 Task: Find connections with filter location Jiangguanchi with filter topic #Crowdfundingwith filter profile language Potuguese with filter current company Allcargo Logistics Ltd with filter school Dev Bhoomi Group of Institutions, Dehradun with filter industry Securities and Commodity Exchanges with filter service category Home Networking with filter keywords title Animal Shelter Volunteer
Action: Mouse moved to (626, 82)
Screenshot: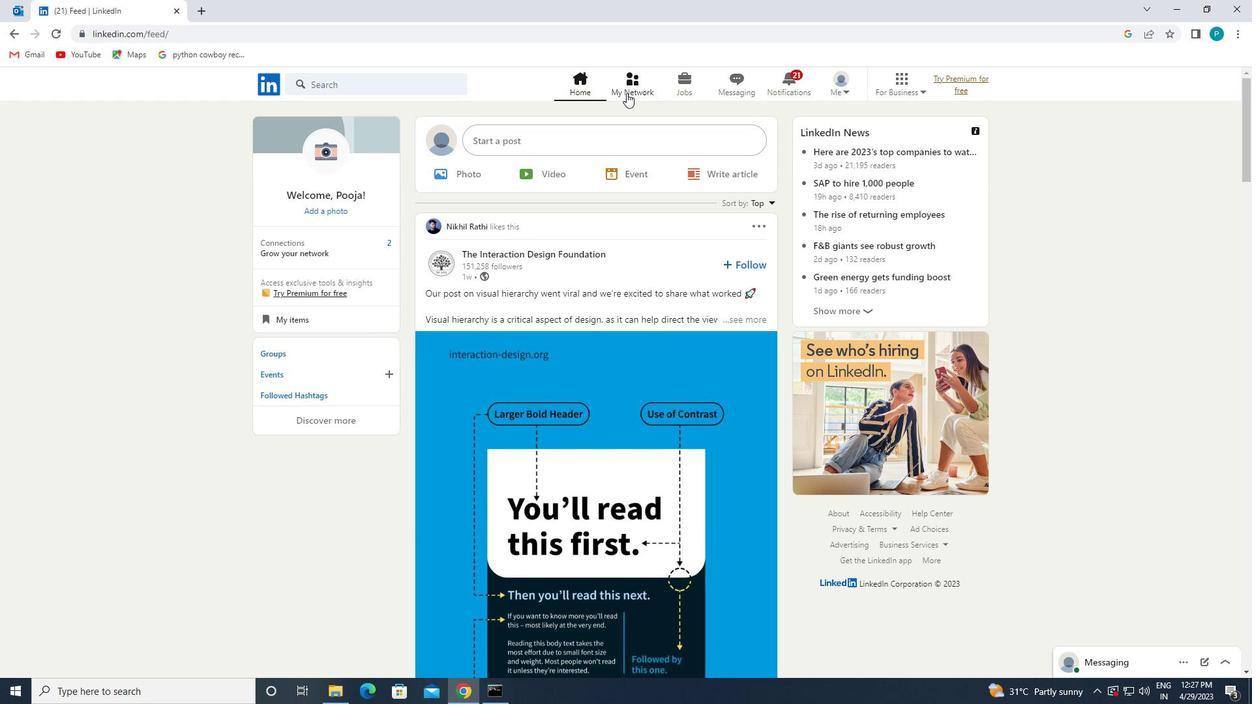 
Action: Mouse pressed left at (626, 82)
Screenshot: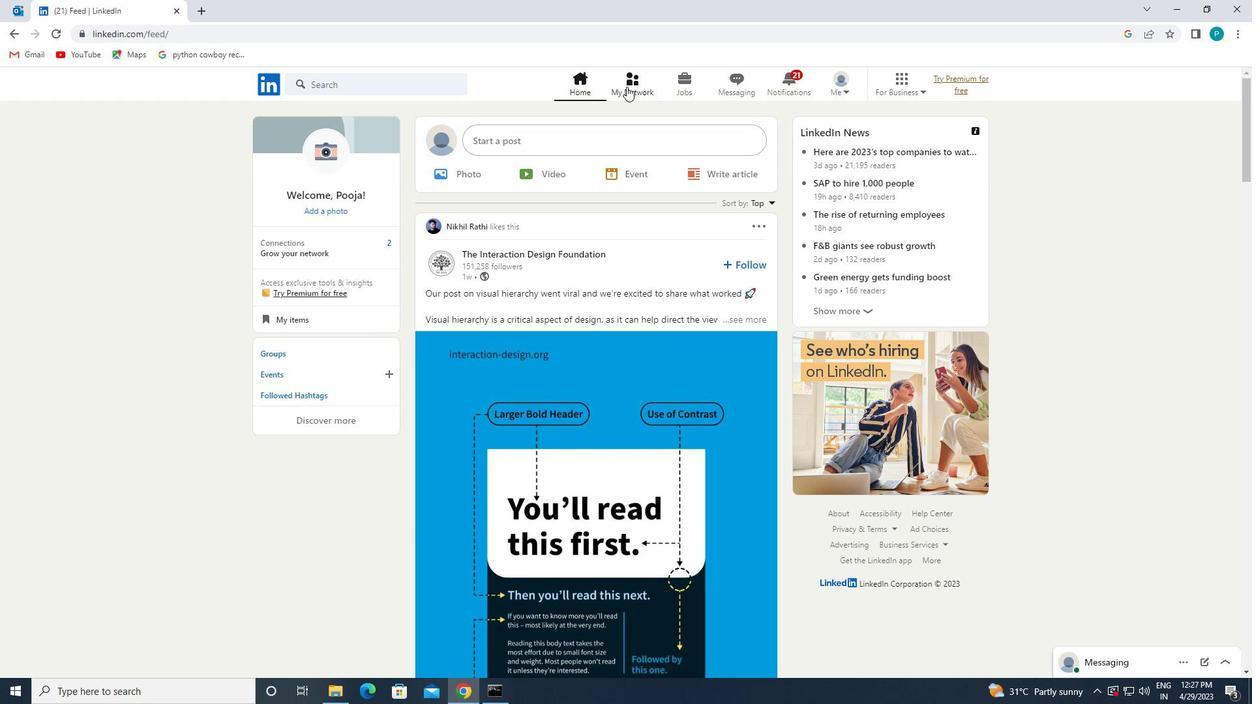 
Action: Mouse moved to (369, 144)
Screenshot: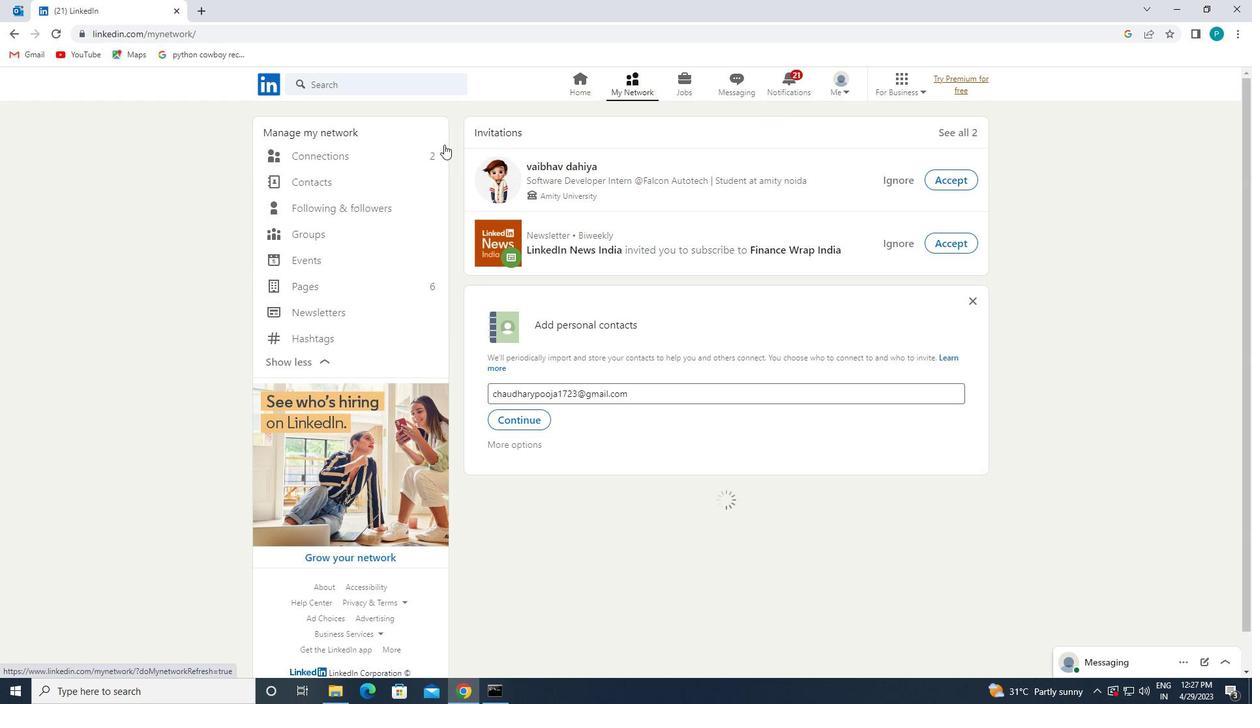 
Action: Mouse pressed left at (369, 144)
Screenshot: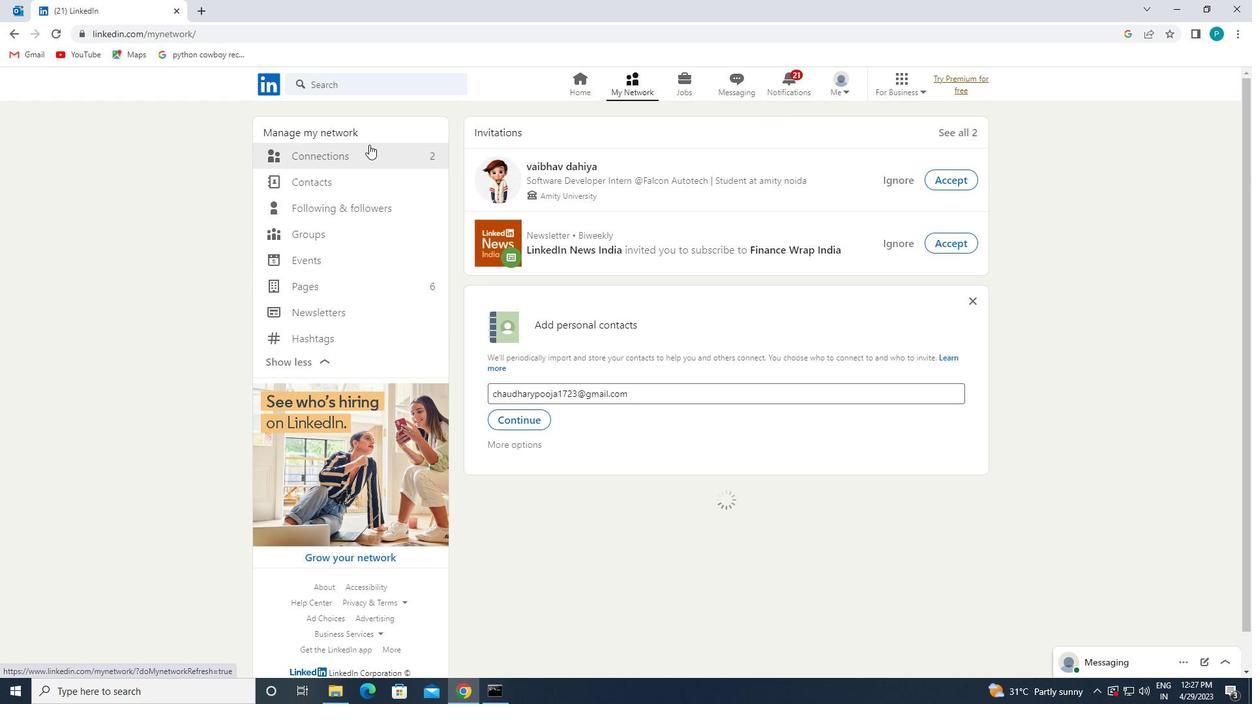 
Action: Mouse moved to (378, 152)
Screenshot: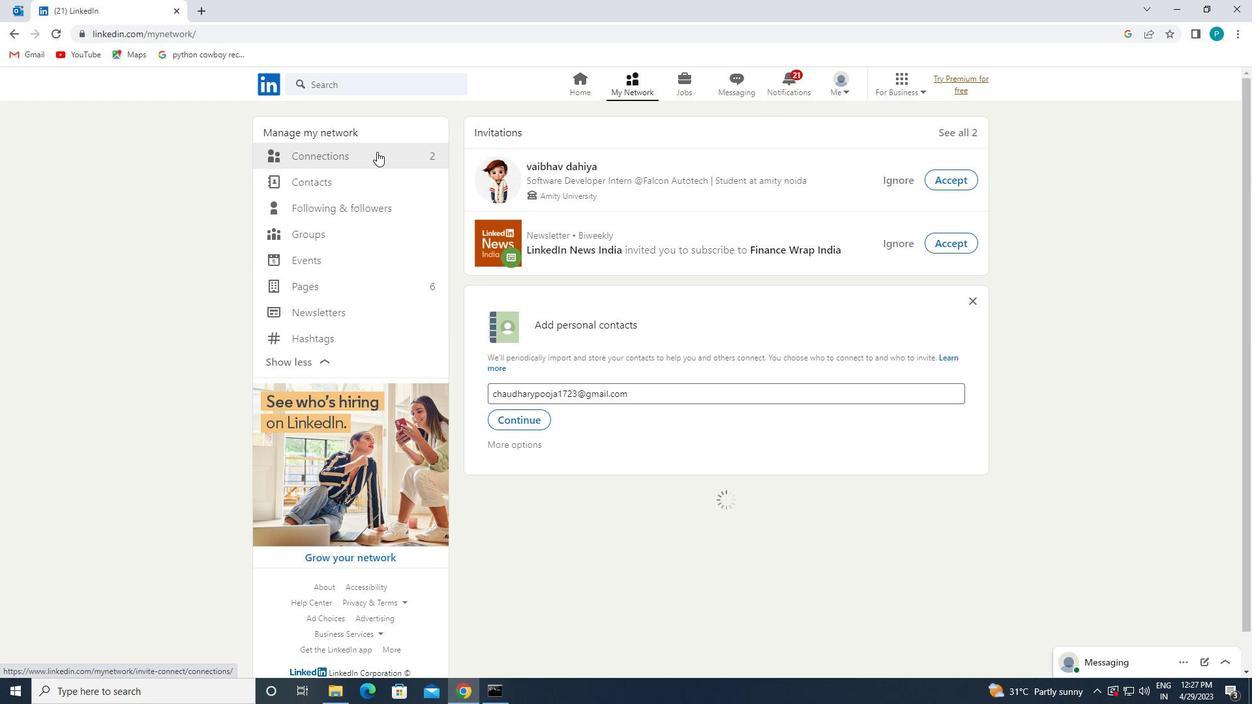 
Action: Mouse pressed left at (378, 152)
Screenshot: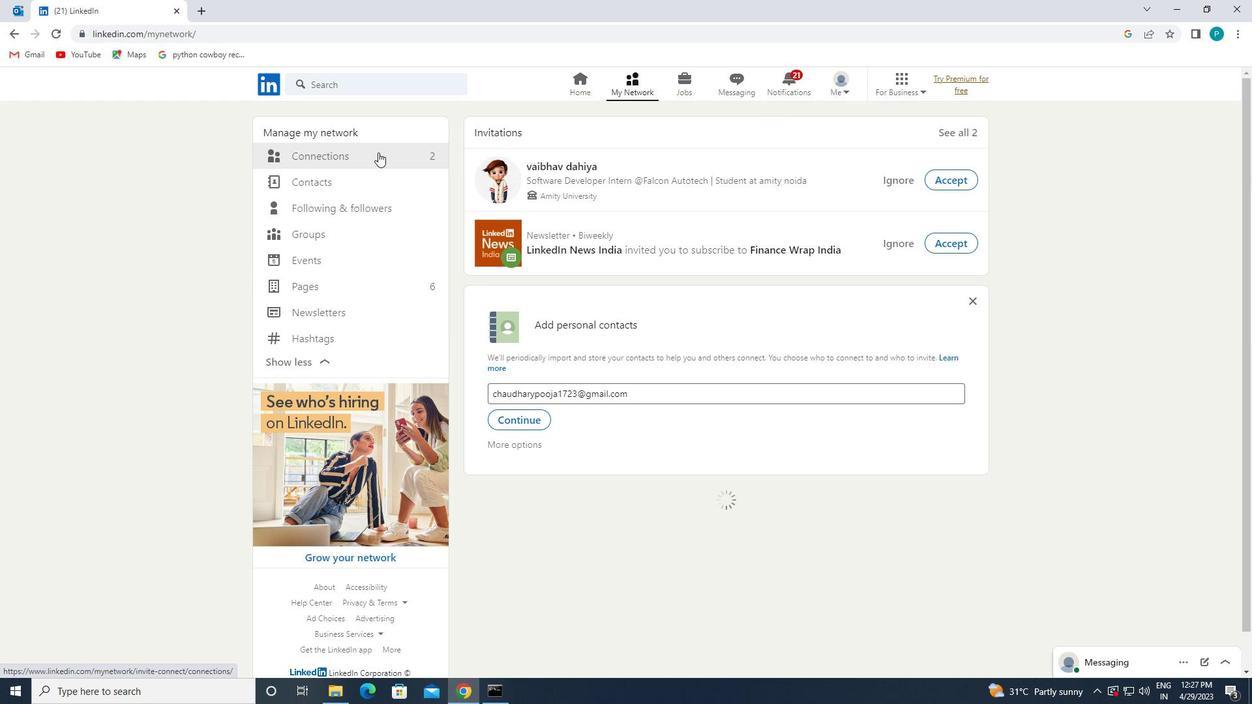 
Action: Mouse moved to (378, 156)
Screenshot: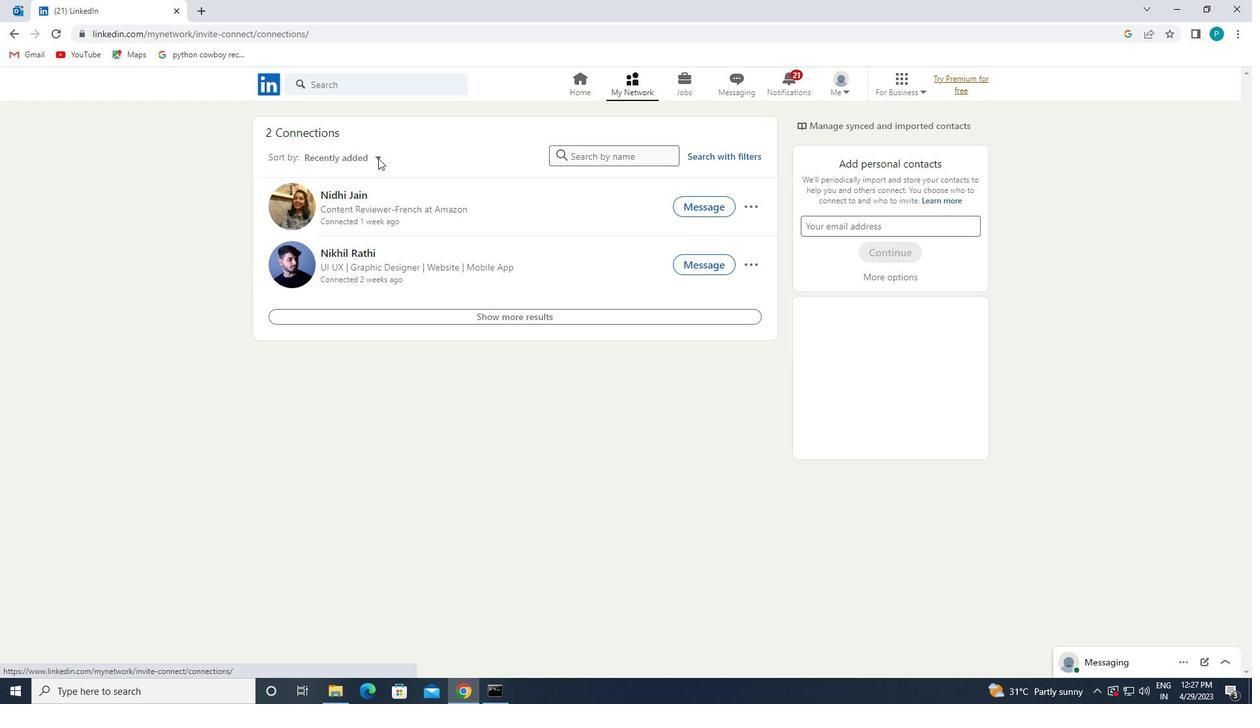
Action: Mouse pressed left at (378, 156)
Screenshot: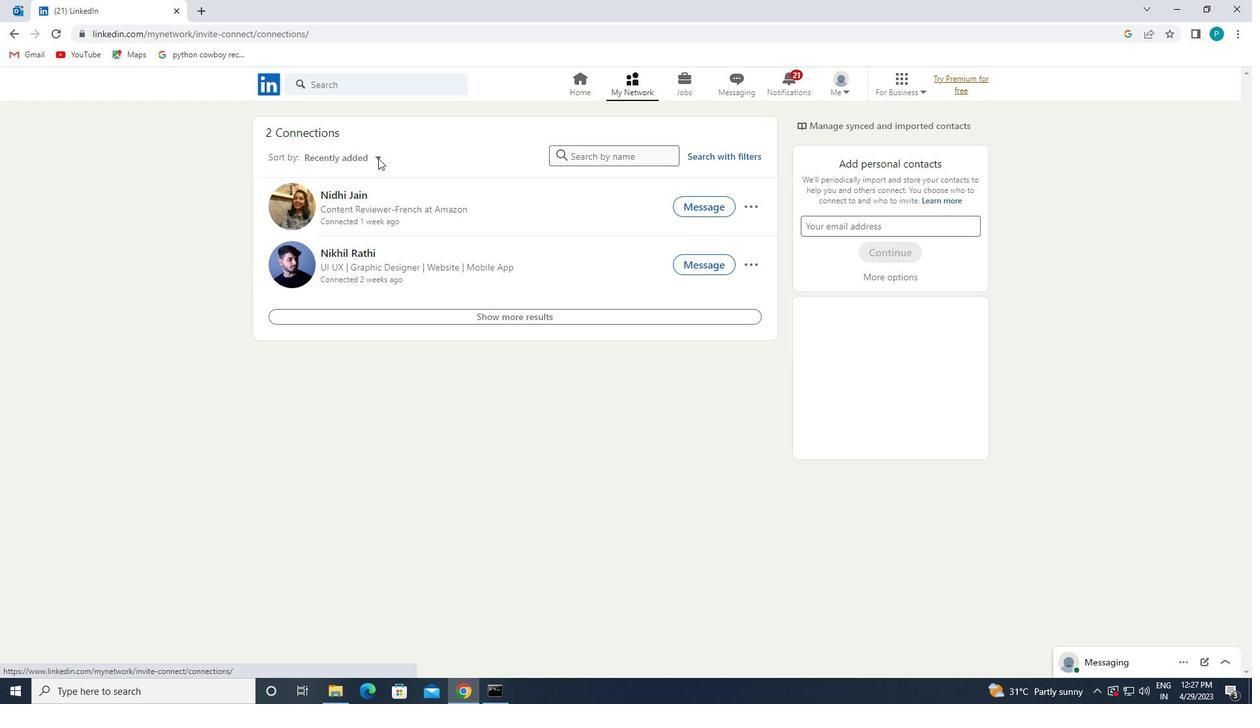 
Action: Mouse moved to (708, 157)
Screenshot: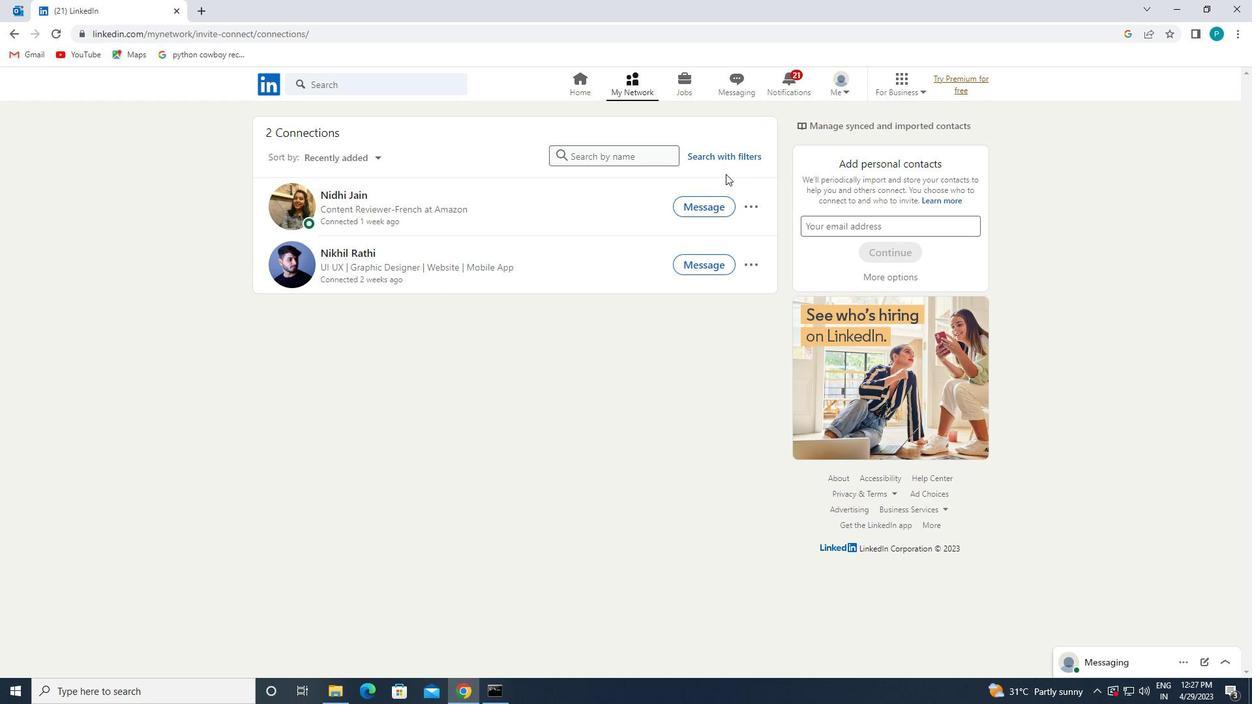 
Action: Mouse pressed left at (708, 157)
Screenshot: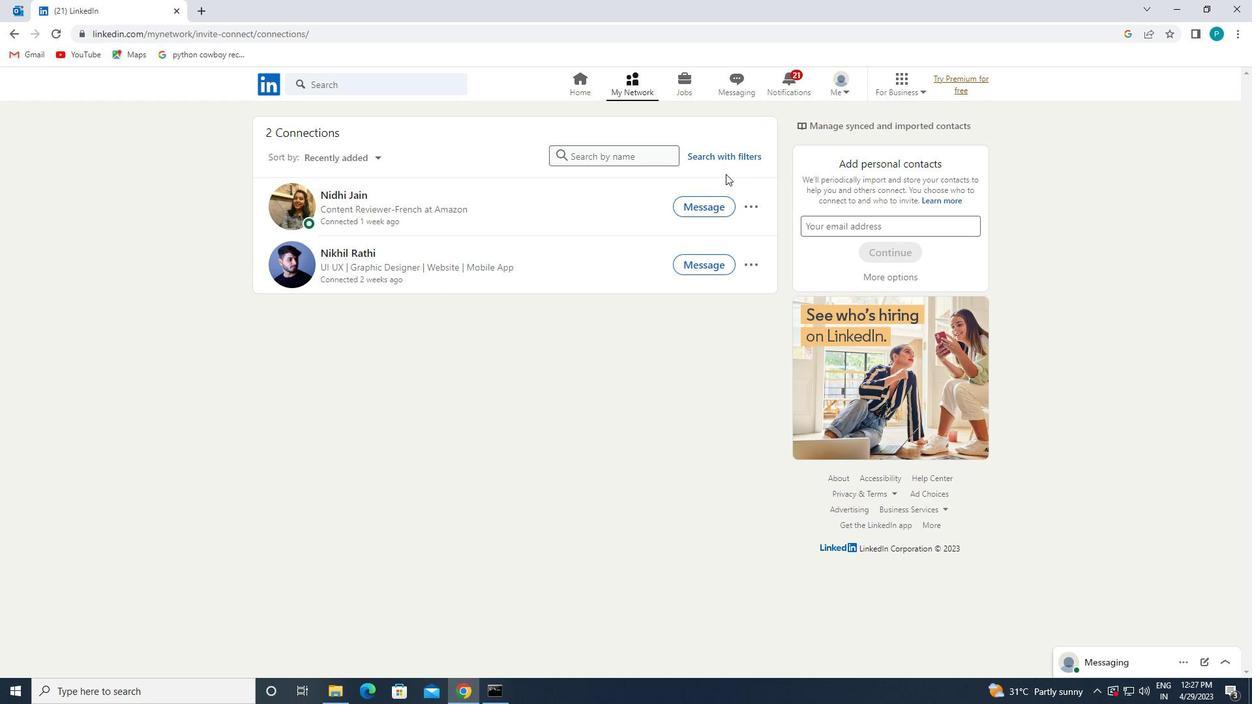 
Action: Mouse moved to (713, 153)
Screenshot: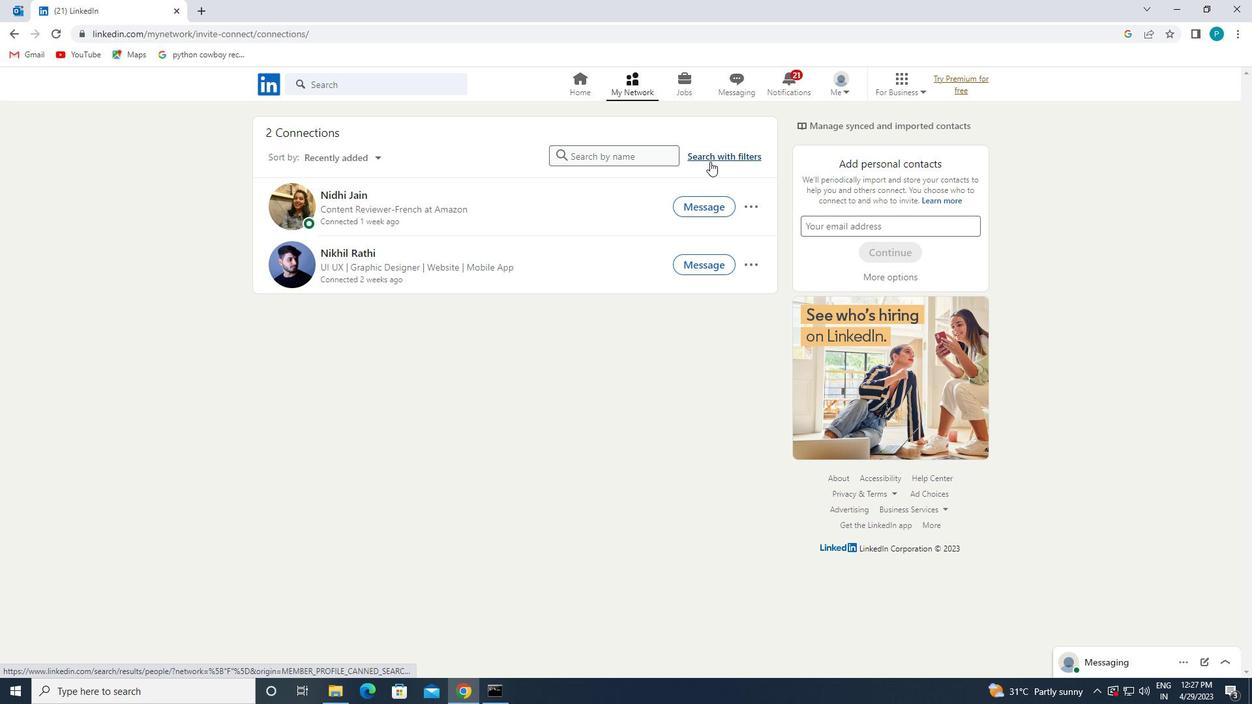 
Action: Mouse pressed left at (713, 153)
Screenshot: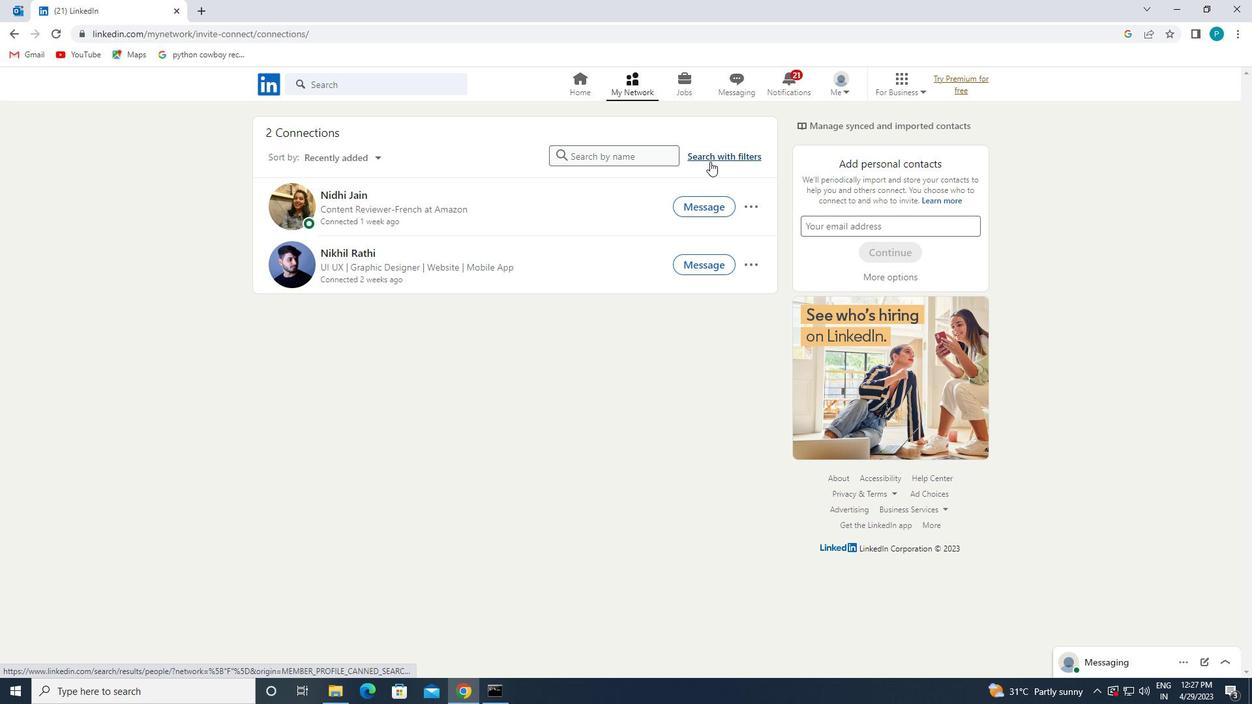 
Action: Mouse moved to (721, 151)
Screenshot: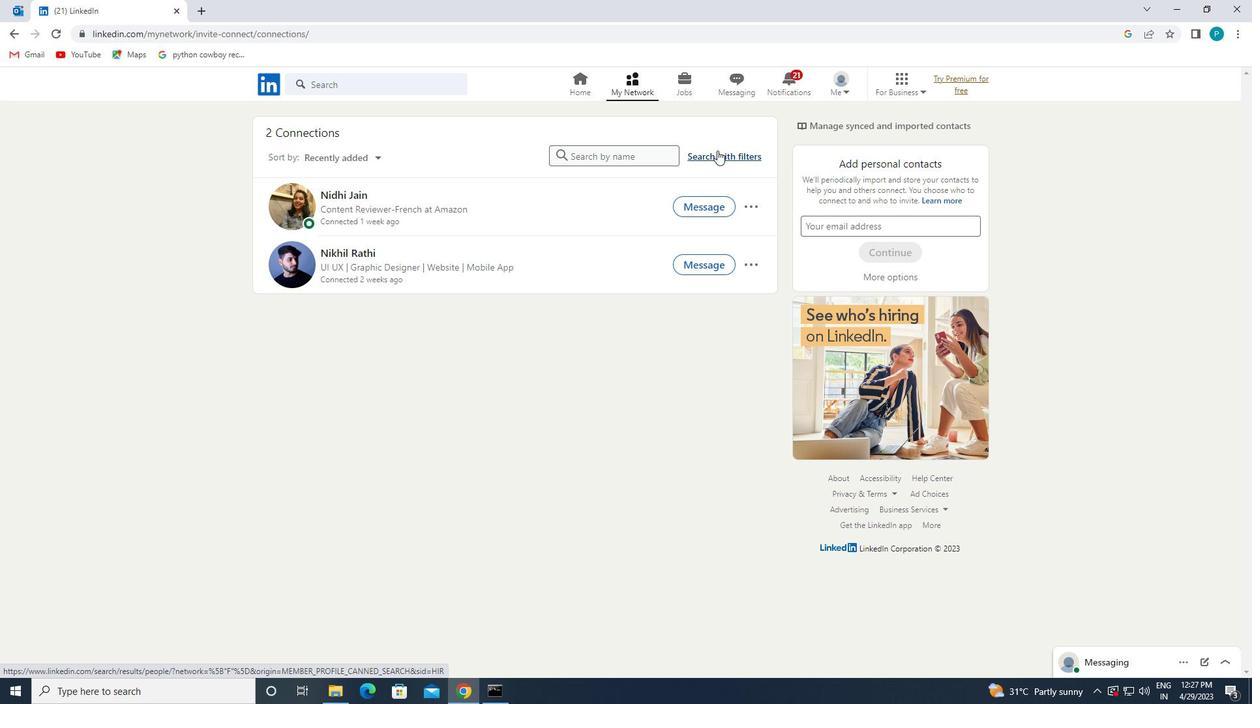 
Action: Mouse pressed left at (721, 151)
Screenshot: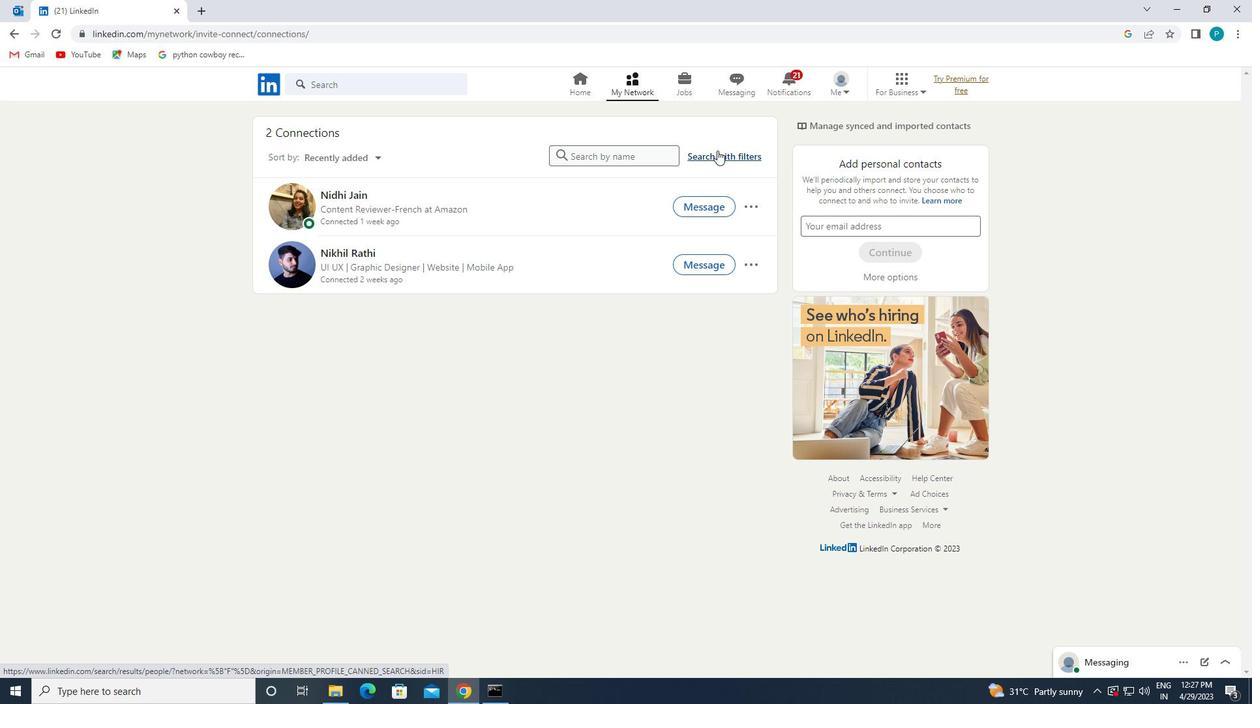 
Action: Mouse moved to (663, 116)
Screenshot: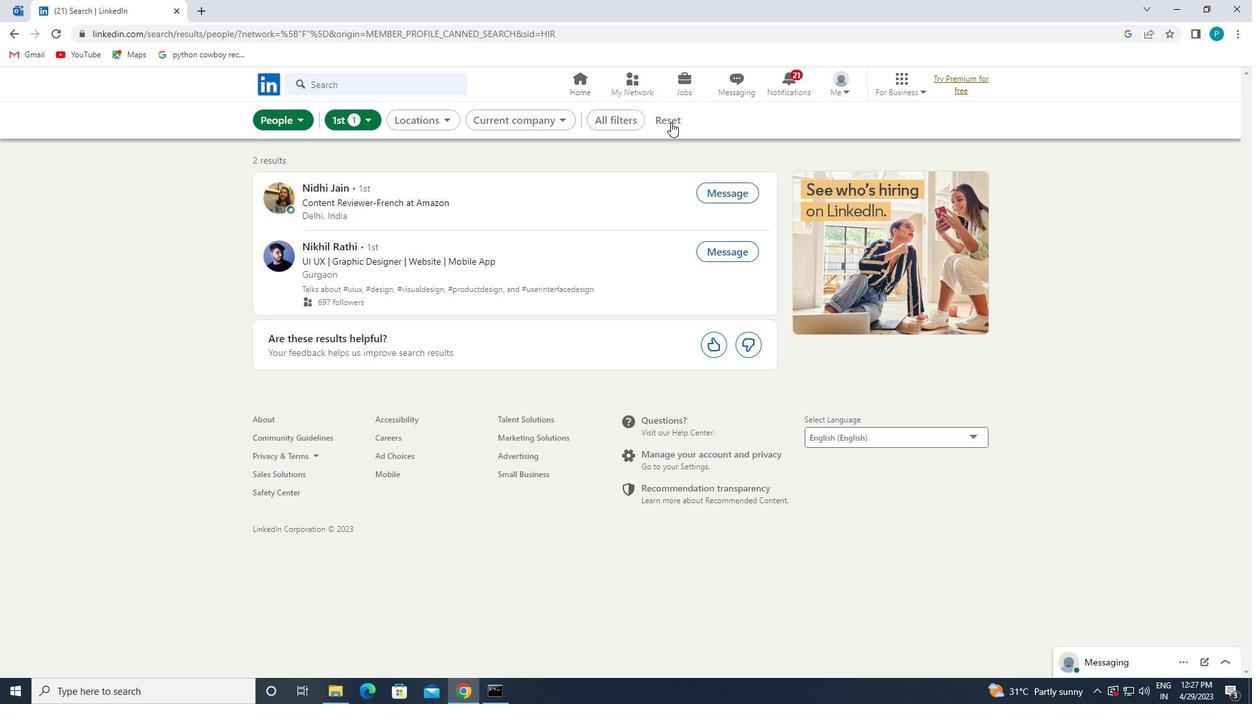 
Action: Mouse pressed left at (663, 116)
Screenshot: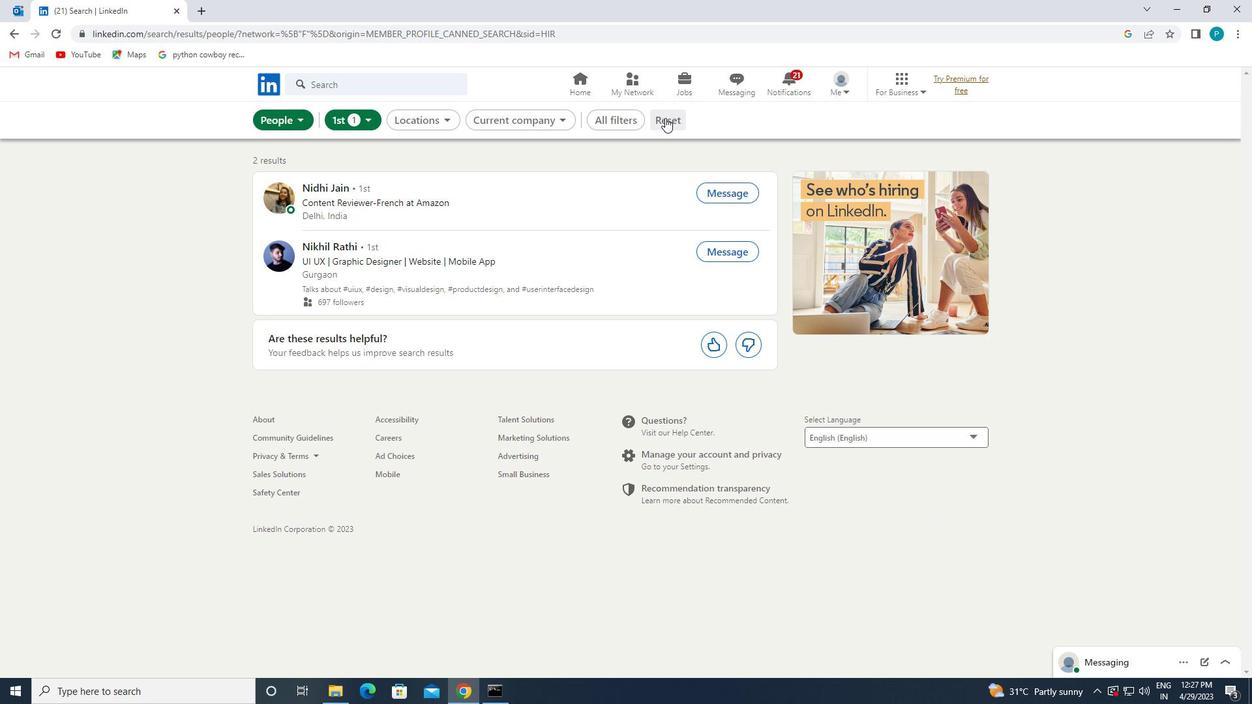 
Action: Mouse moved to (633, 119)
Screenshot: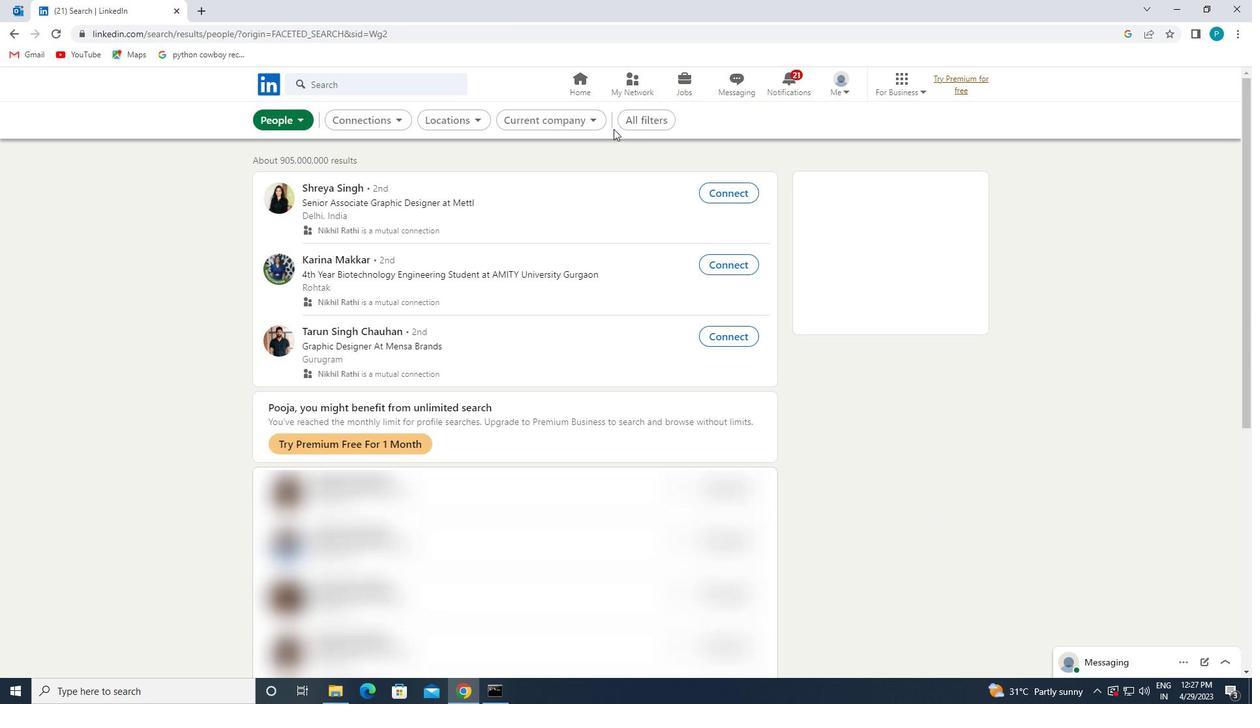 
Action: Mouse pressed left at (633, 119)
Screenshot: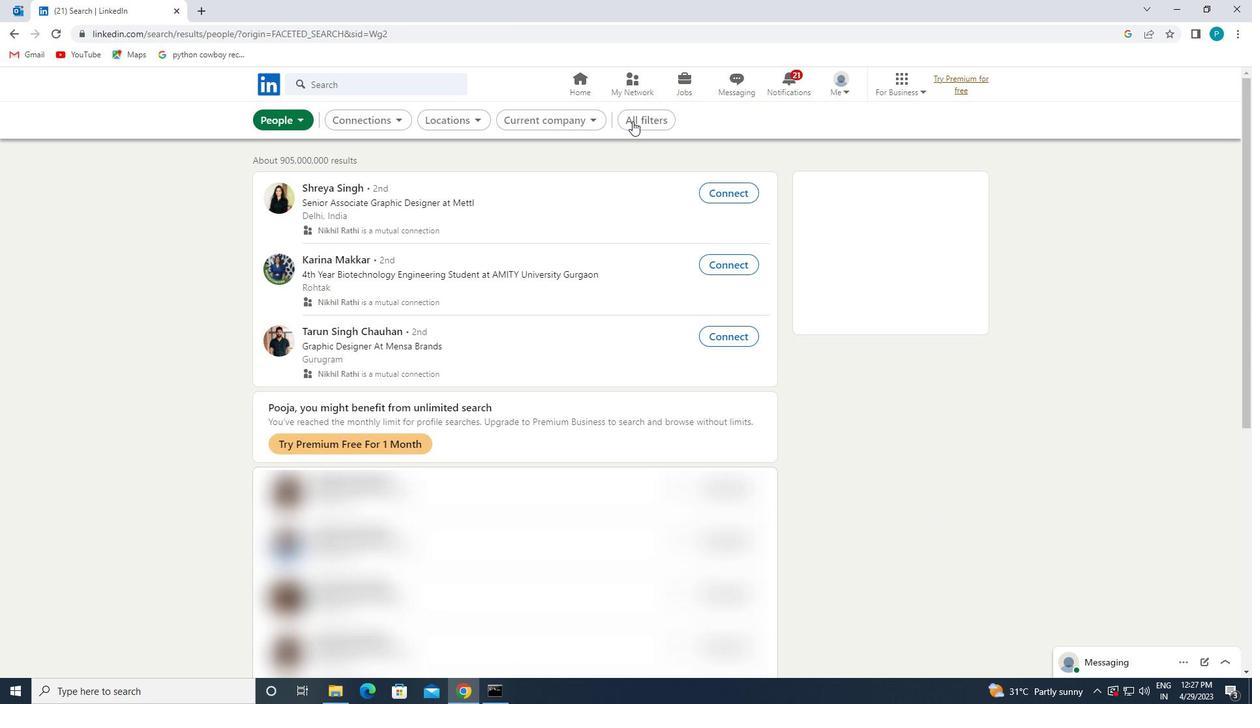 
Action: Mouse moved to (1178, 468)
Screenshot: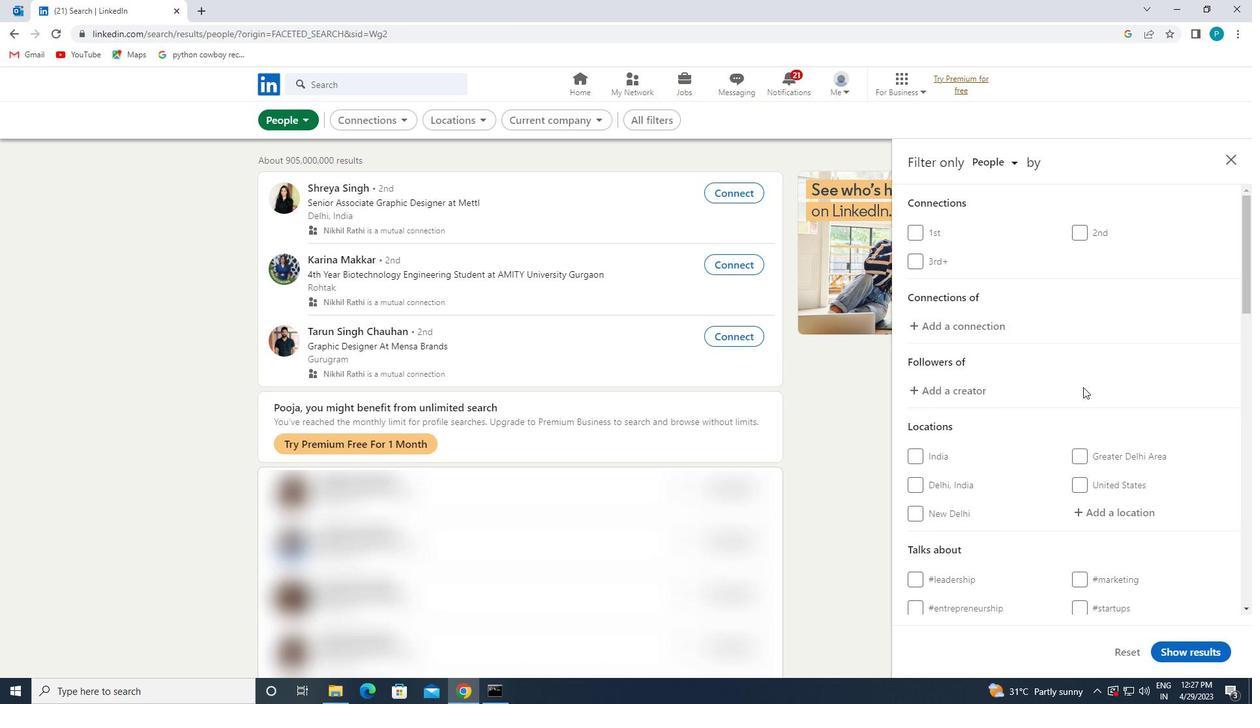 
Action: Mouse scrolled (1178, 468) with delta (0, 0)
Screenshot: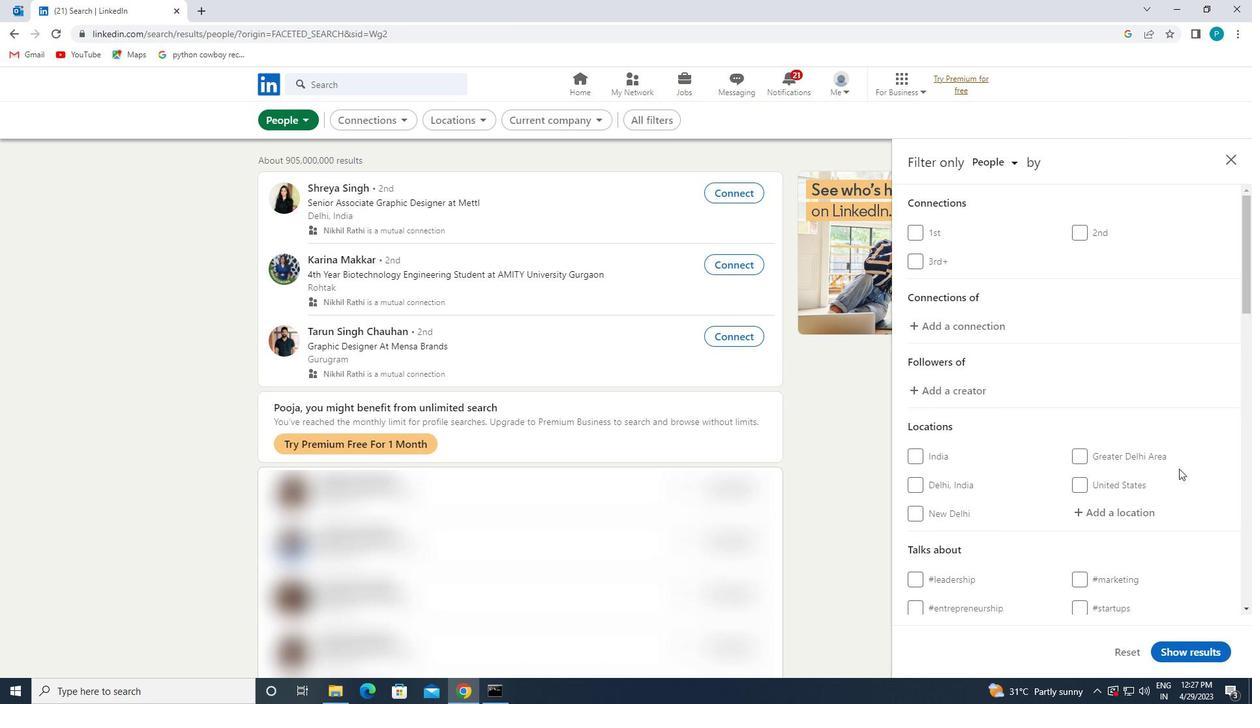 
Action: Mouse scrolled (1178, 468) with delta (0, 0)
Screenshot: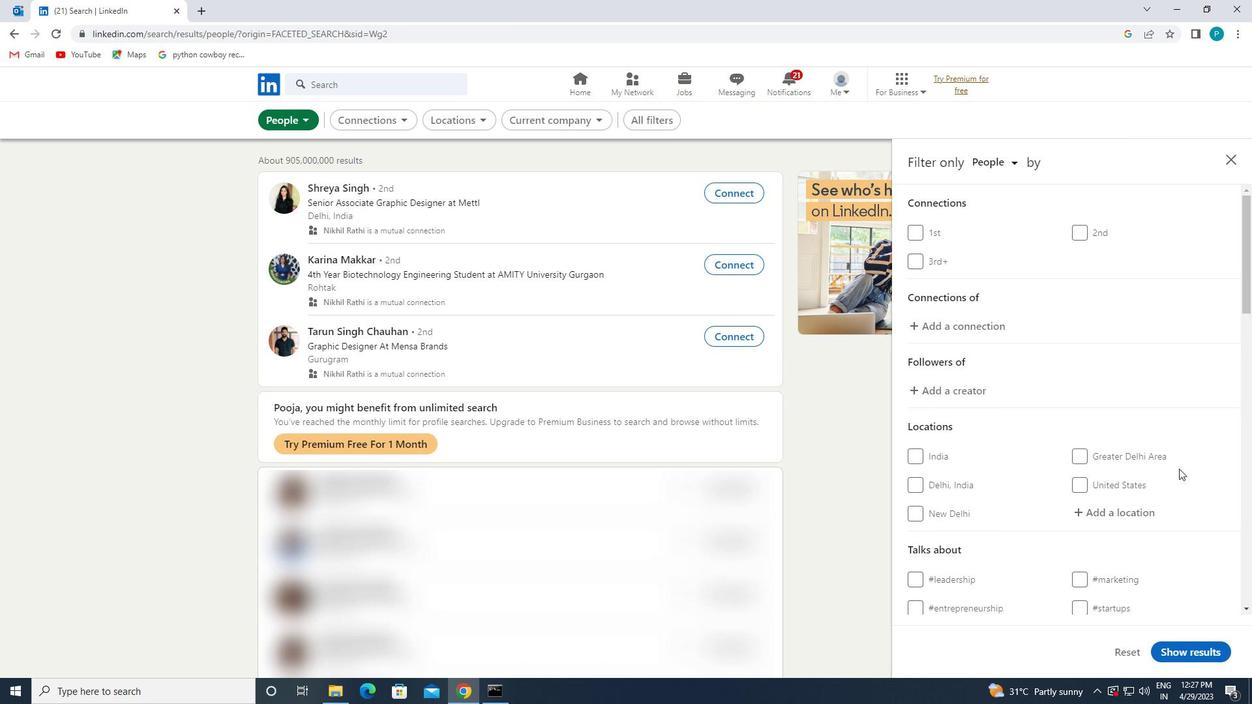 
Action: Mouse moved to (1105, 382)
Screenshot: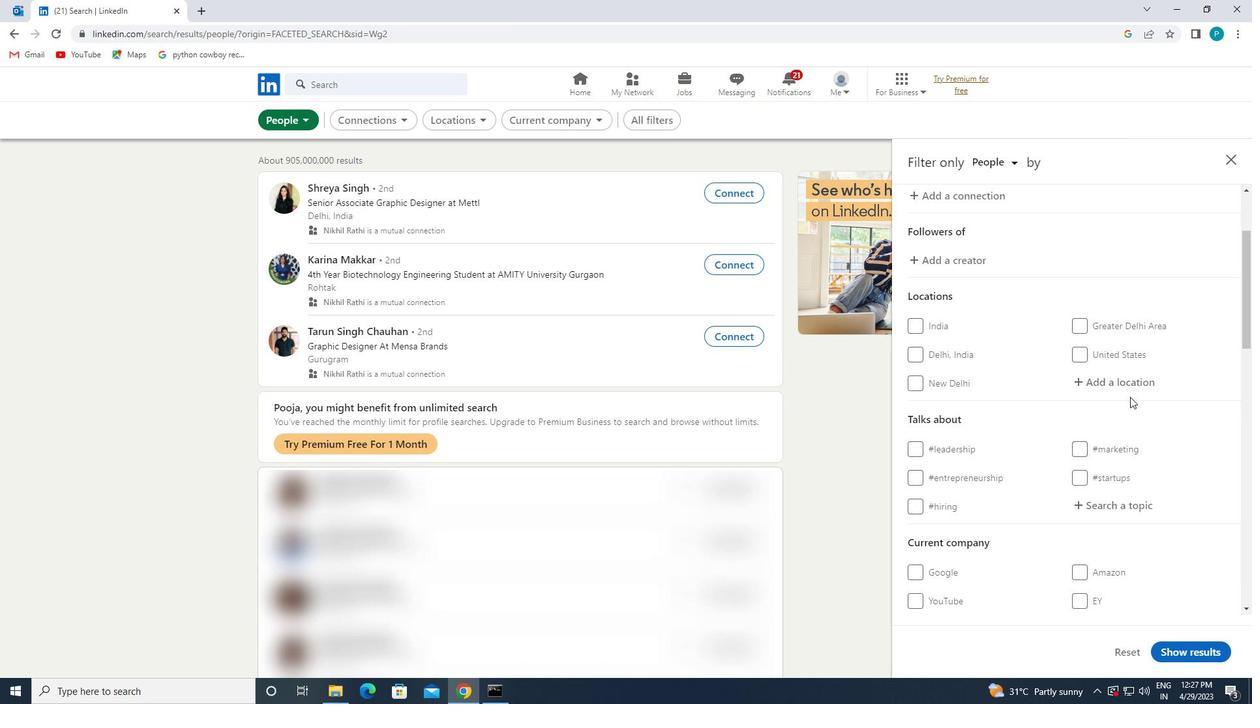 
Action: Mouse pressed left at (1105, 382)
Screenshot: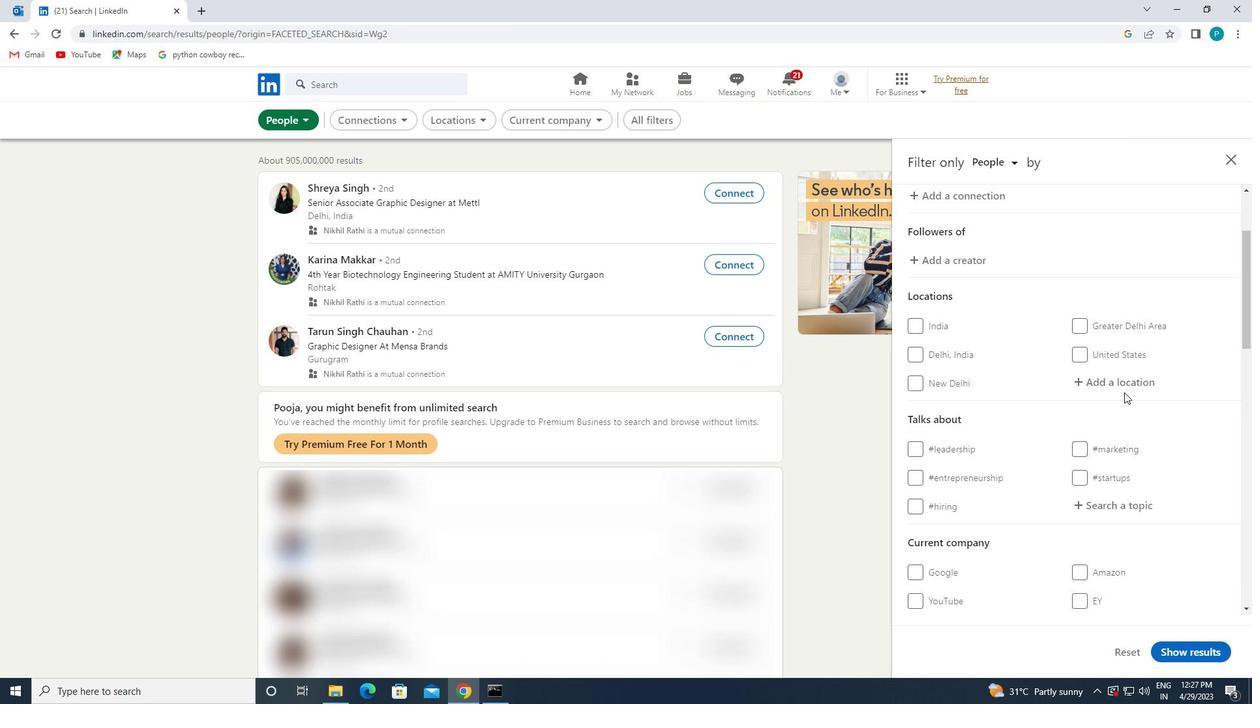 
Action: Mouse moved to (1088, 378)
Screenshot: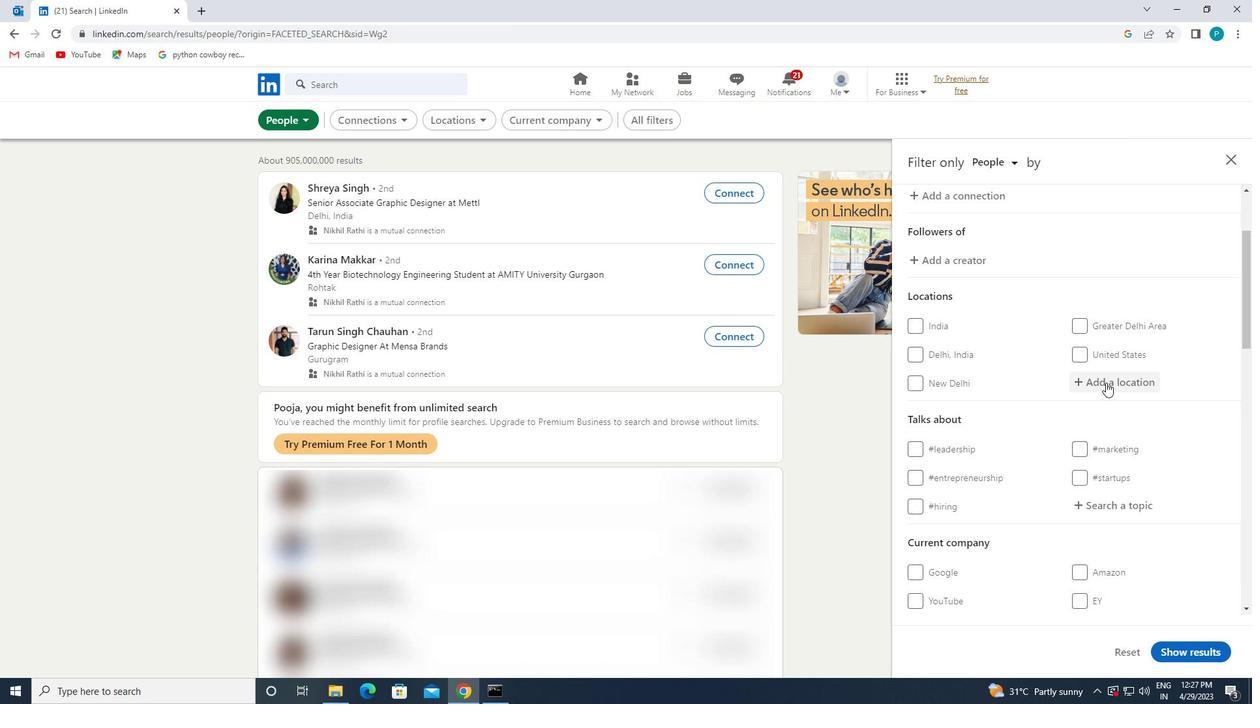 
Action: Key pressed <Key.caps_lock>j<Key.caps_lock>iangguanchi
Screenshot: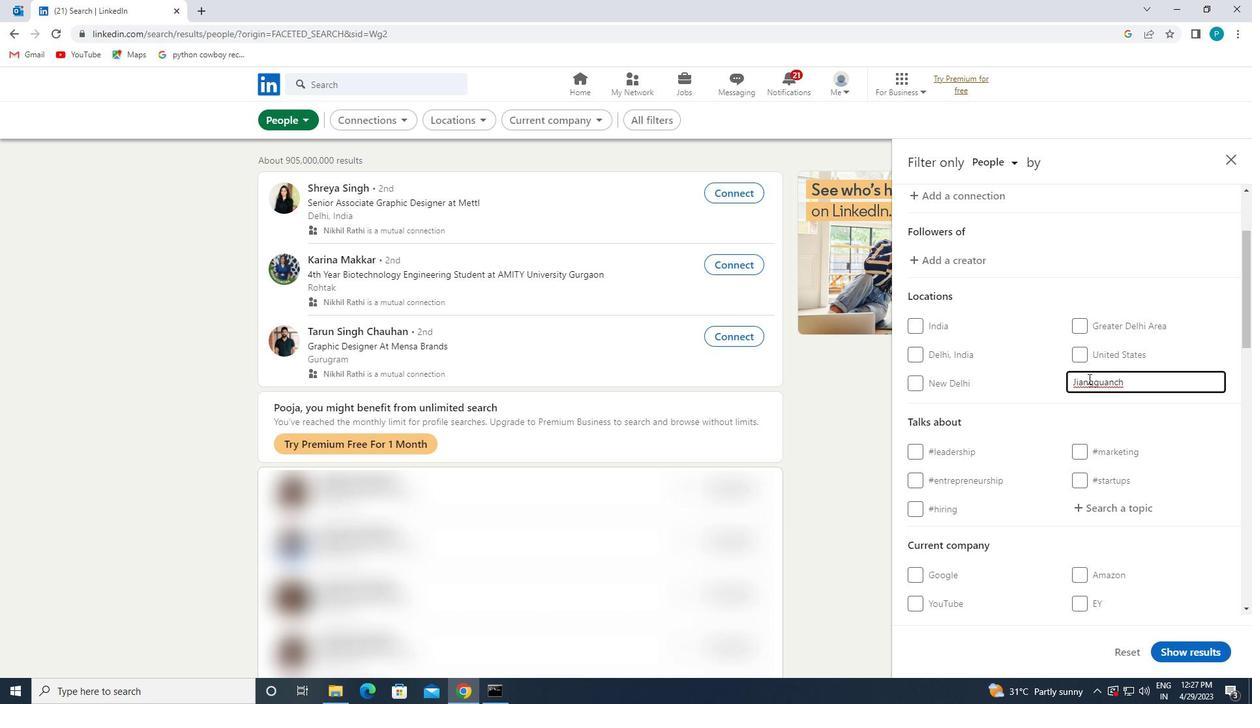 
Action: Mouse moved to (1092, 427)
Screenshot: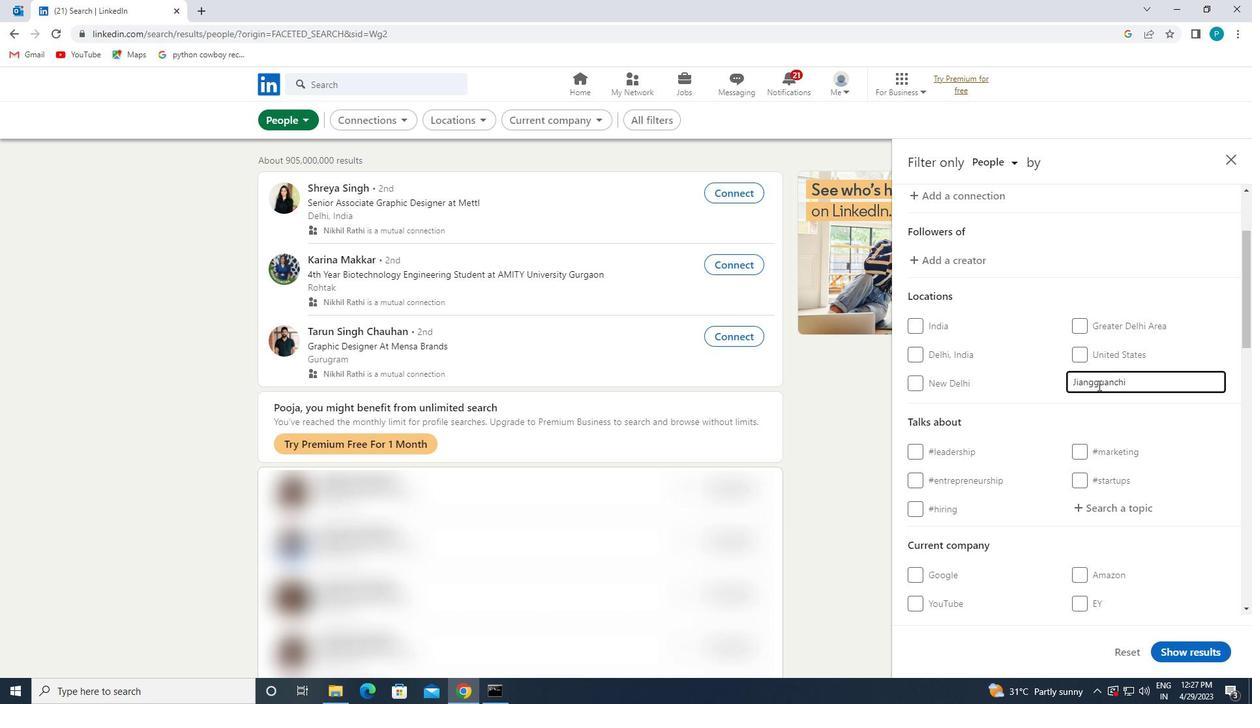 
Action: Mouse scrolled (1092, 427) with delta (0, 0)
Screenshot: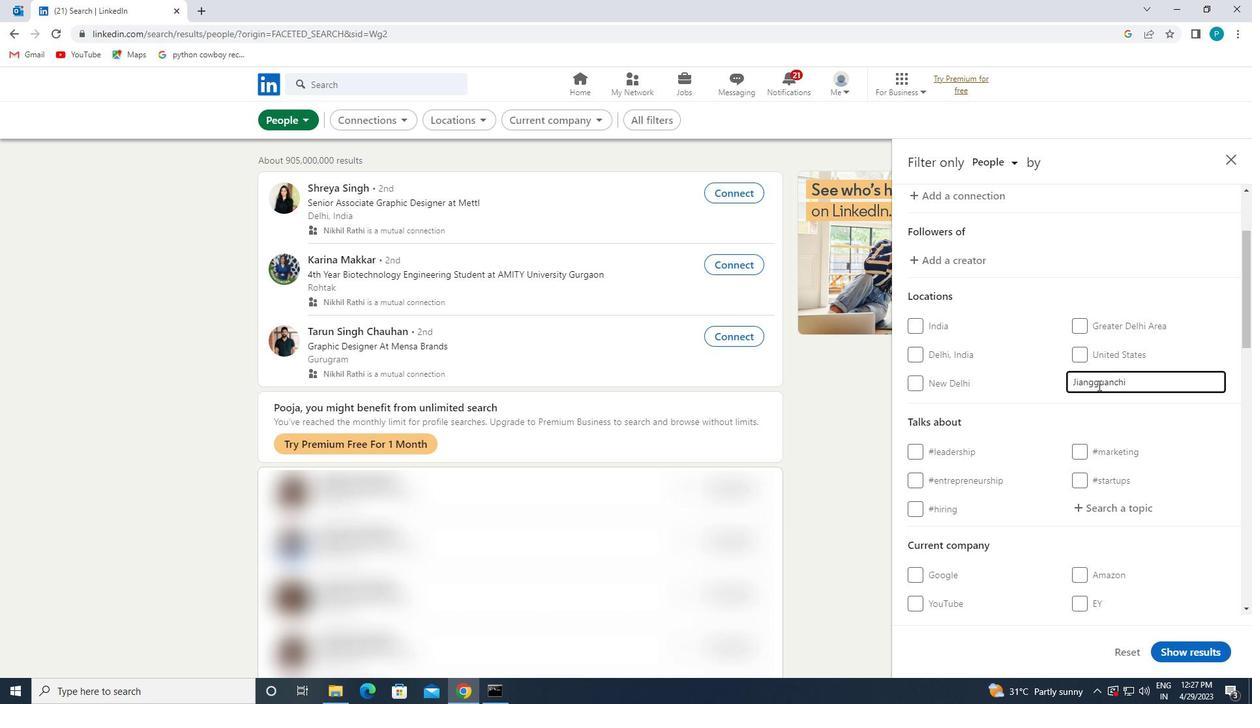 
Action: Mouse moved to (1095, 438)
Screenshot: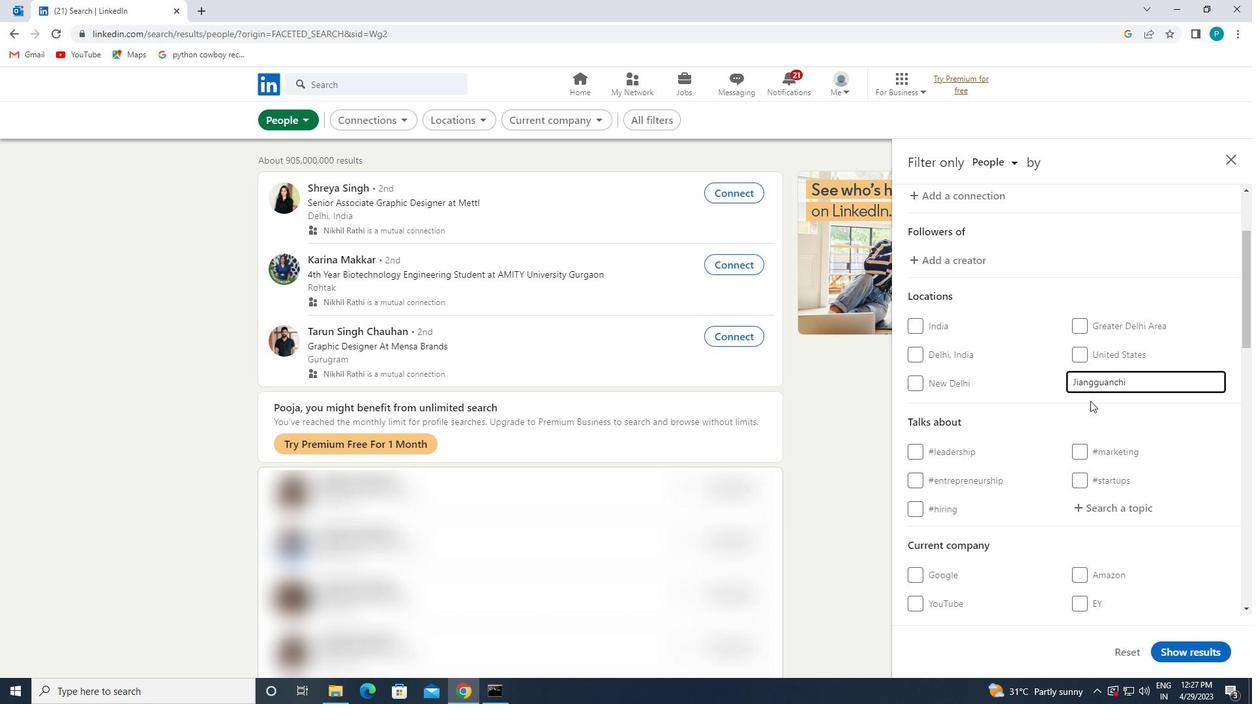 
Action: Mouse scrolled (1095, 438) with delta (0, 0)
Screenshot: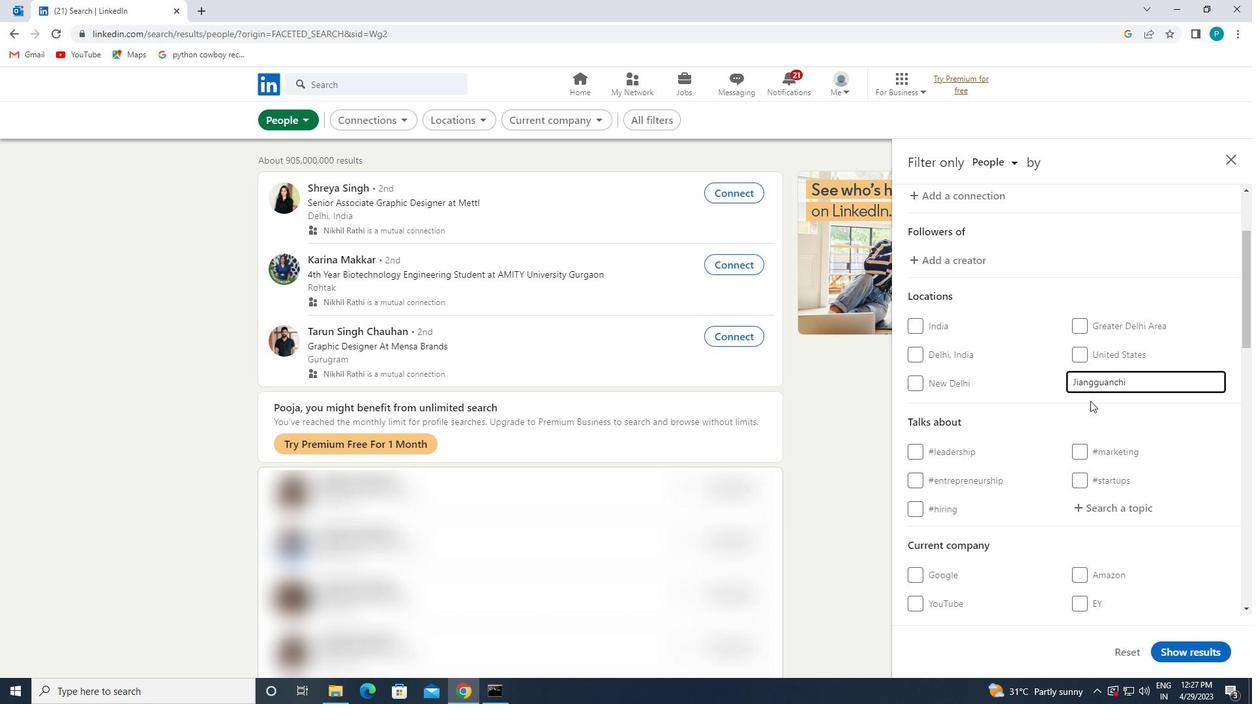 
Action: Mouse moved to (1112, 376)
Screenshot: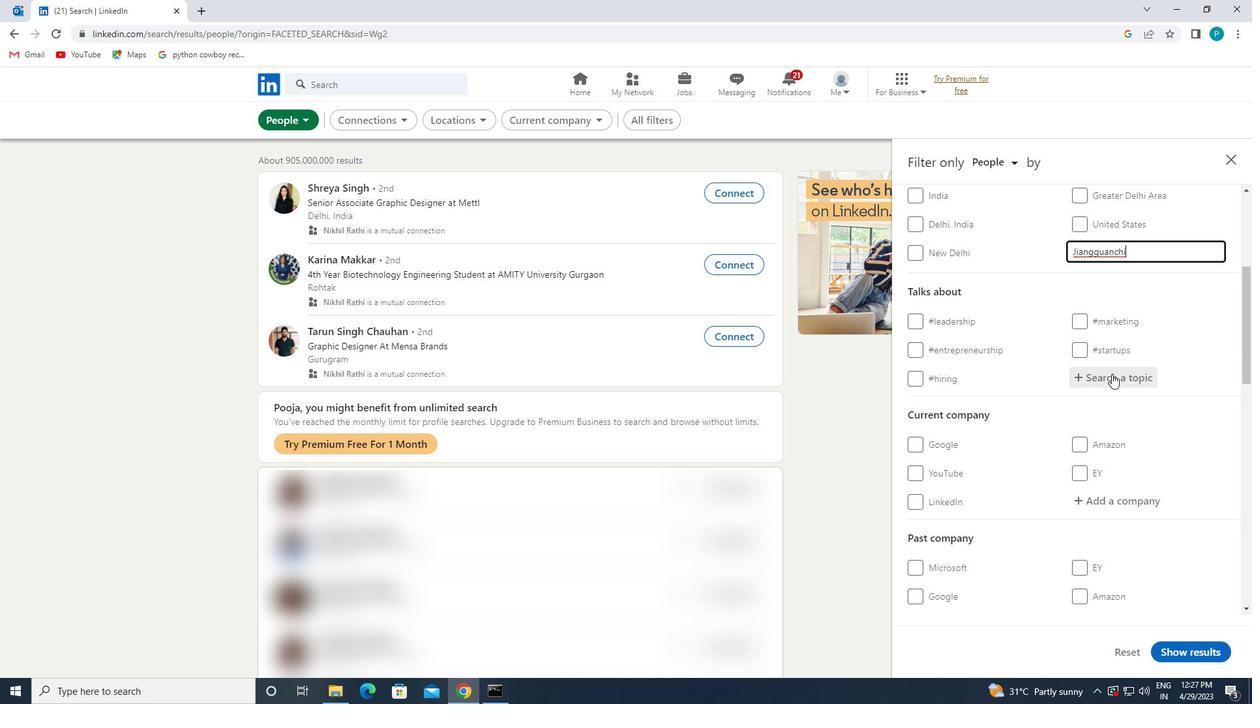 
Action: Mouse pressed left at (1112, 376)
Screenshot: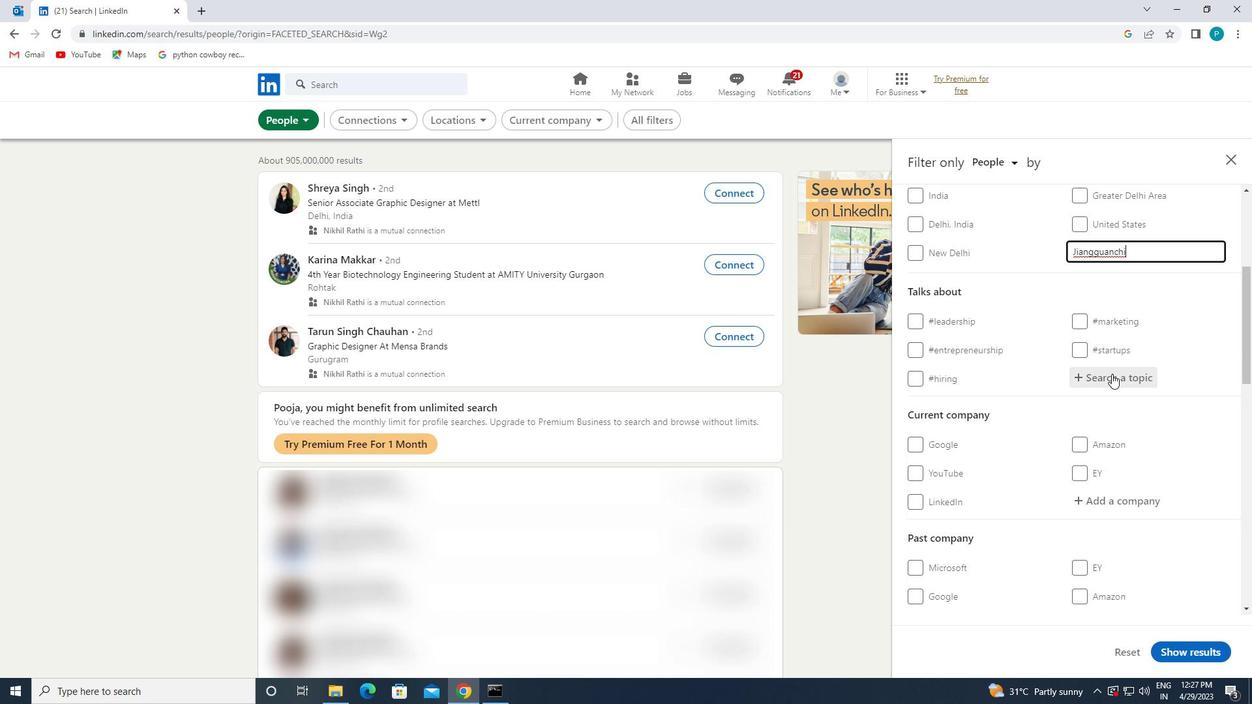 
Action: Mouse moved to (1132, 372)
Screenshot: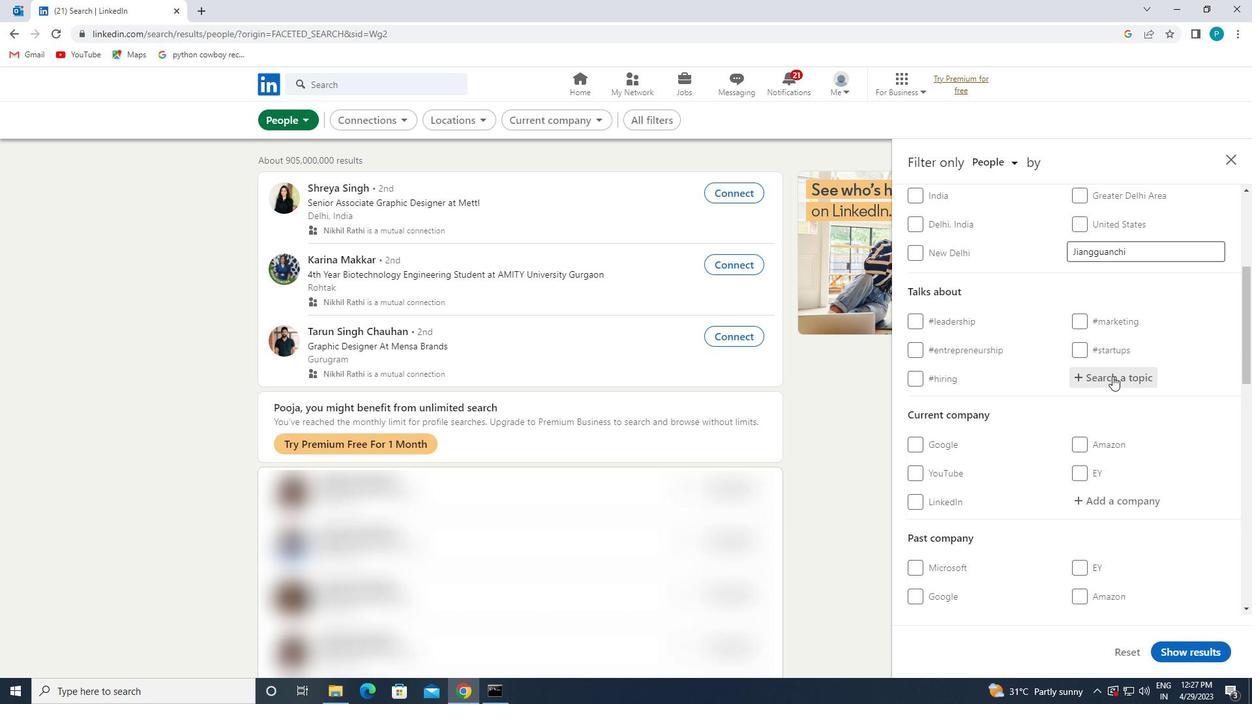 
Action: Key pressed <Key.shift><Key.shift>#<Key.caps_lock>C<Key.caps_lock>ROWDFUNDING
Screenshot: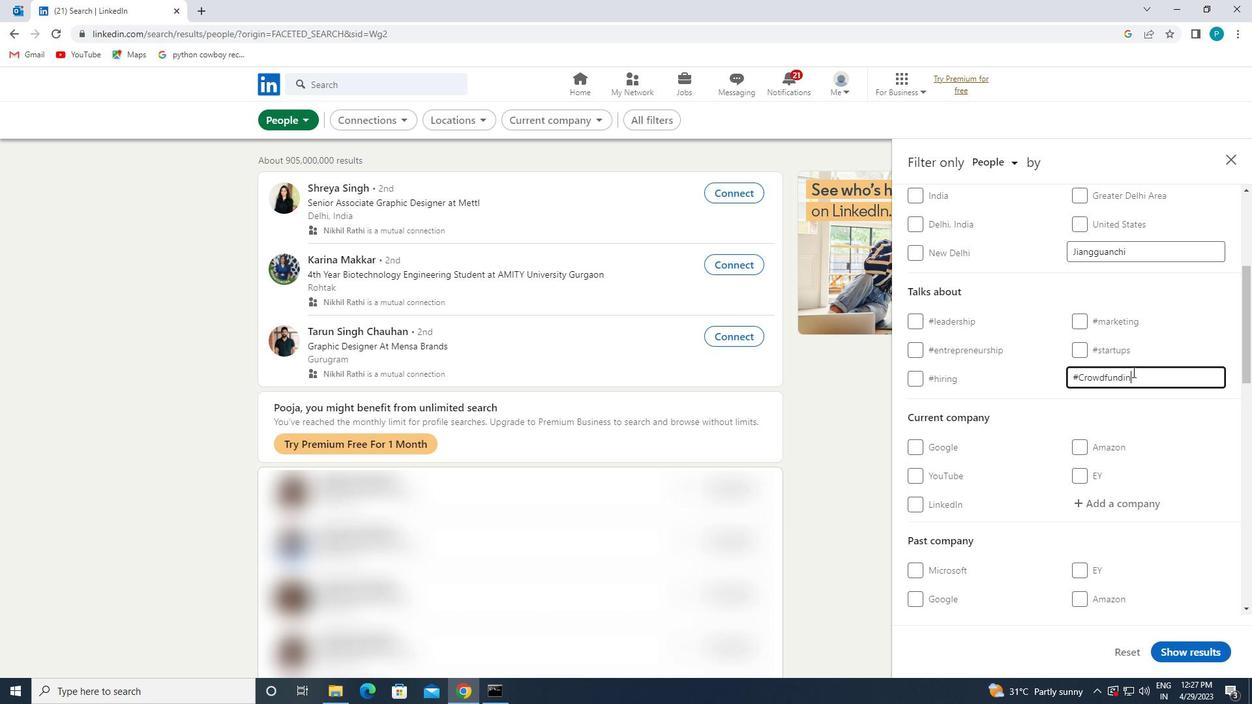 
Action: Mouse moved to (1092, 391)
Screenshot: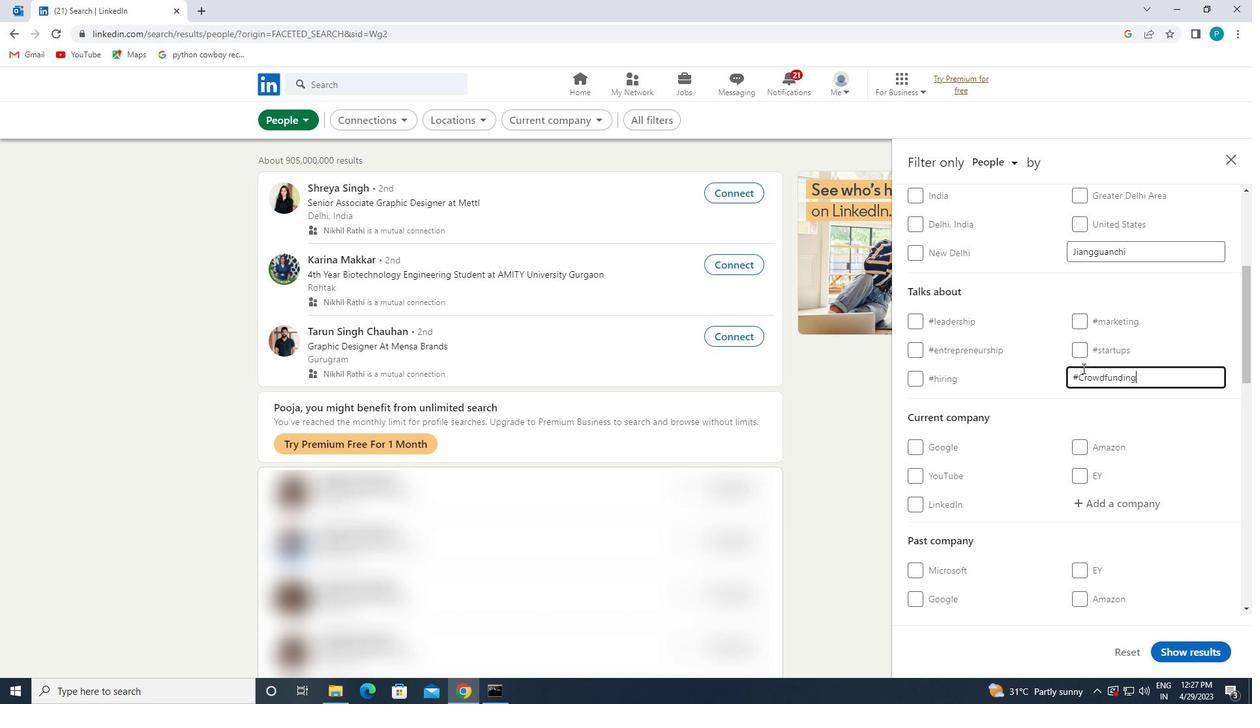 
Action: Mouse scrolled (1092, 390) with delta (0, 0)
Screenshot: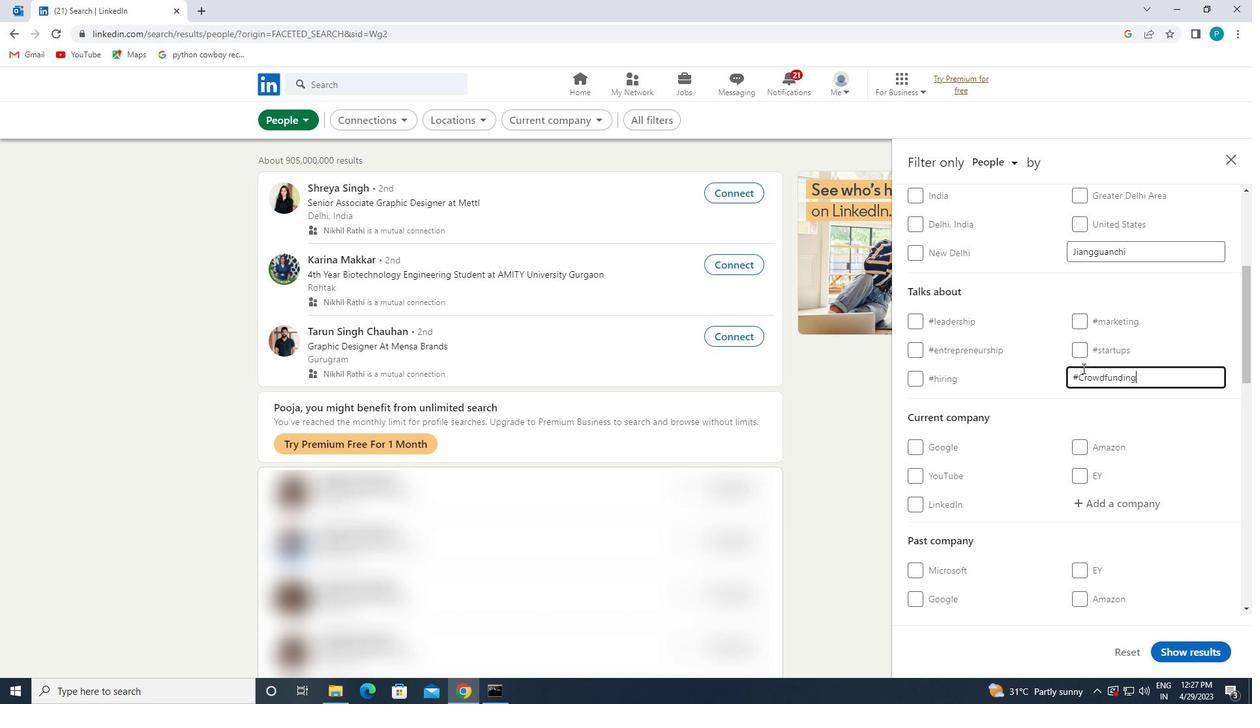 
Action: Mouse scrolled (1092, 390) with delta (0, 0)
Screenshot: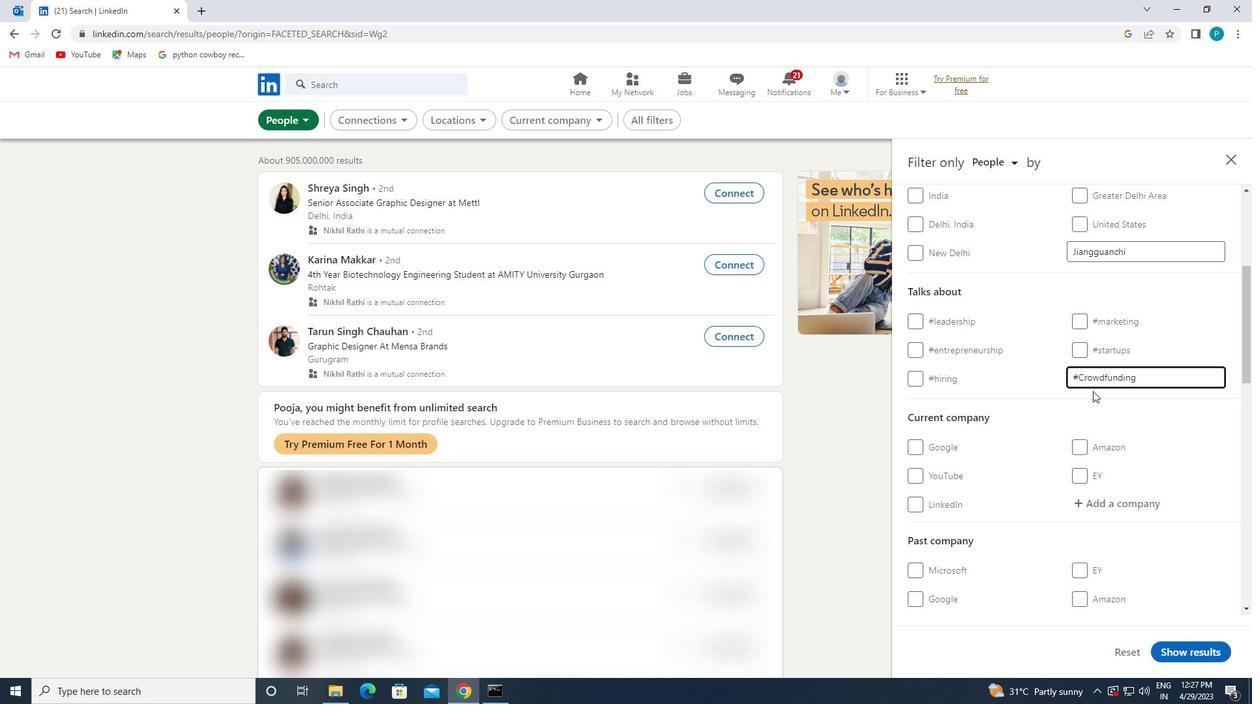 
Action: Mouse moved to (1023, 387)
Screenshot: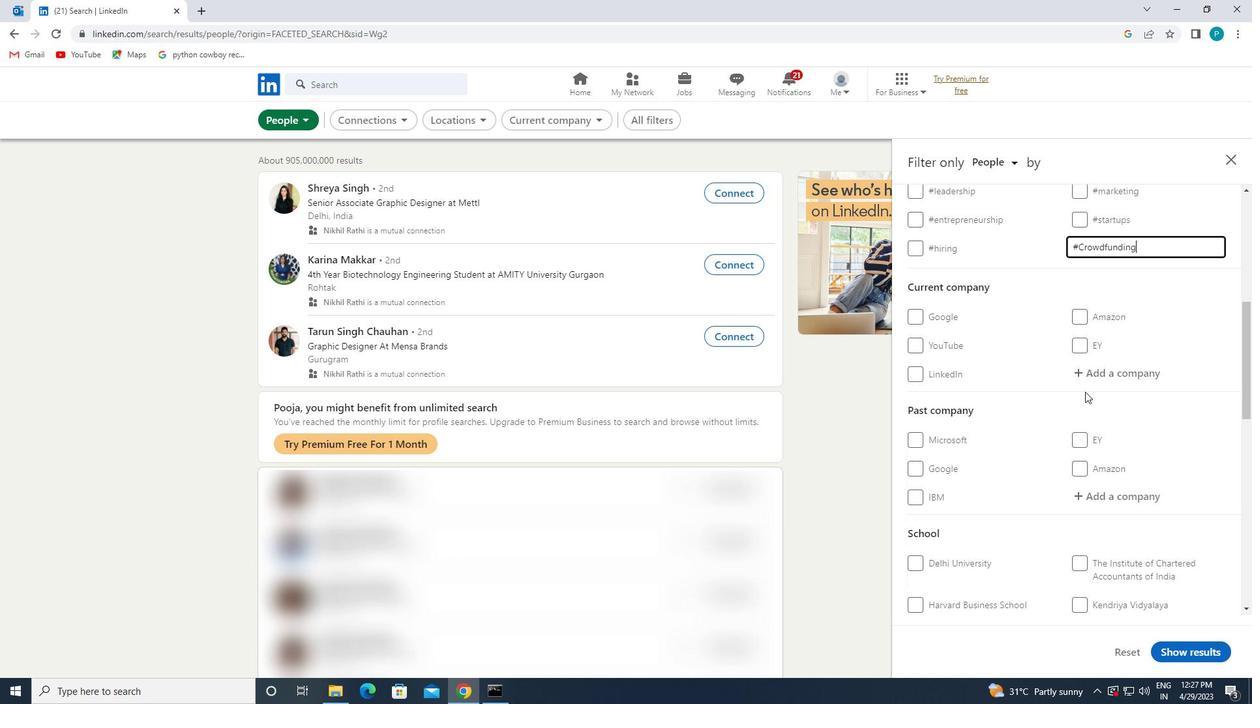 
Action: Mouse scrolled (1023, 387) with delta (0, 0)
Screenshot: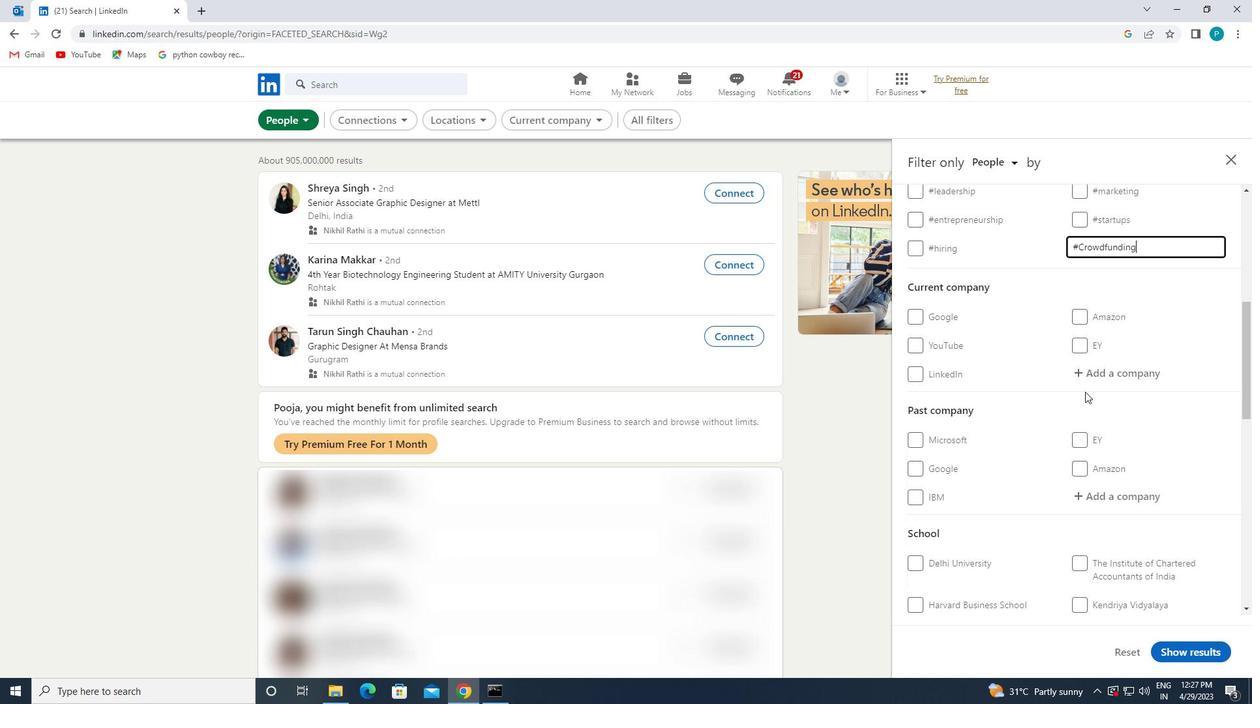
Action: Mouse scrolled (1023, 387) with delta (0, 0)
Screenshot: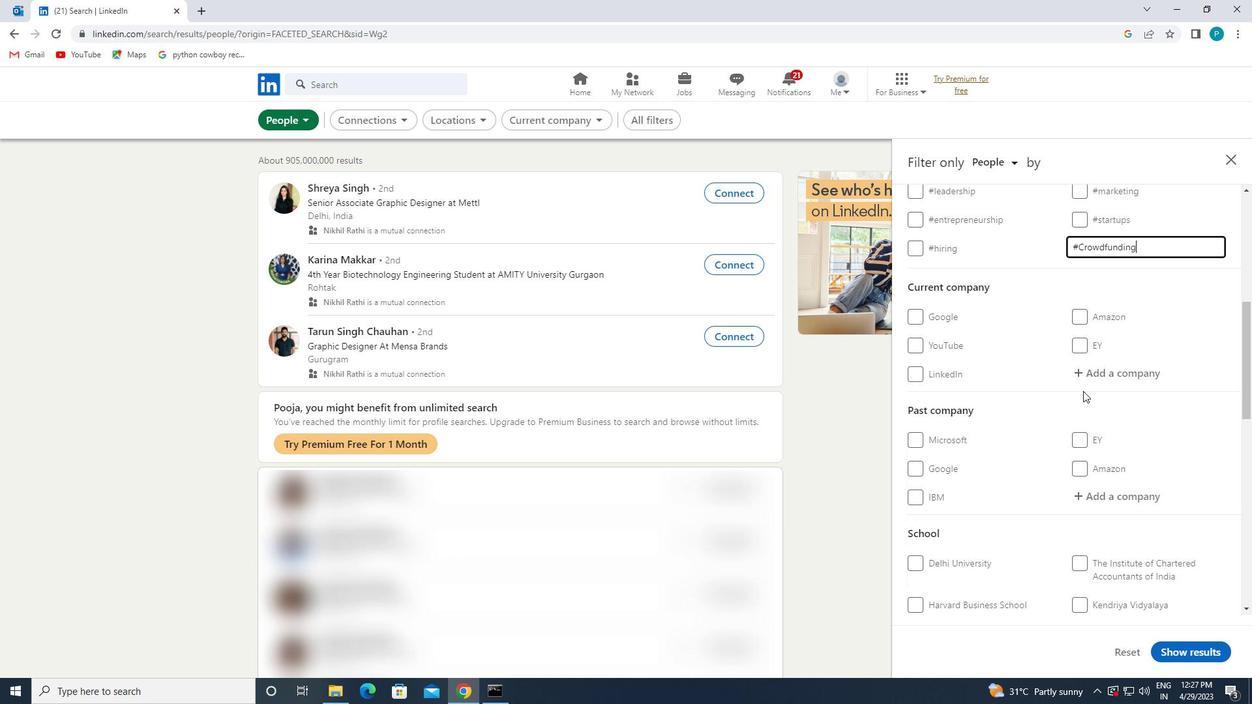 
Action: Mouse scrolled (1023, 387) with delta (0, 0)
Screenshot: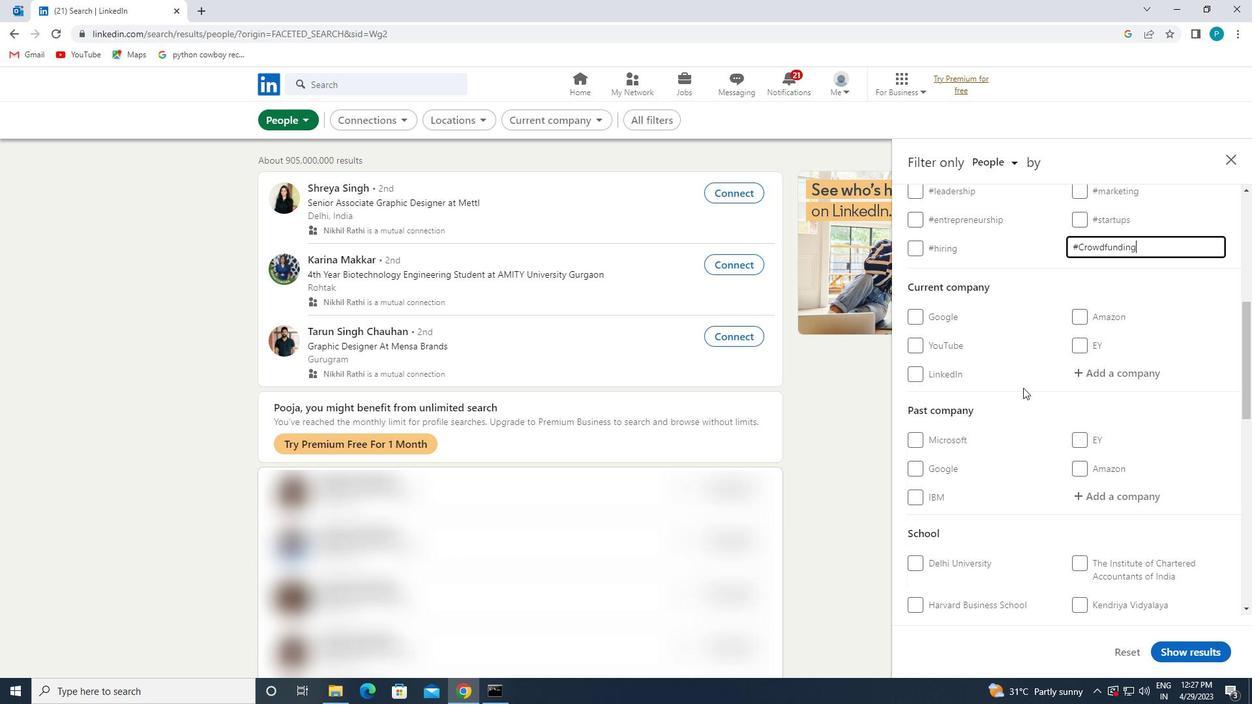 
Action: Mouse scrolled (1023, 387) with delta (0, 0)
Screenshot: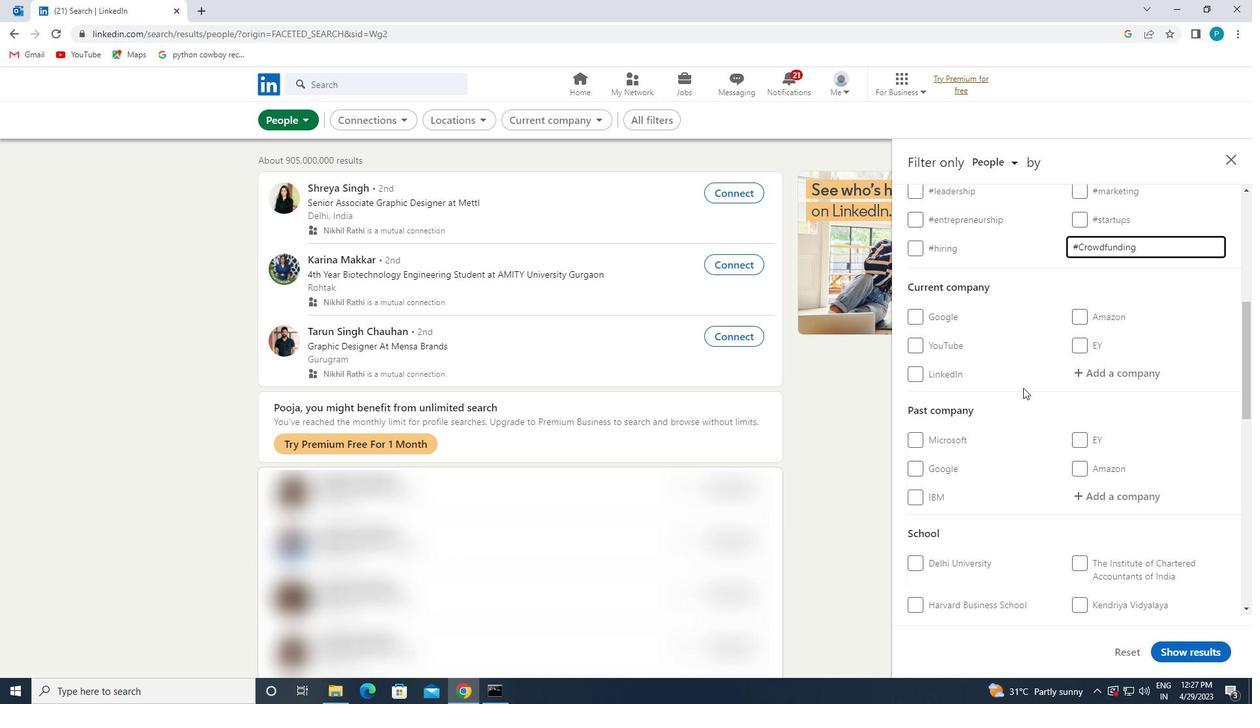 
Action: Mouse moved to (1022, 399)
Screenshot: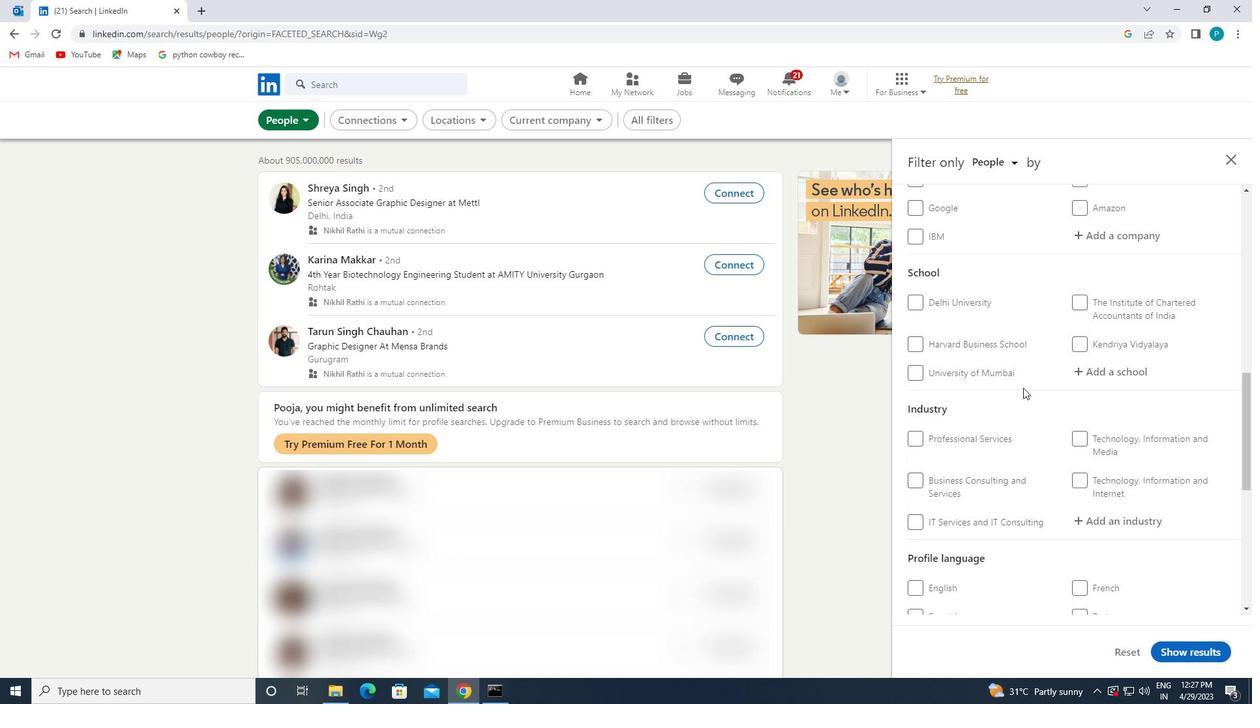 
Action: Mouse scrolled (1022, 399) with delta (0, 0)
Screenshot: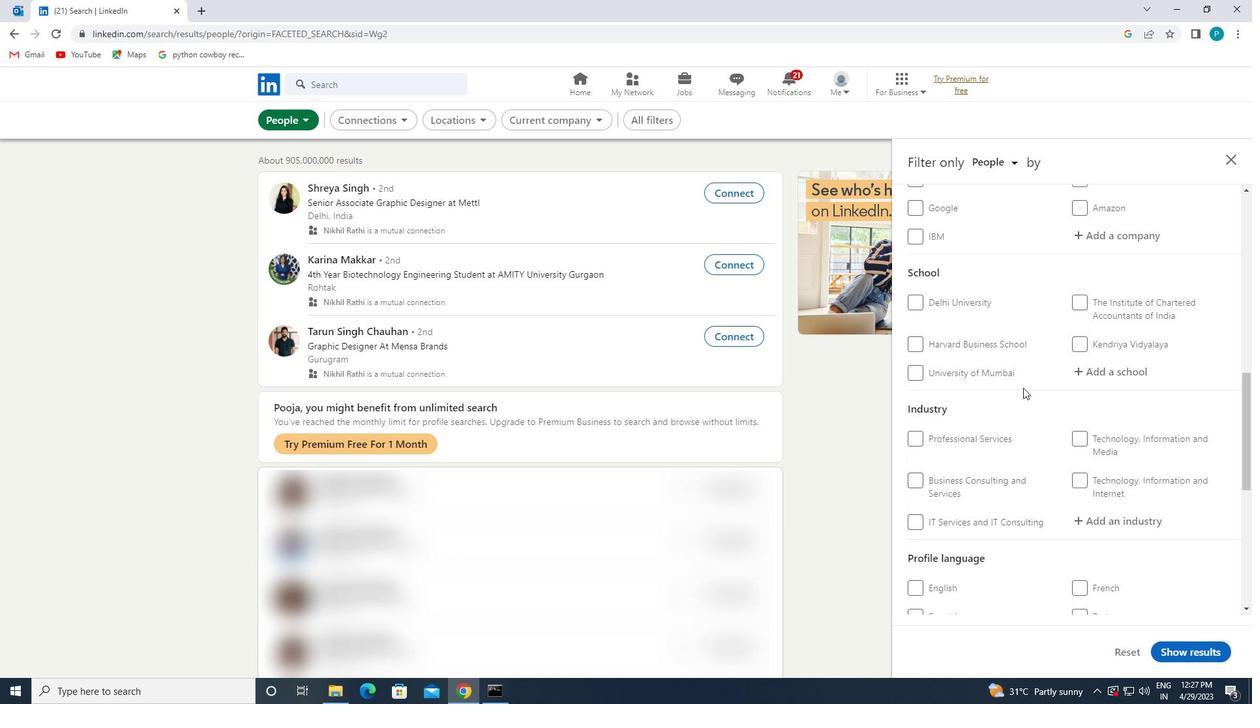 
Action: Mouse scrolled (1022, 399) with delta (0, 0)
Screenshot: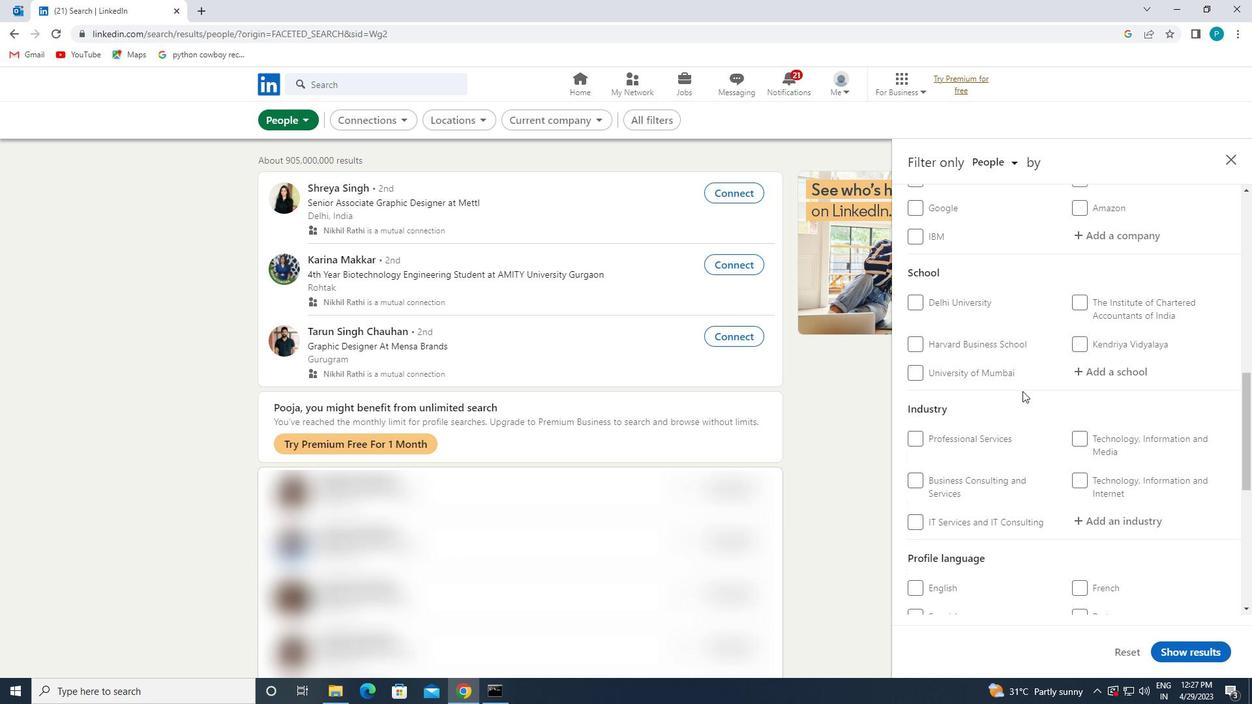 
Action: Mouse moved to (1022, 400)
Screenshot: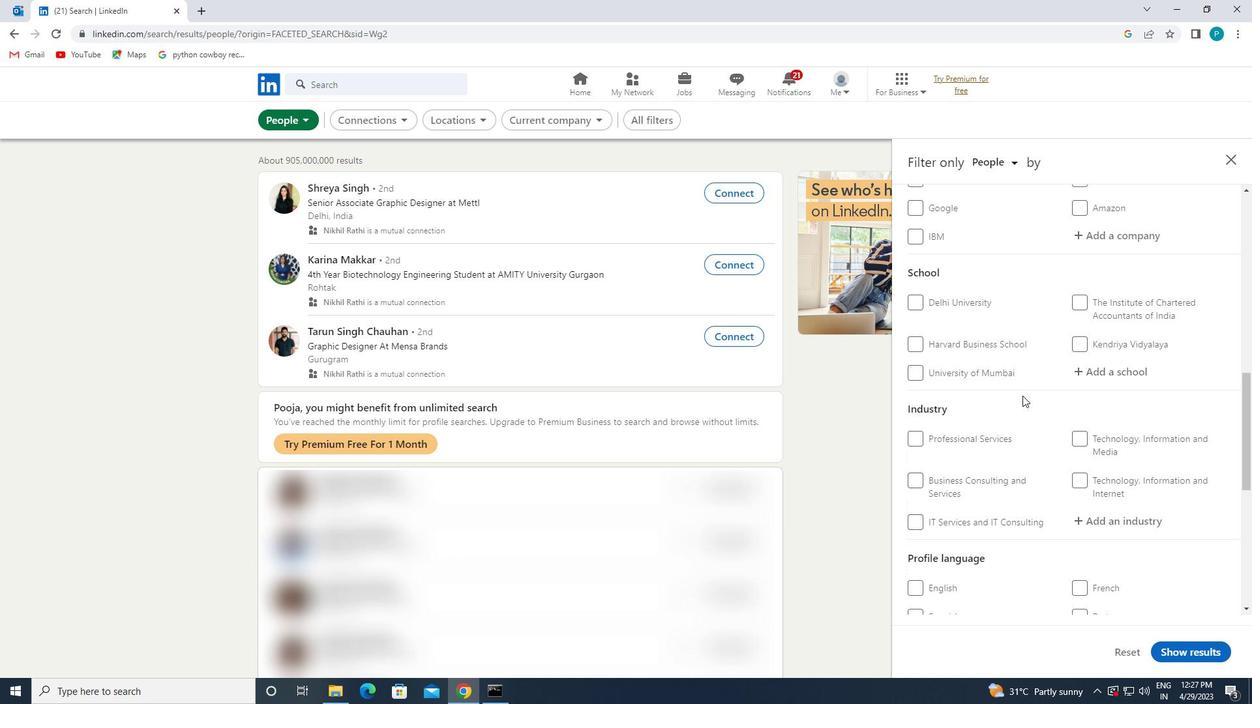 
Action: Mouse scrolled (1022, 399) with delta (0, 0)
Screenshot: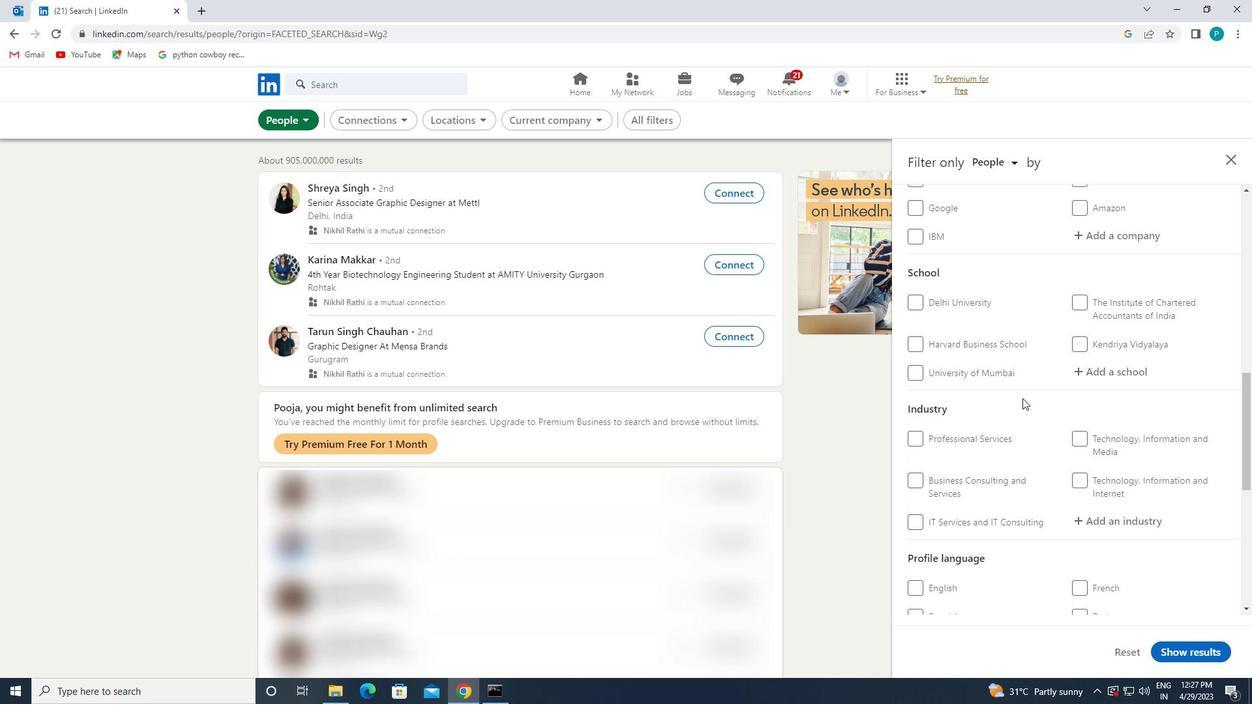 
Action: Mouse moved to (1084, 425)
Screenshot: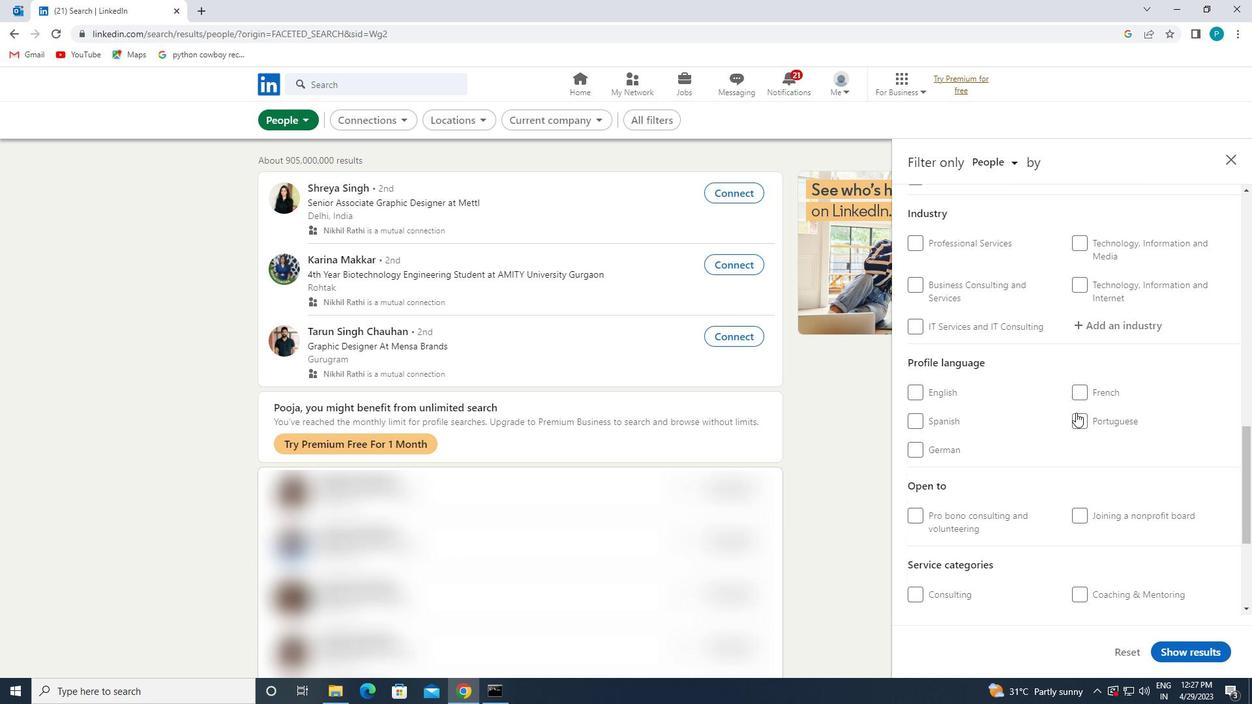 
Action: Mouse pressed left at (1084, 425)
Screenshot: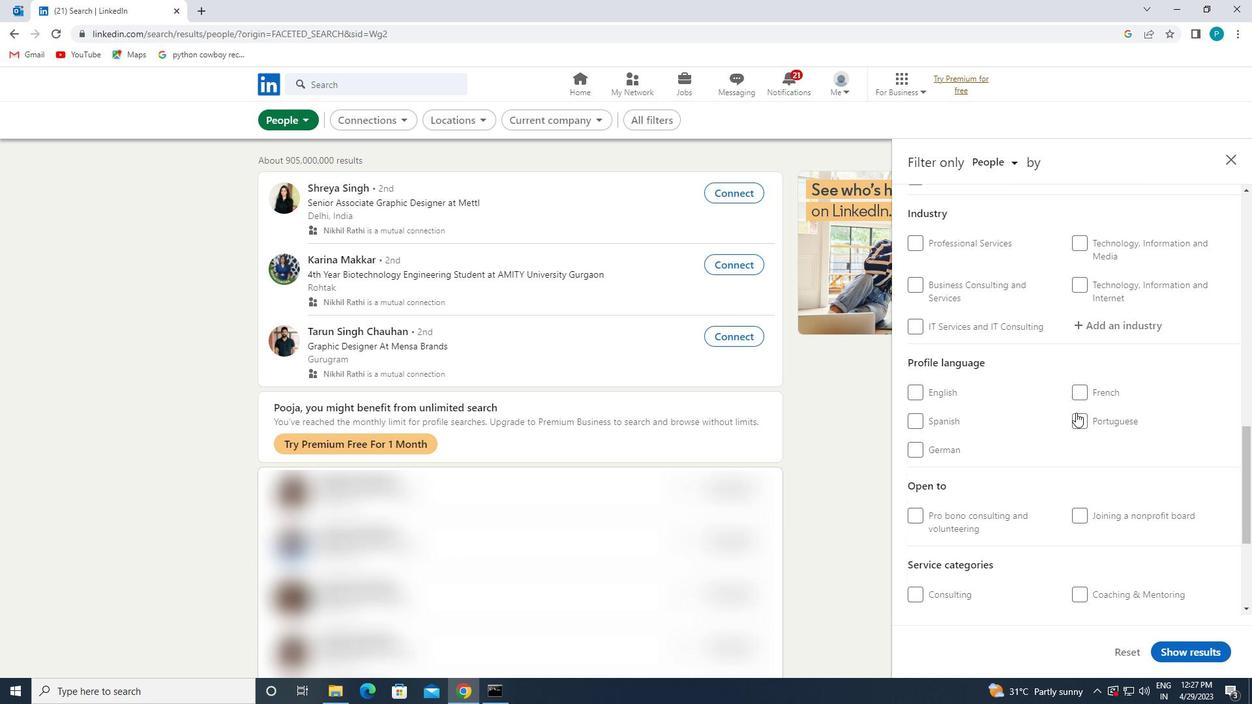 
Action: Mouse moved to (1047, 404)
Screenshot: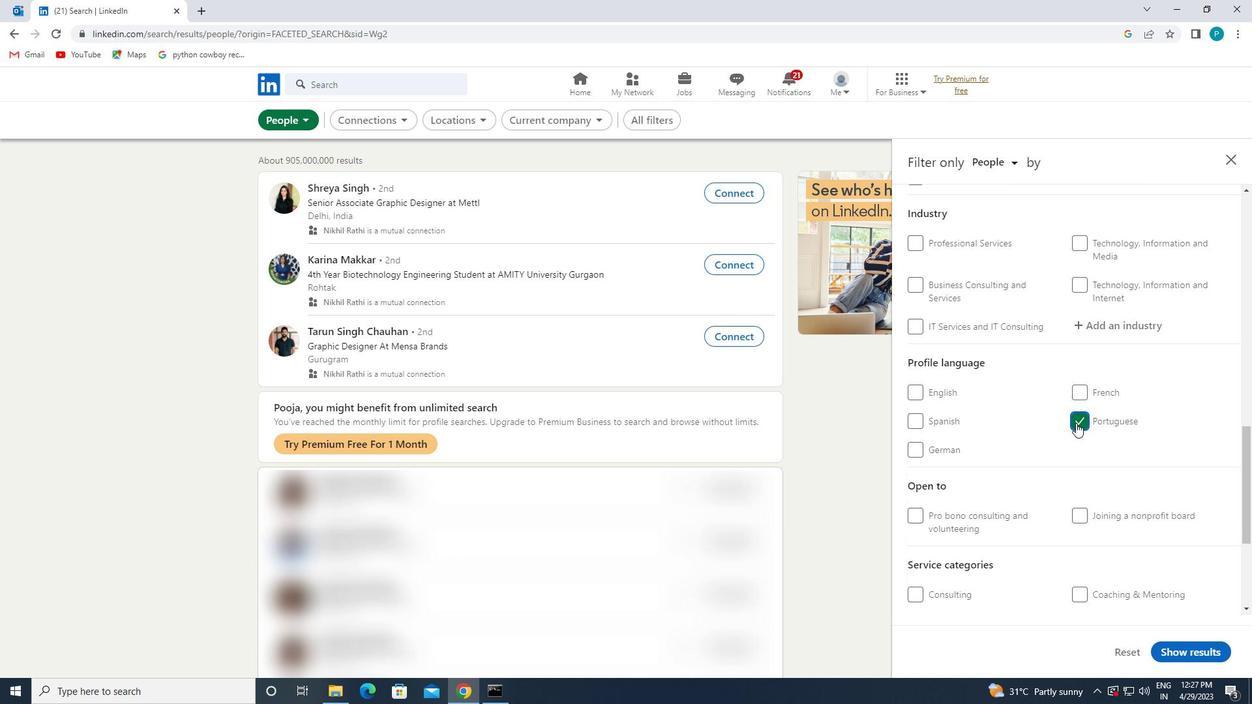 
Action: Mouse scrolled (1047, 404) with delta (0, 0)
Screenshot: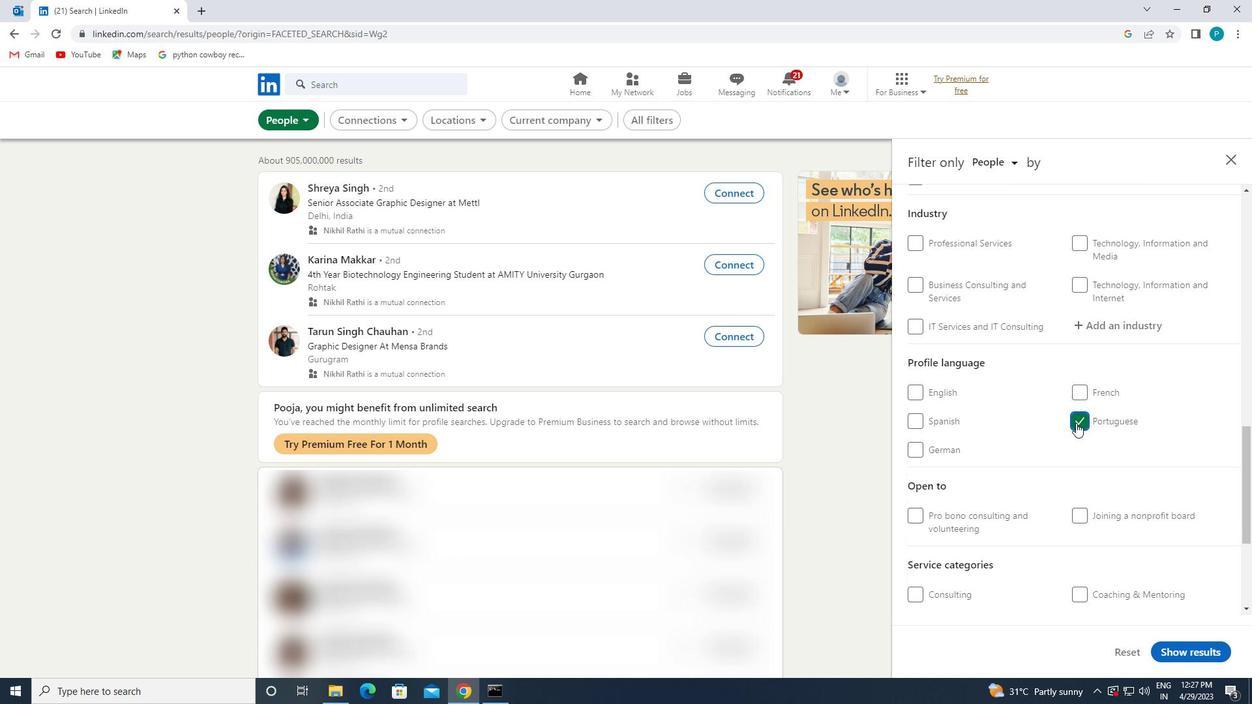 
Action: Mouse moved to (1047, 403)
Screenshot: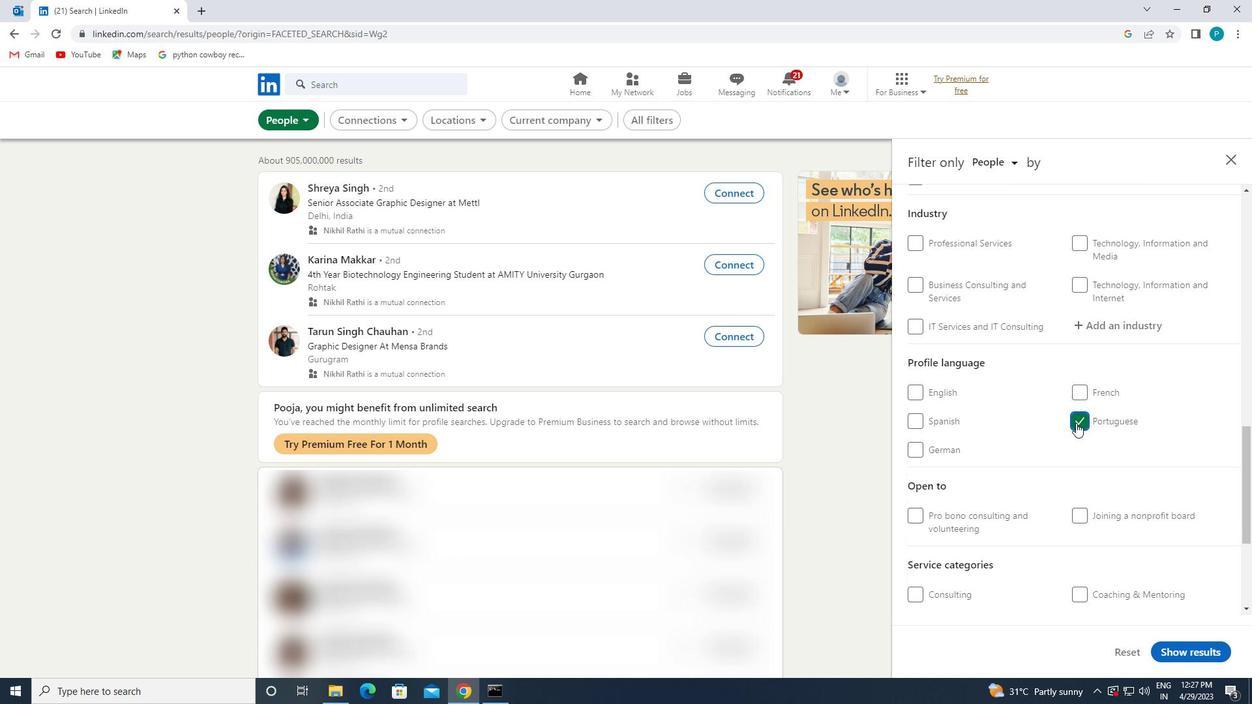 
Action: Mouse scrolled (1047, 404) with delta (0, 0)
Screenshot: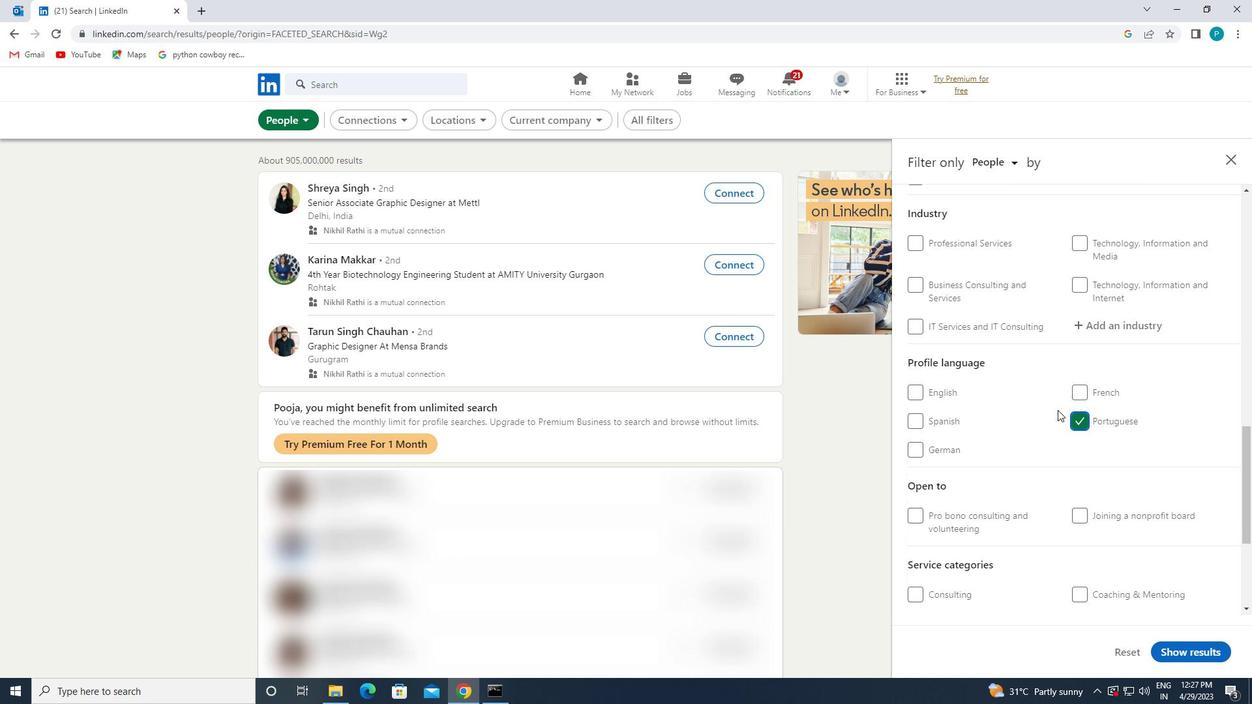 
Action: Mouse scrolled (1047, 404) with delta (0, 0)
Screenshot: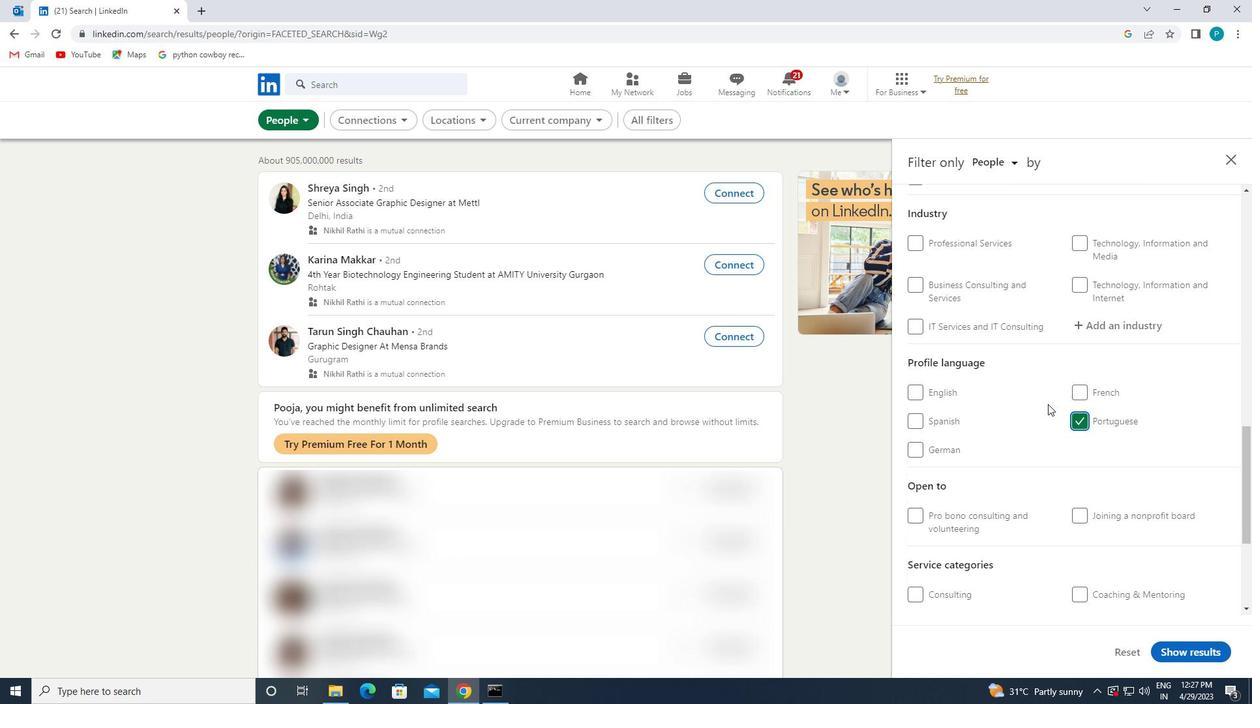 
Action: Mouse moved to (1047, 402)
Screenshot: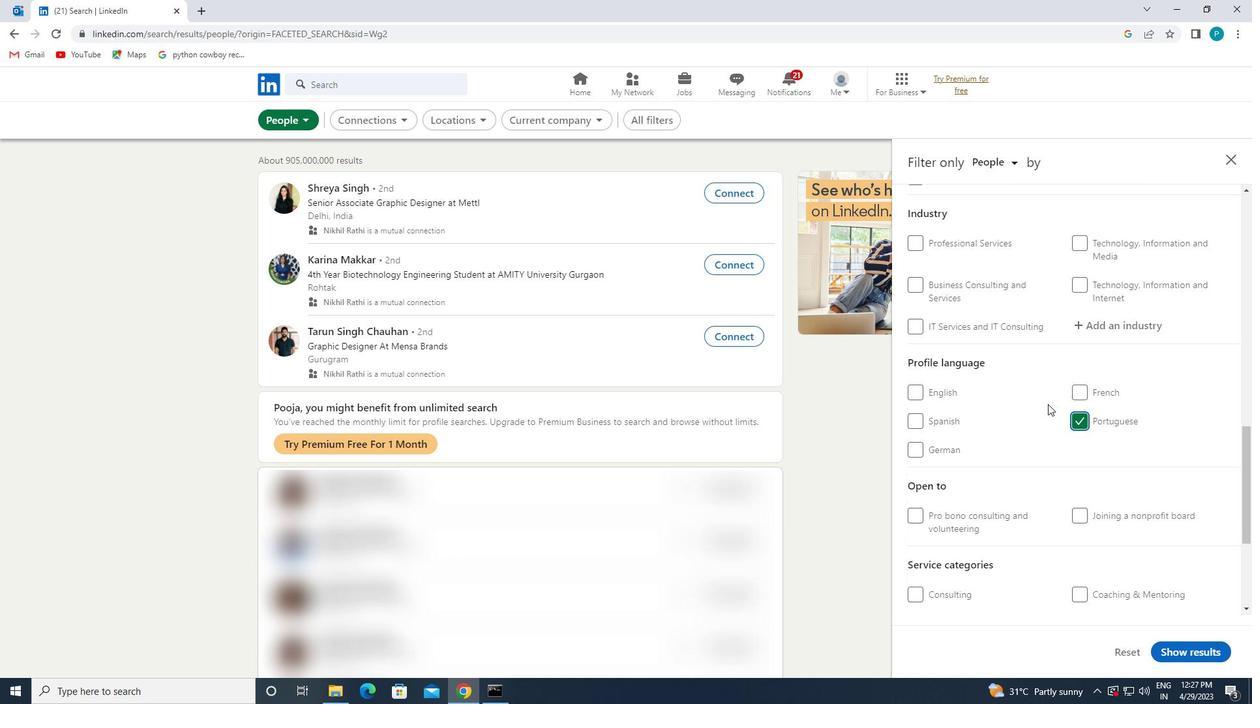 
Action: Mouse scrolled (1047, 402) with delta (0, 0)
Screenshot: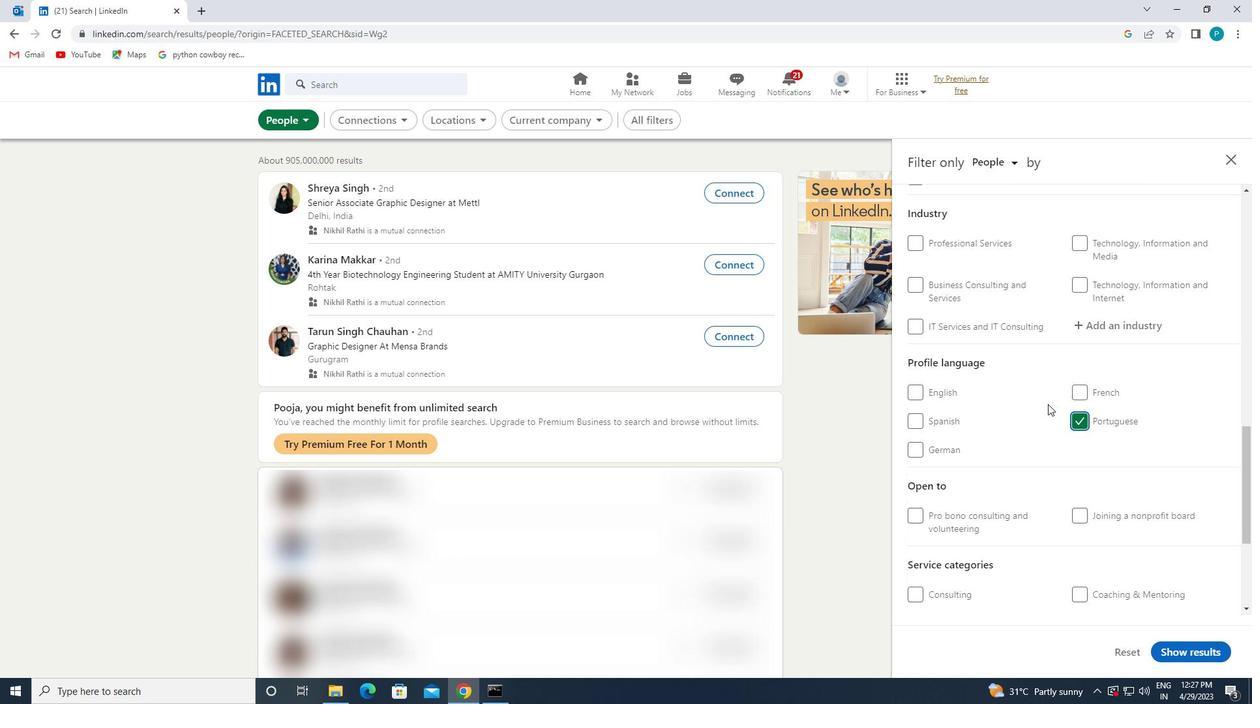 
Action: Mouse moved to (1066, 397)
Screenshot: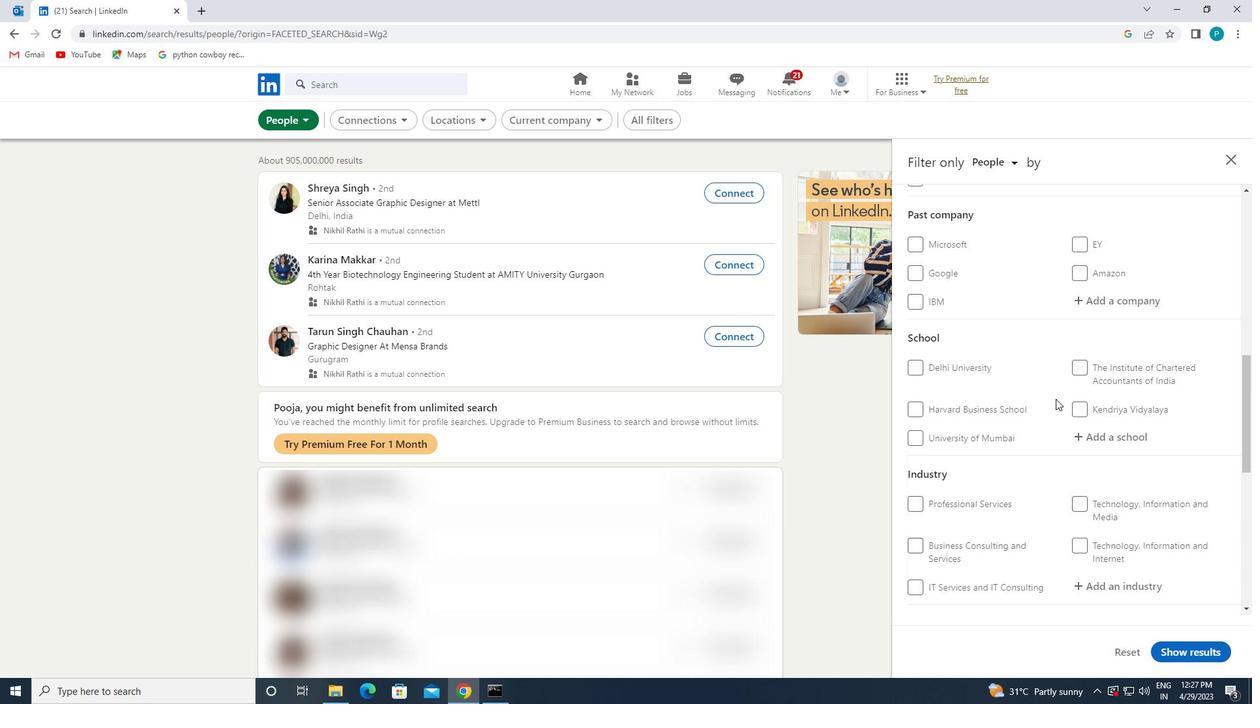 
Action: Mouse scrolled (1066, 397) with delta (0, 0)
Screenshot: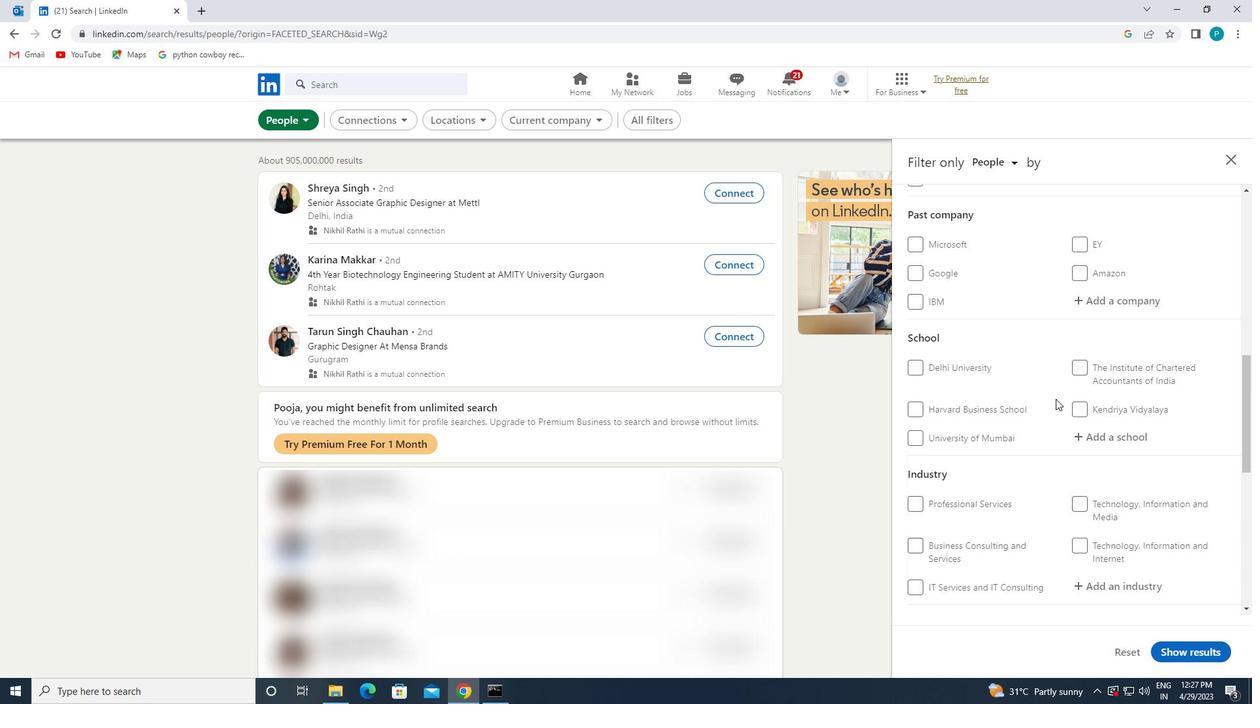 
Action: Mouse moved to (1066, 396)
Screenshot: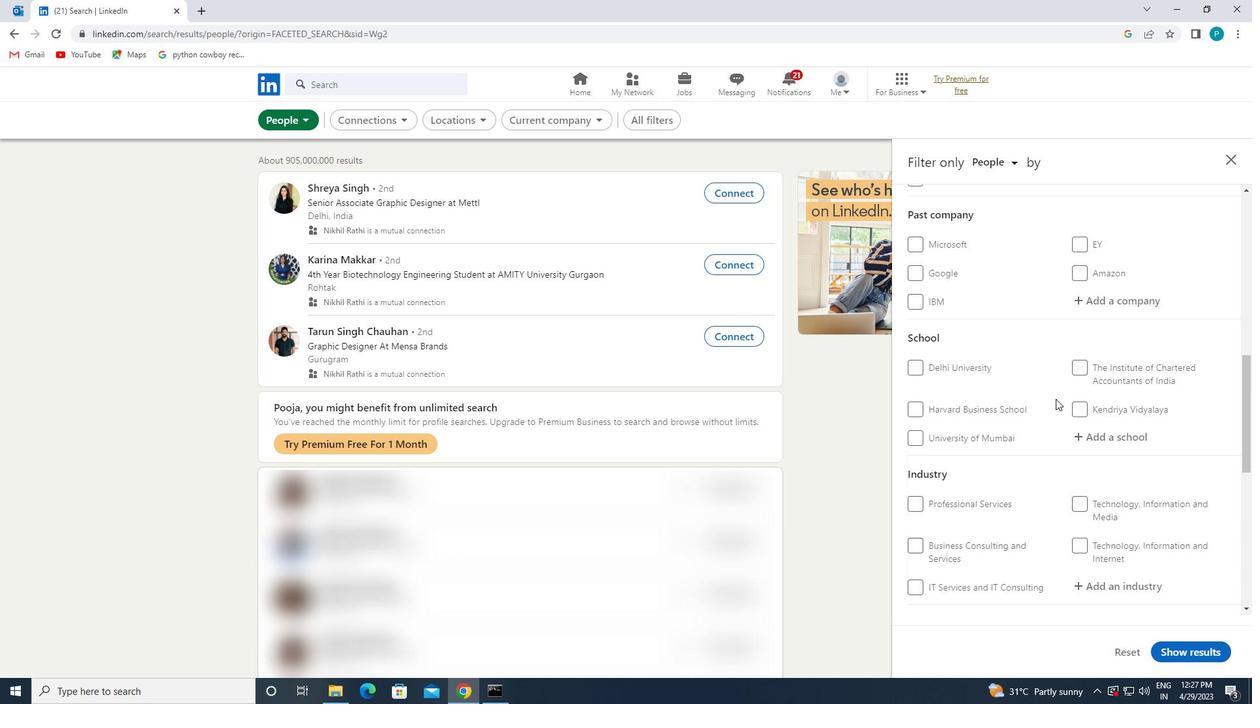 
Action: Mouse scrolled (1066, 397) with delta (0, 0)
Screenshot: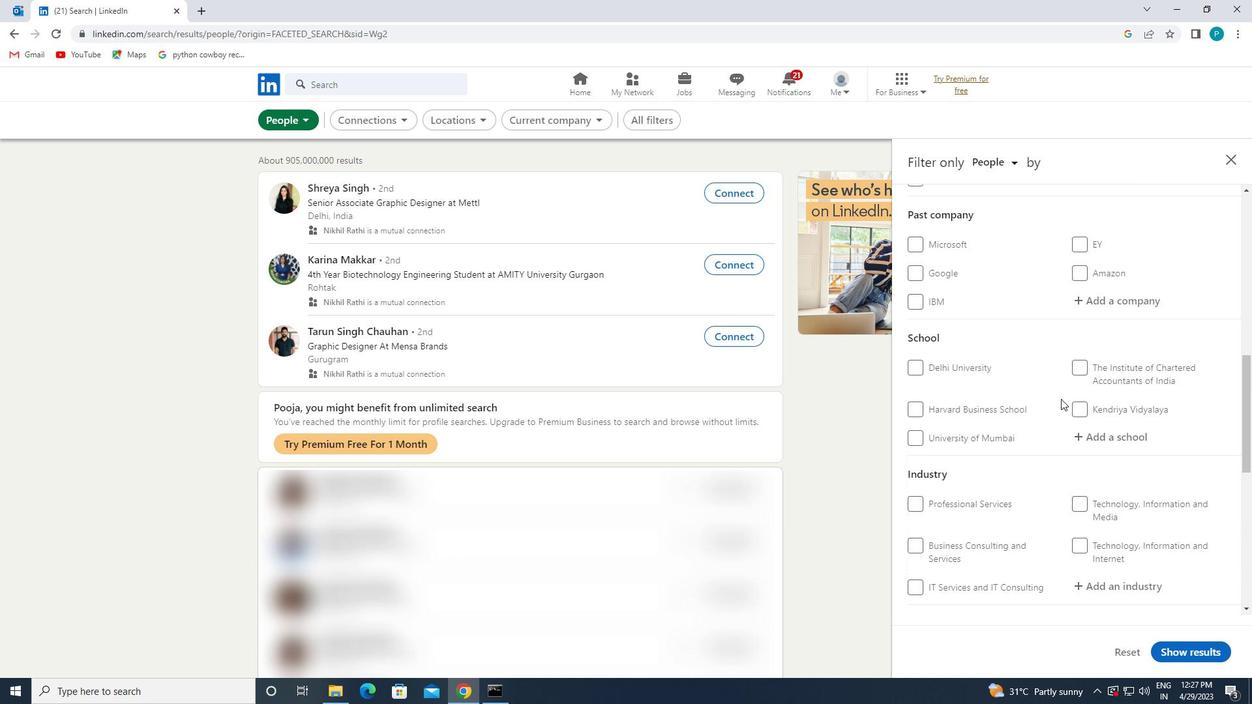 
Action: Mouse scrolled (1066, 397) with delta (0, 0)
Screenshot: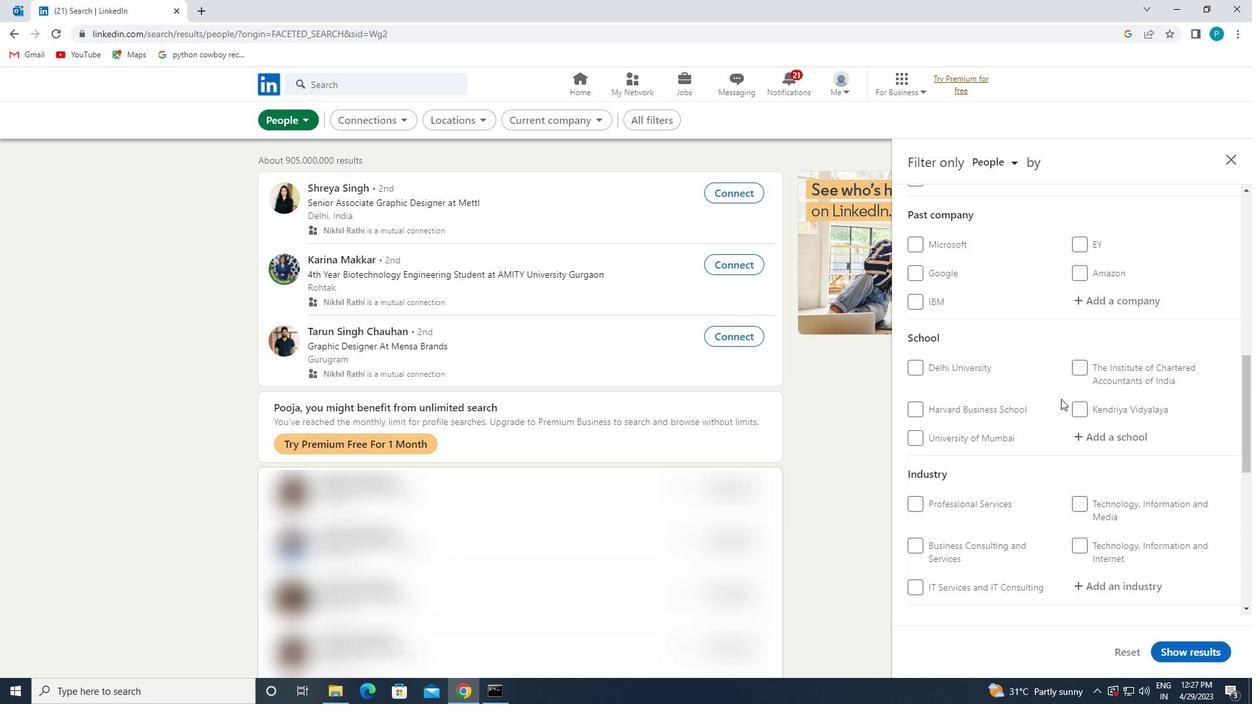 
Action: Mouse moved to (1103, 373)
Screenshot: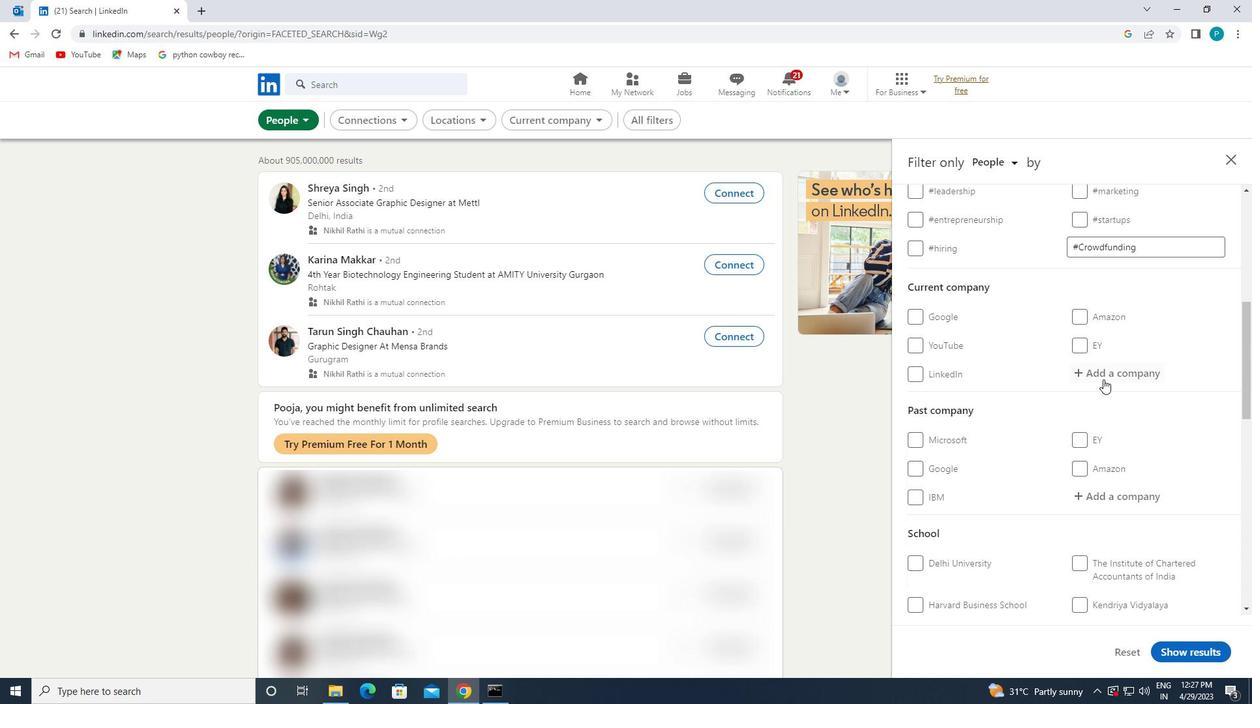 
Action: Mouse pressed left at (1103, 373)
Screenshot: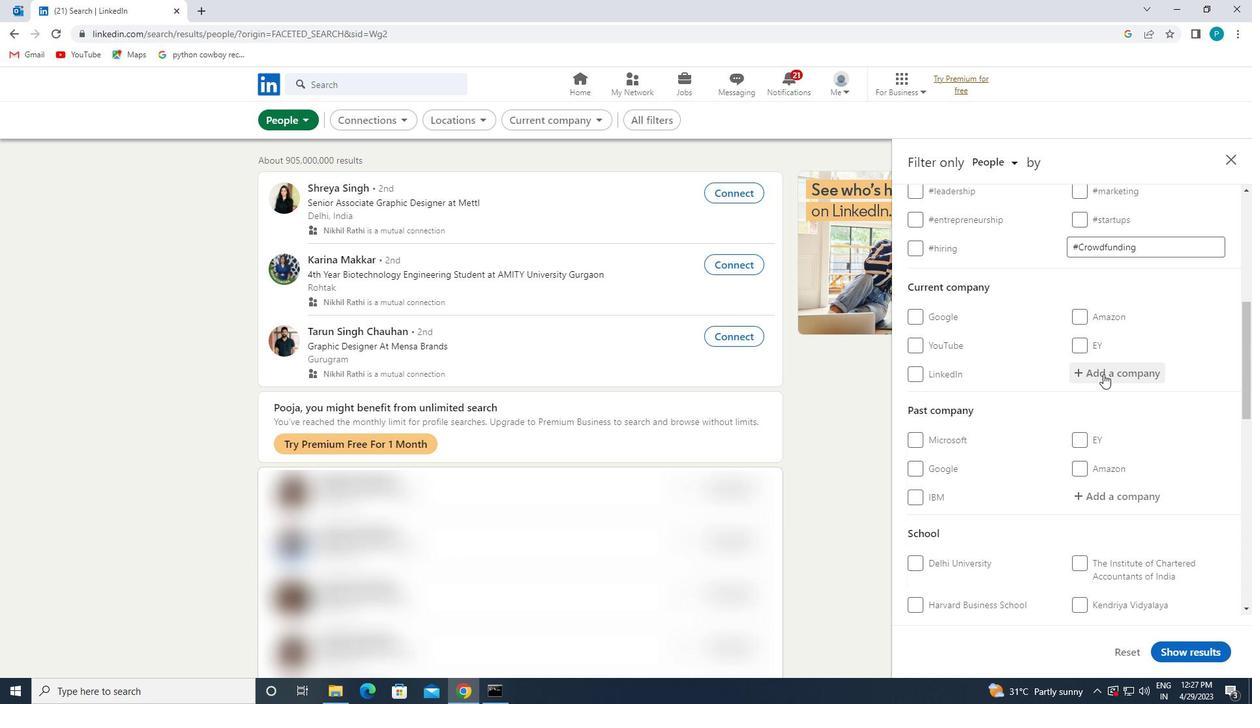 
Action: Mouse moved to (1103, 371)
Screenshot: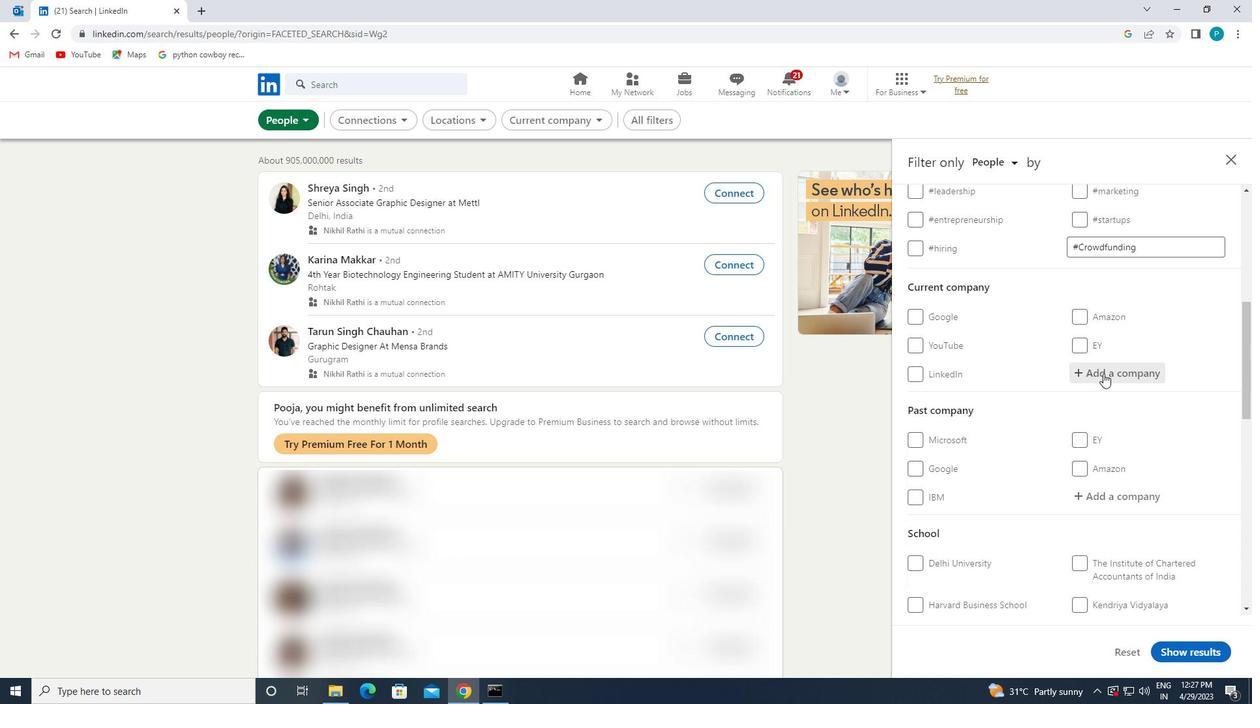 
Action: Key pressed <Key.caps_lock>A<Key.caps_lock>LLCA
Screenshot: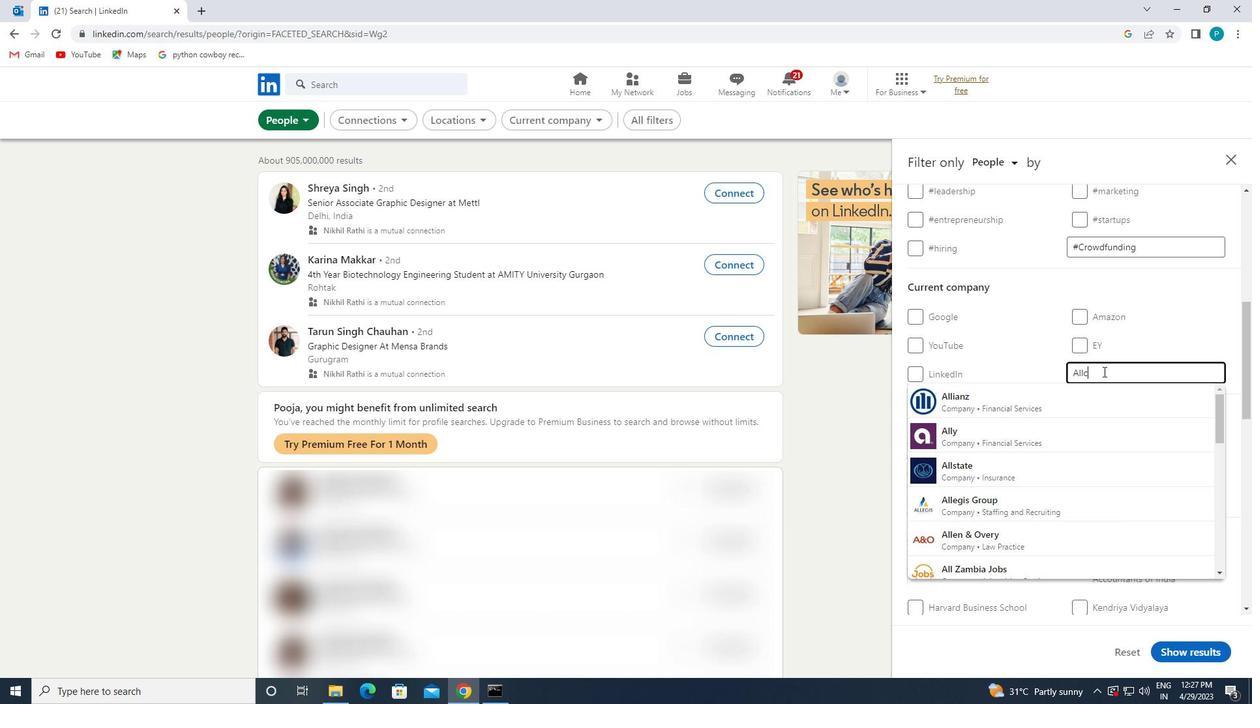 
Action: Mouse moved to (1056, 433)
Screenshot: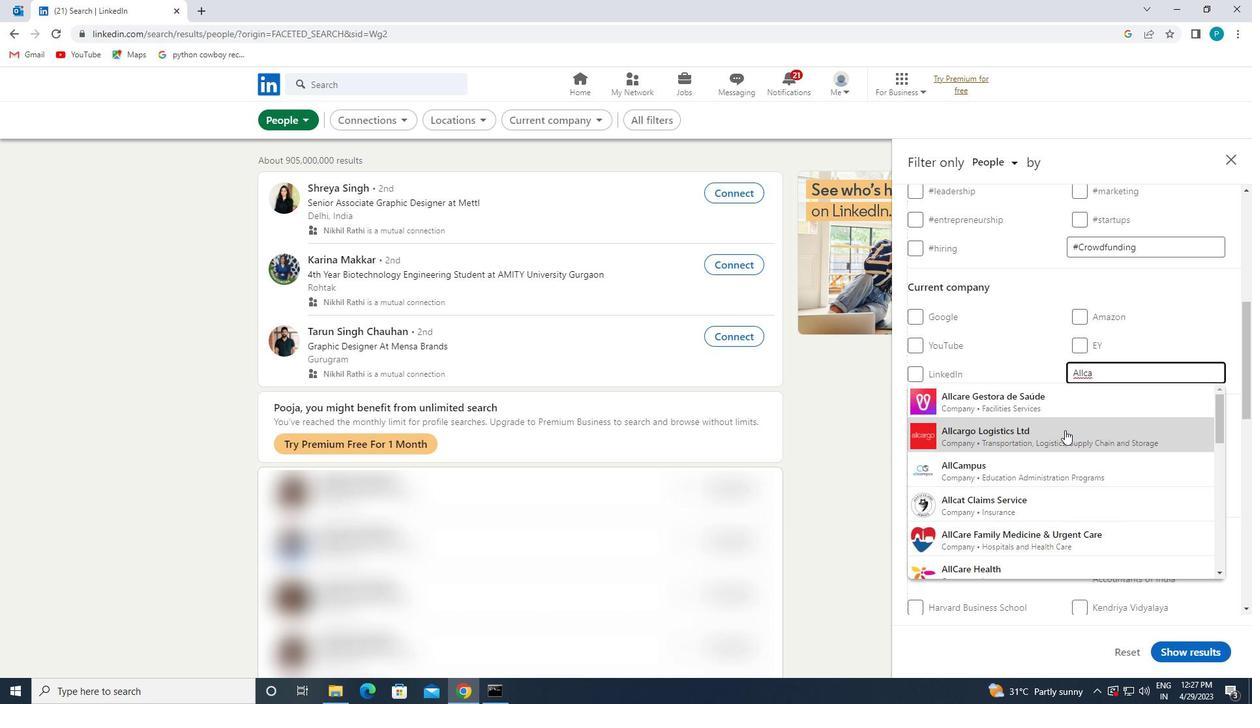 
Action: Mouse pressed left at (1056, 433)
Screenshot: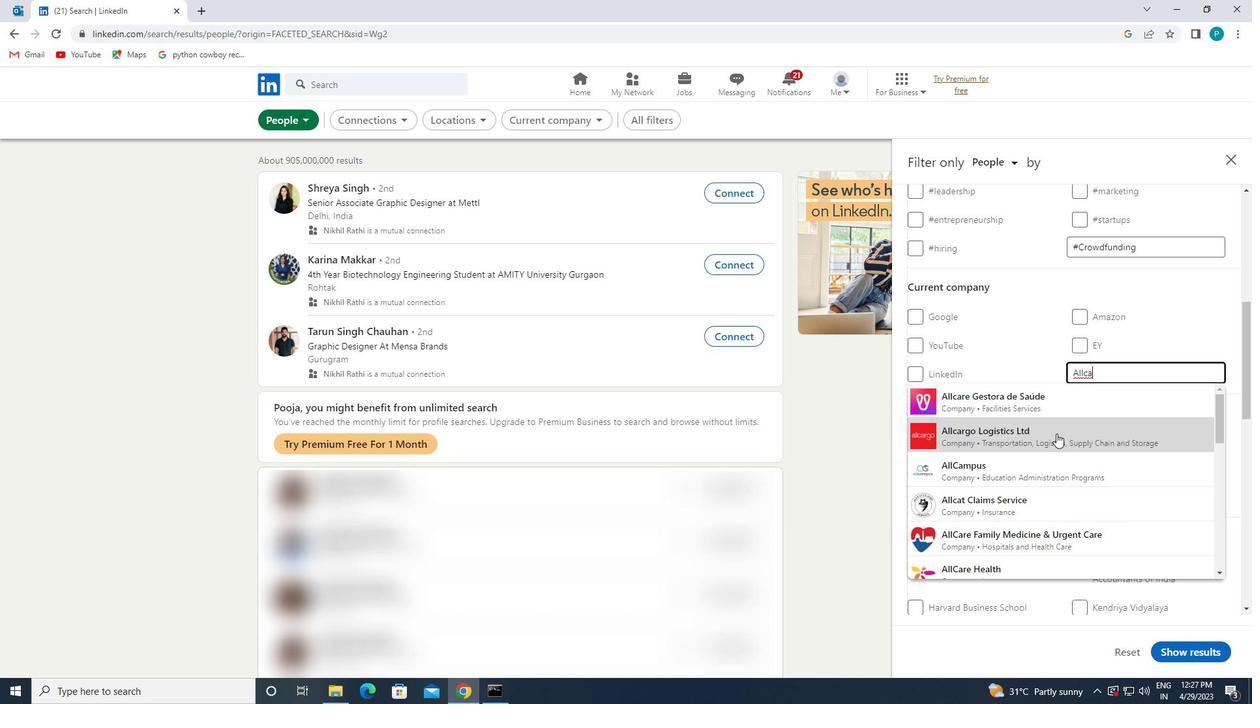 
Action: Mouse moved to (1053, 434)
Screenshot: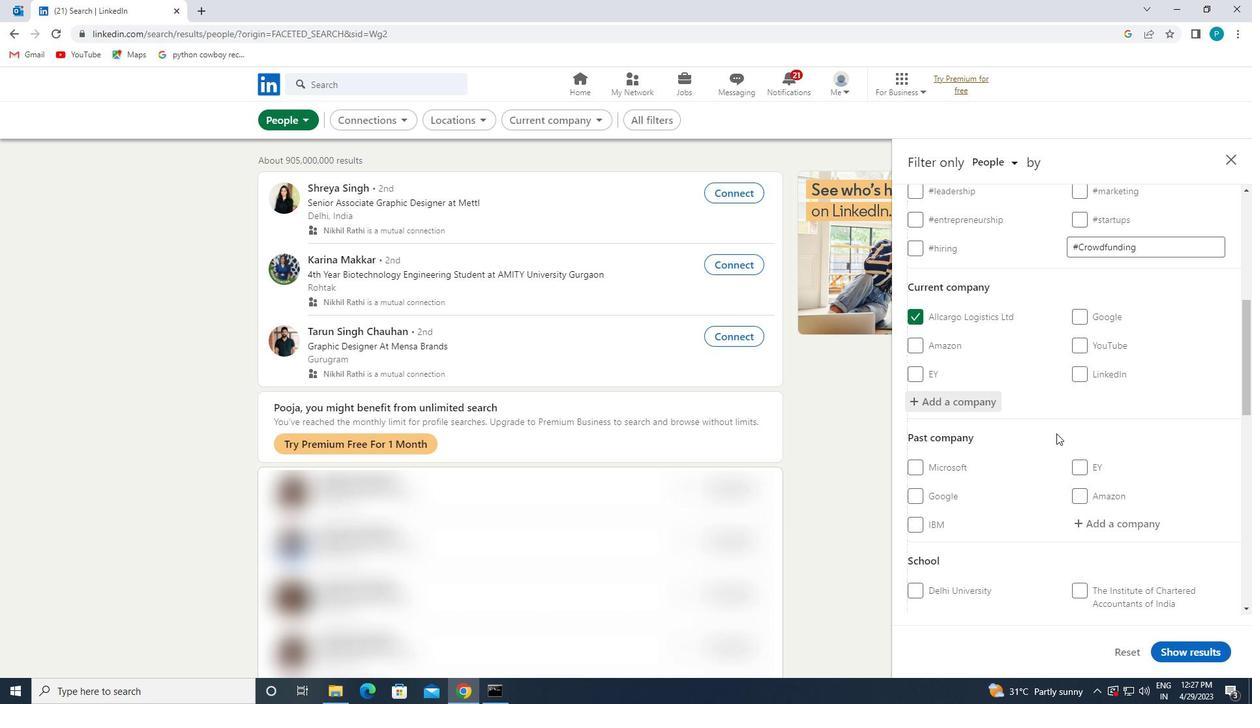 
Action: Mouse scrolled (1053, 434) with delta (0, 0)
Screenshot: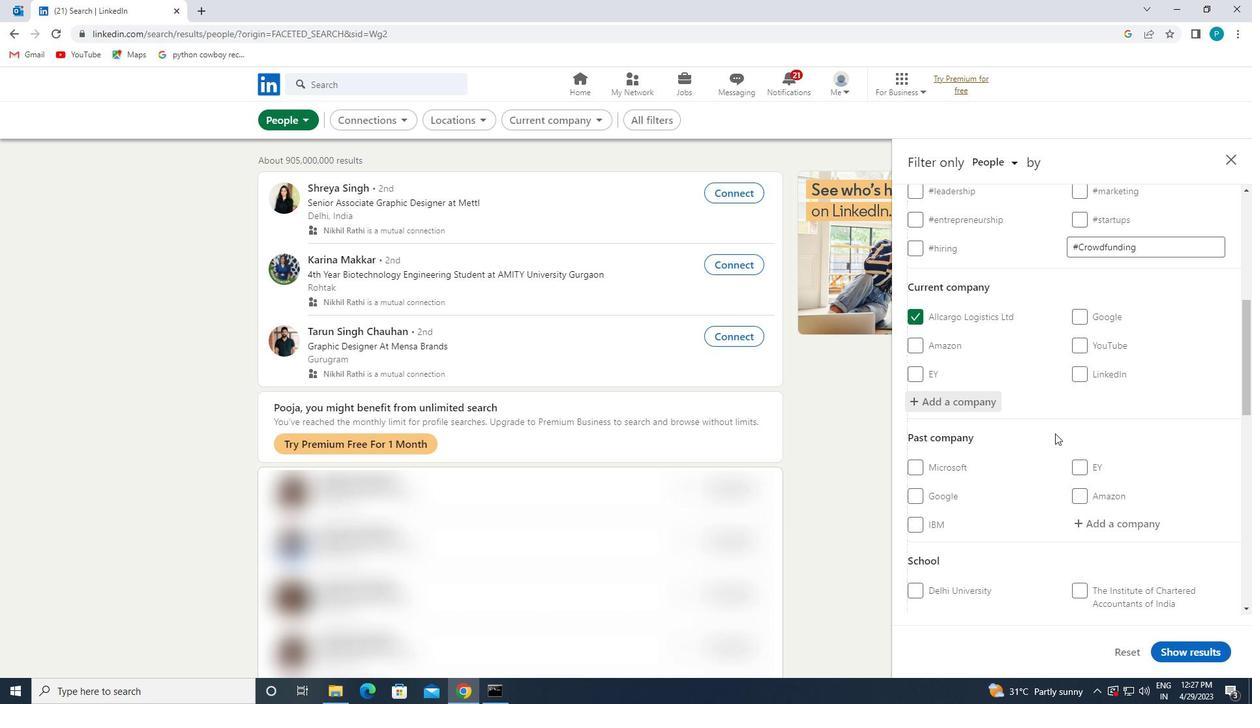 
Action: Mouse scrolled (1053, 434) with delta (0, 0)
Screenshot: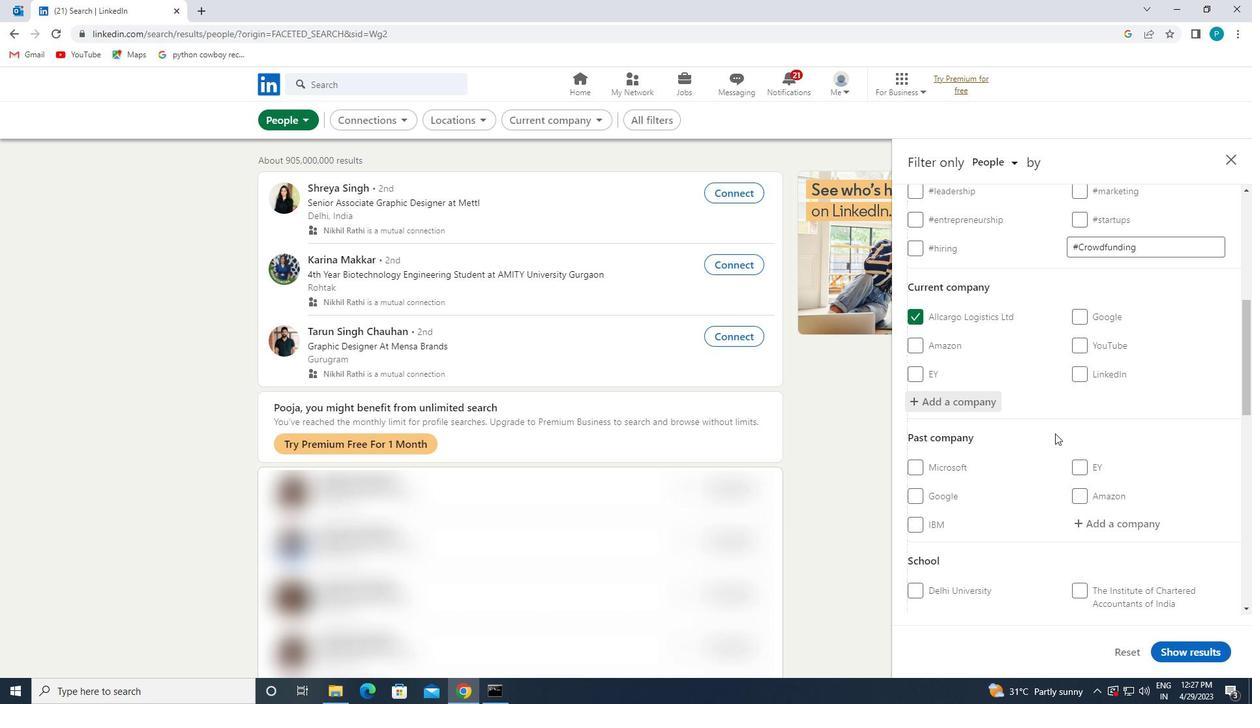 
Action: Mouse scrolled (1053, 434) with delta (0, 0)
Screenshot: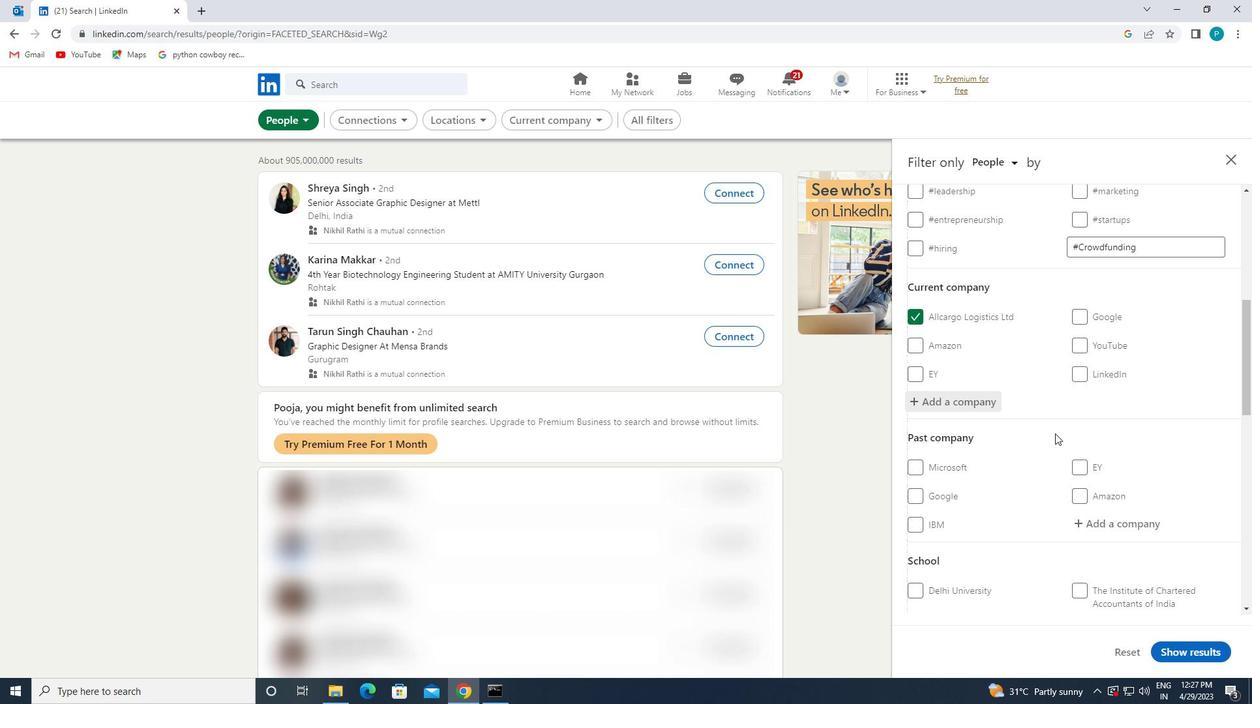 
Action: Mouse moved to (1053, 435)
Screenshot: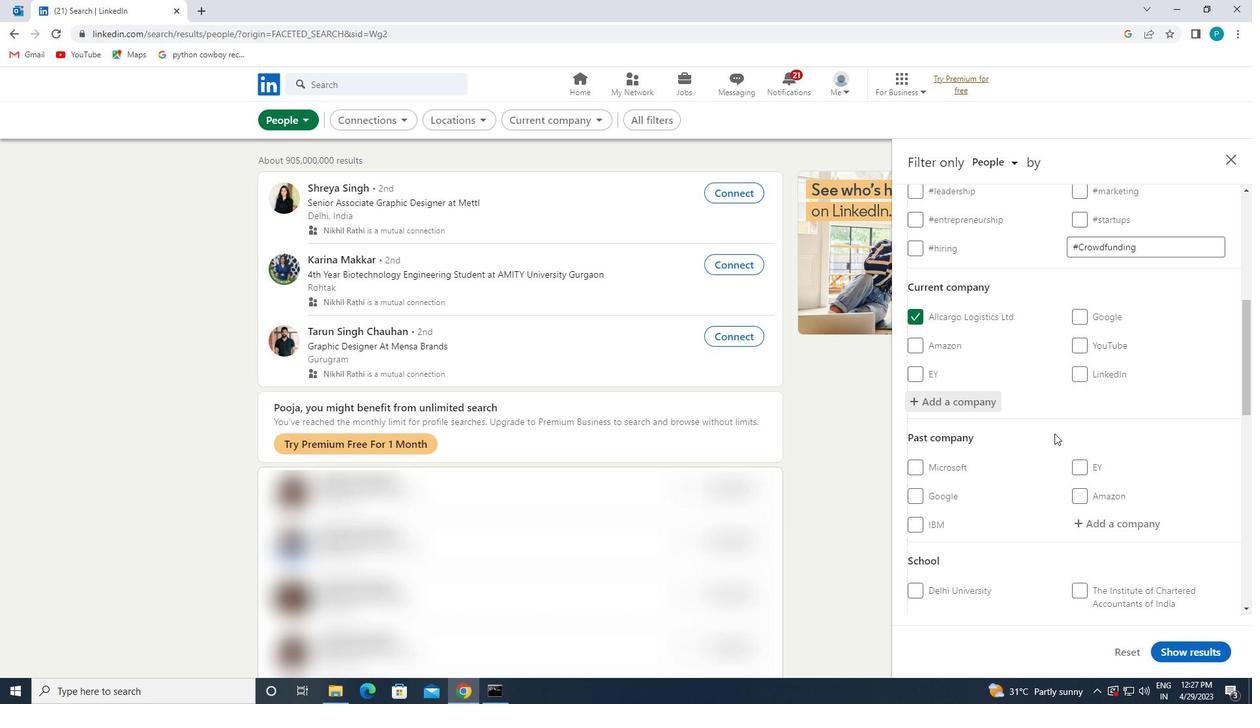 
Action: Mouse scrolled (1053, 434) with delta (0, 0)
Screenshot: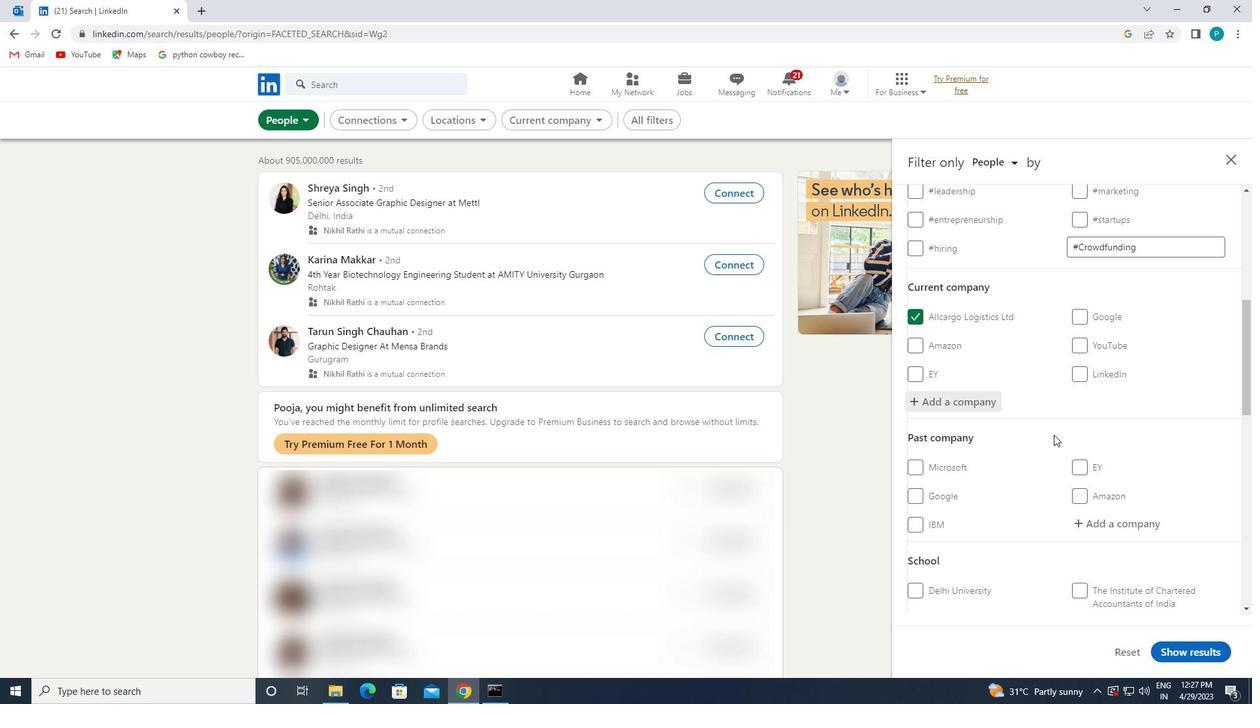 
Action: Mouse moved to (1101, 404)
Screenshot: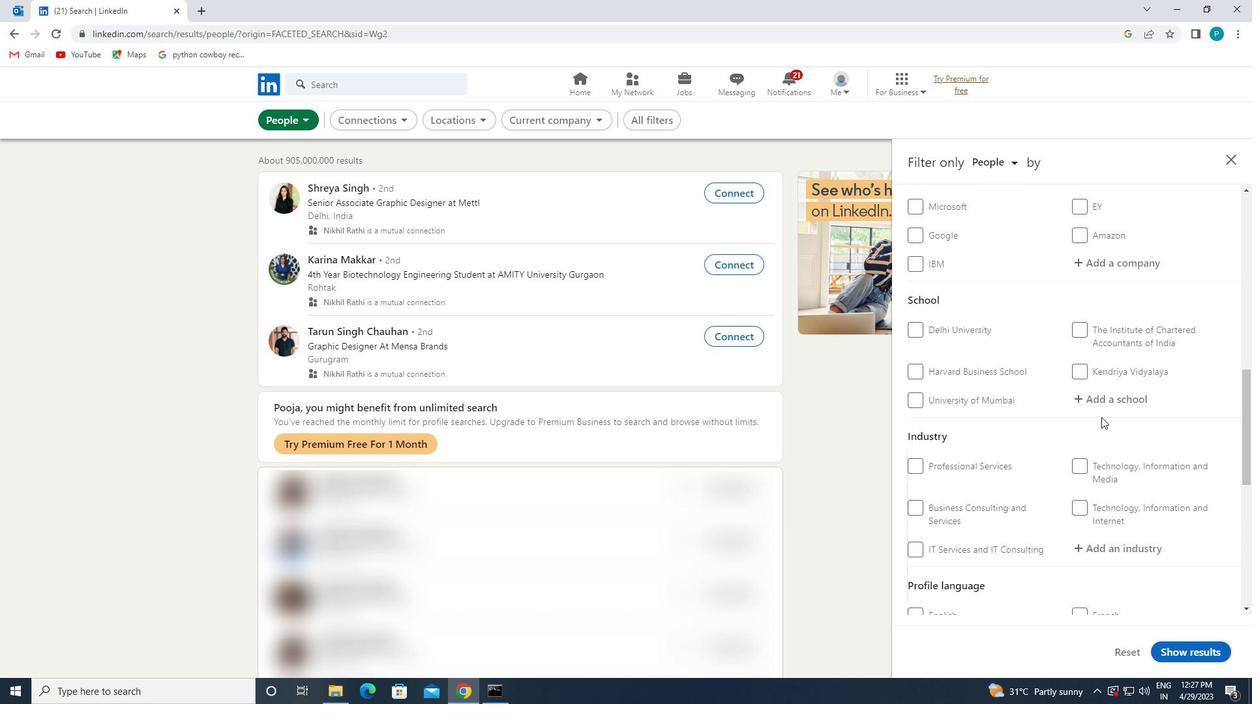 
Action: Mouse pressed left at (1101, 404)
Screenshot: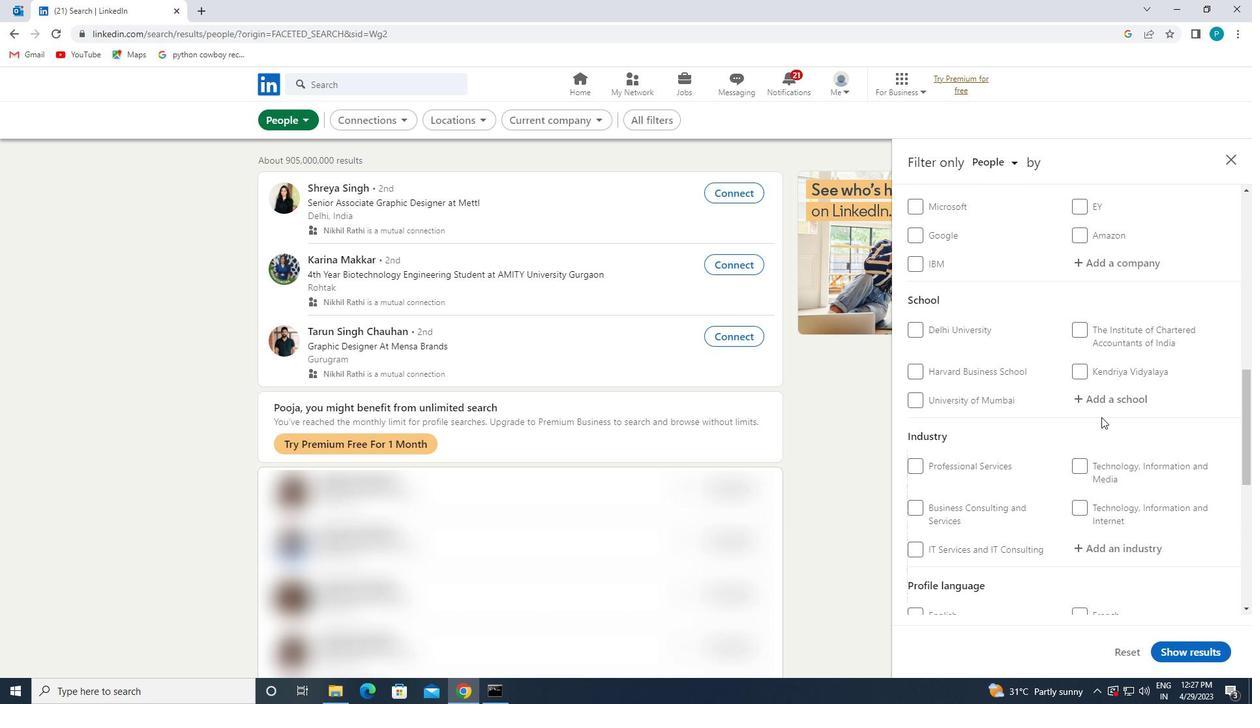 
Action: Mouse moved to (1101, 402)
Screenshot: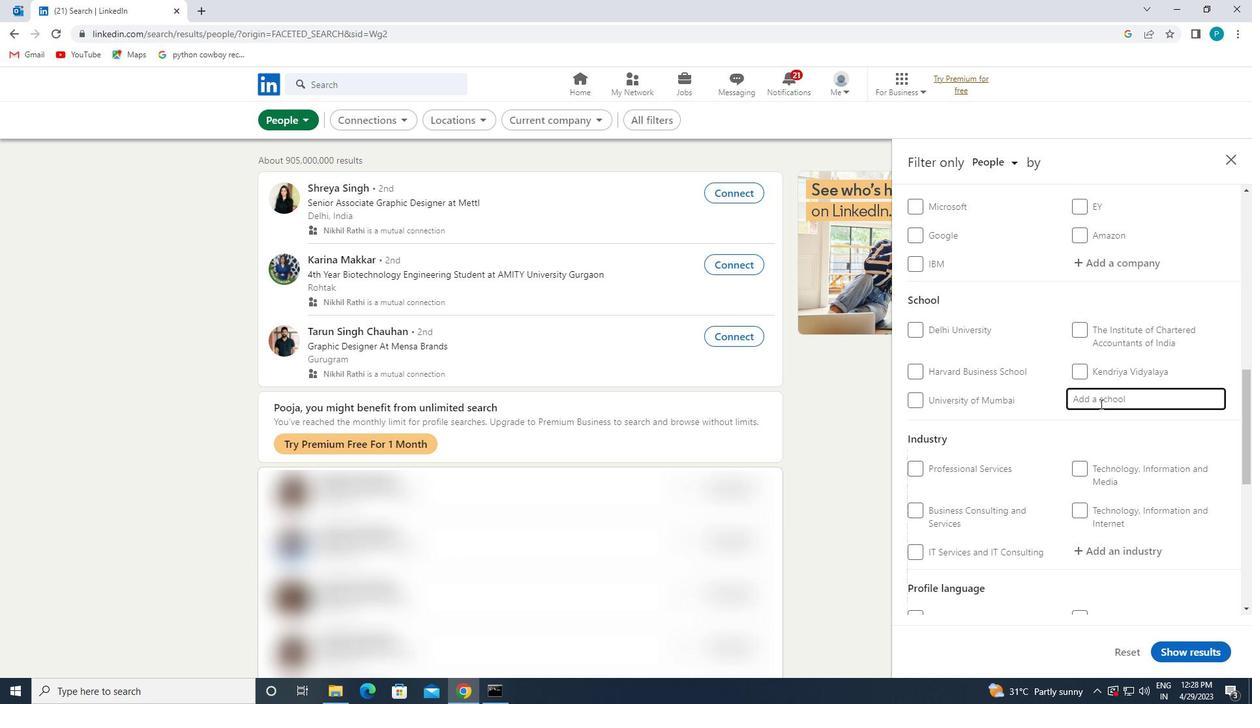 
Action: Key pressed <Key.caps_lock>D<Key.caps_lock>EV<Key.space><Key.caps_lock>B<Key.caps_lock>HOOMI
Screenshot: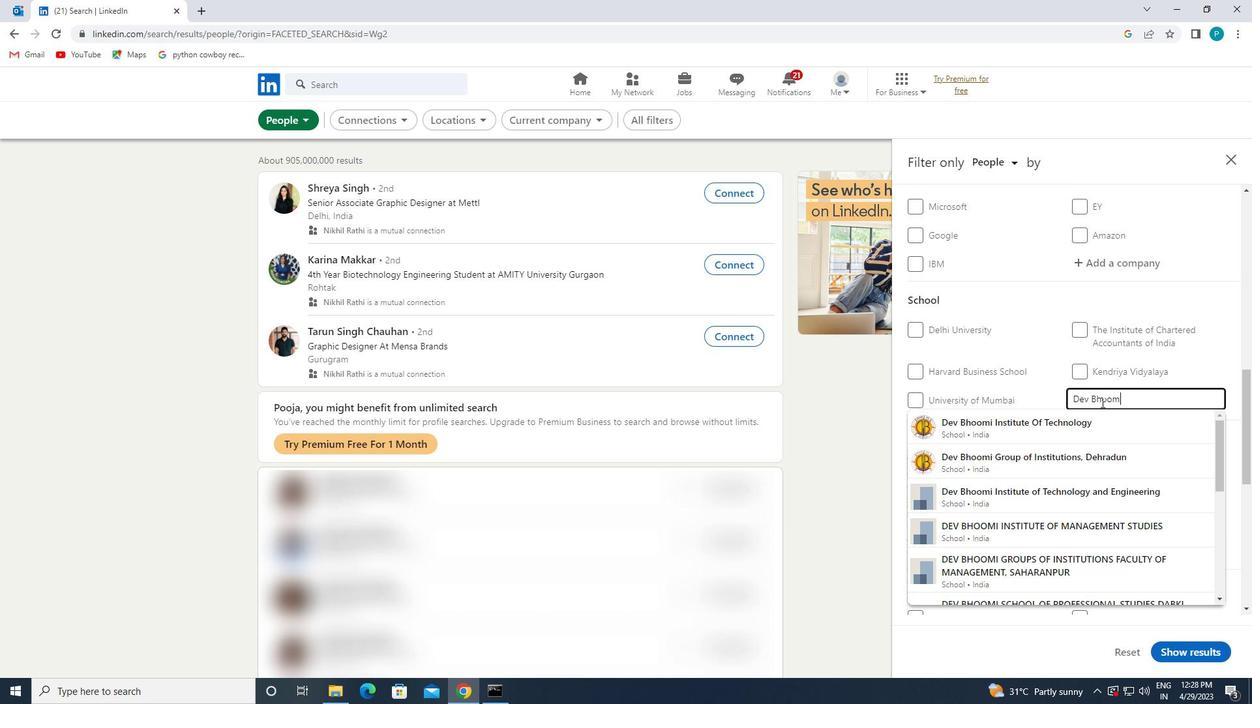 
Action: Mouse moved to (1085, 427)
Screenshot: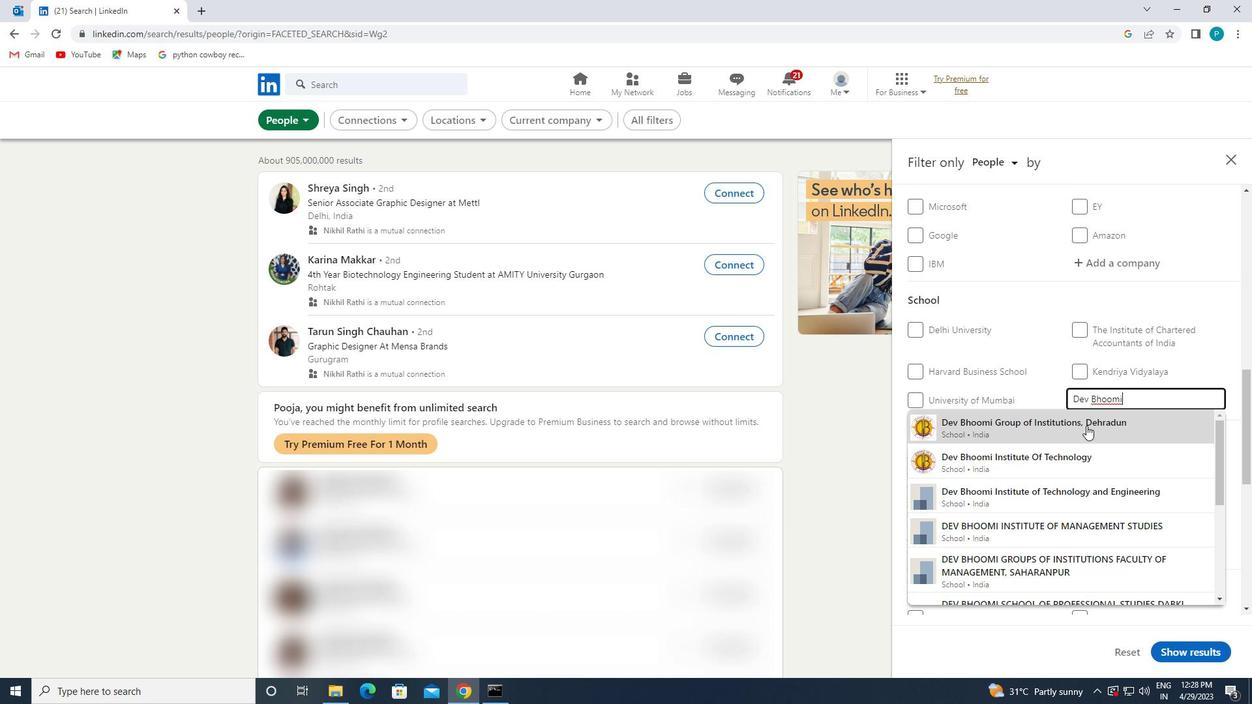 
Action: Mouse pressed left at (1085, 427)
Screenshot: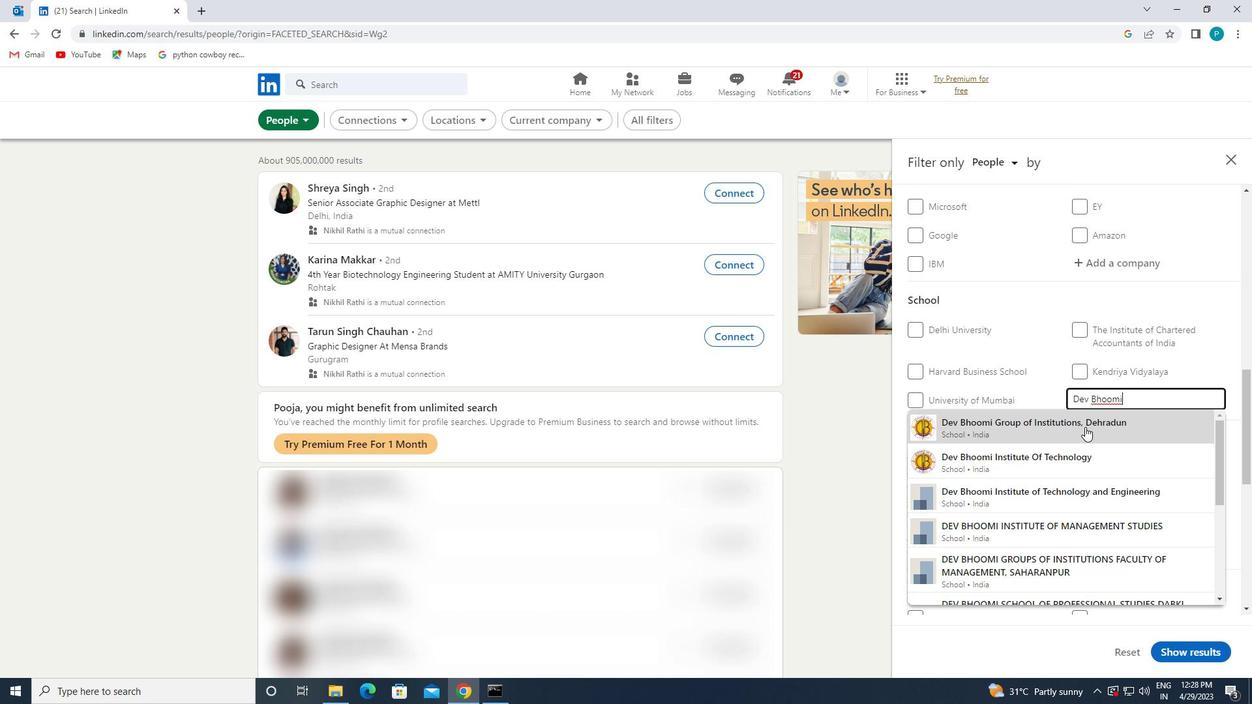 
Action: Mouse scrolled (1085, 426) with delta (0, 0)
Screenshot: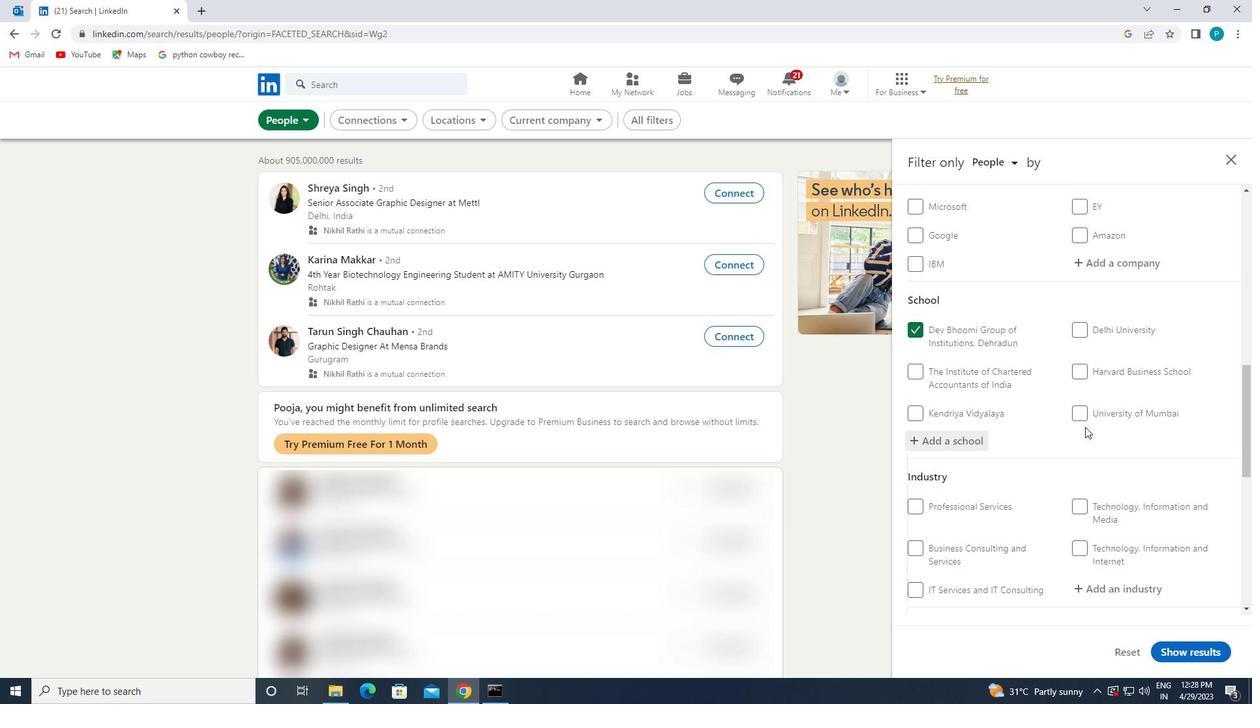 
Action: Mouse scrolled (1085, 426) with delta (0, 0)
Screenshot: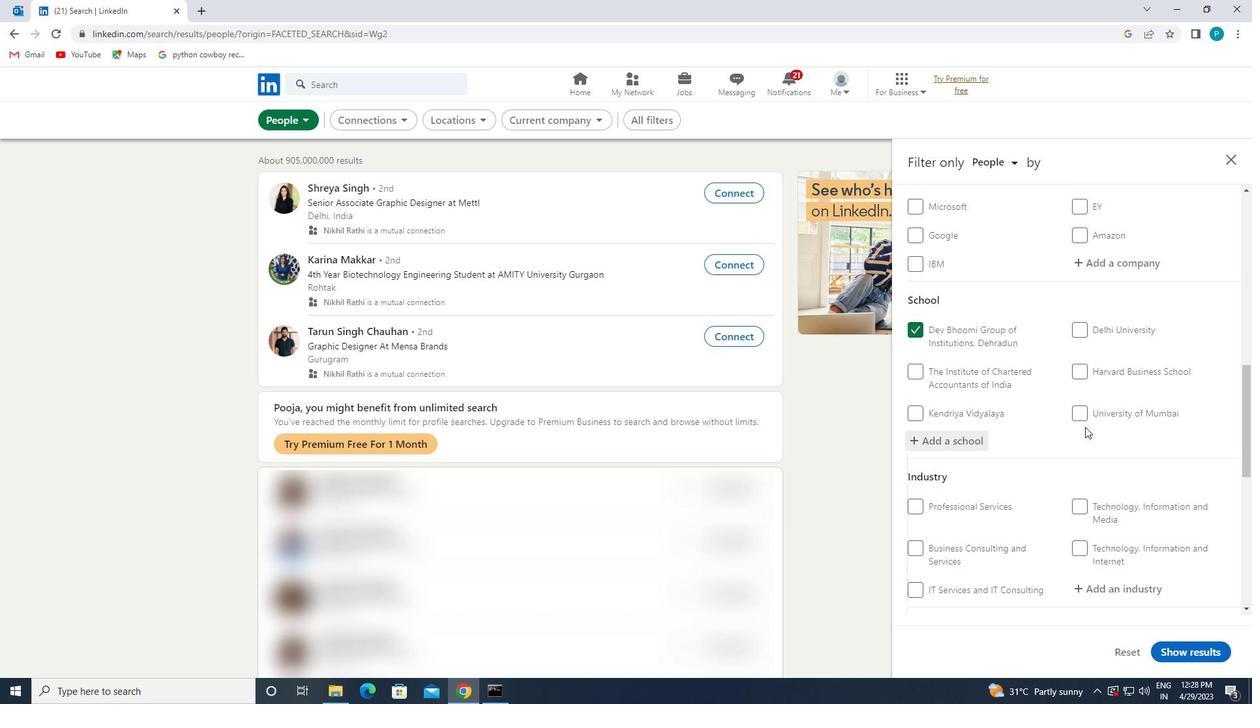 
Action: Mouse scrolled (1085, 426) with delta (0, 0)
Screenshot: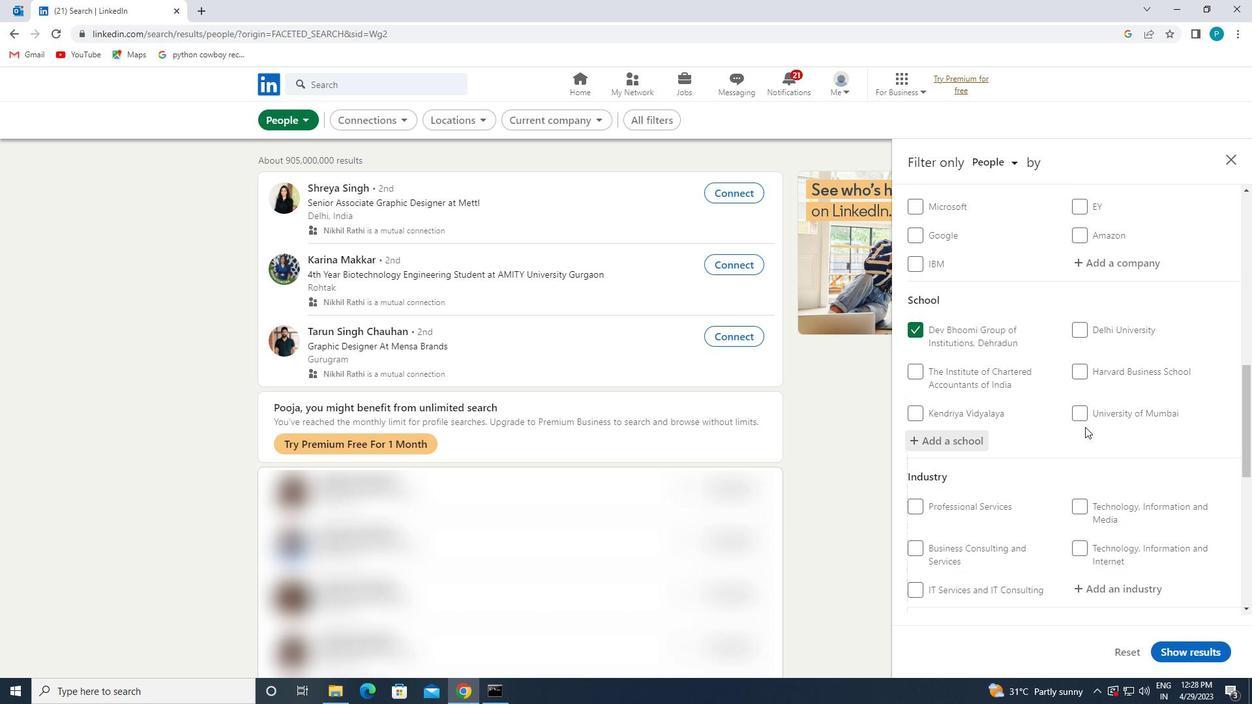 
Action: Mouse moved to (1092, 399)
Screenshot: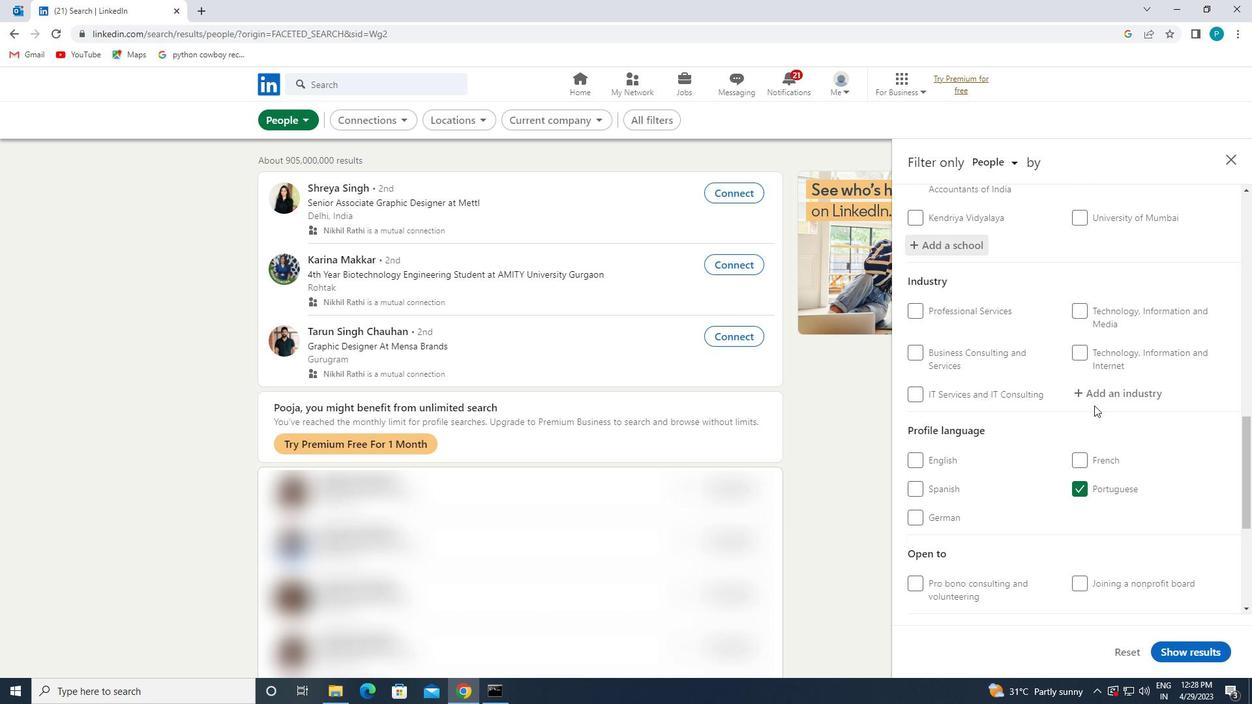 
Action: Mouse pressed left at (1092, 399)
Screenshot: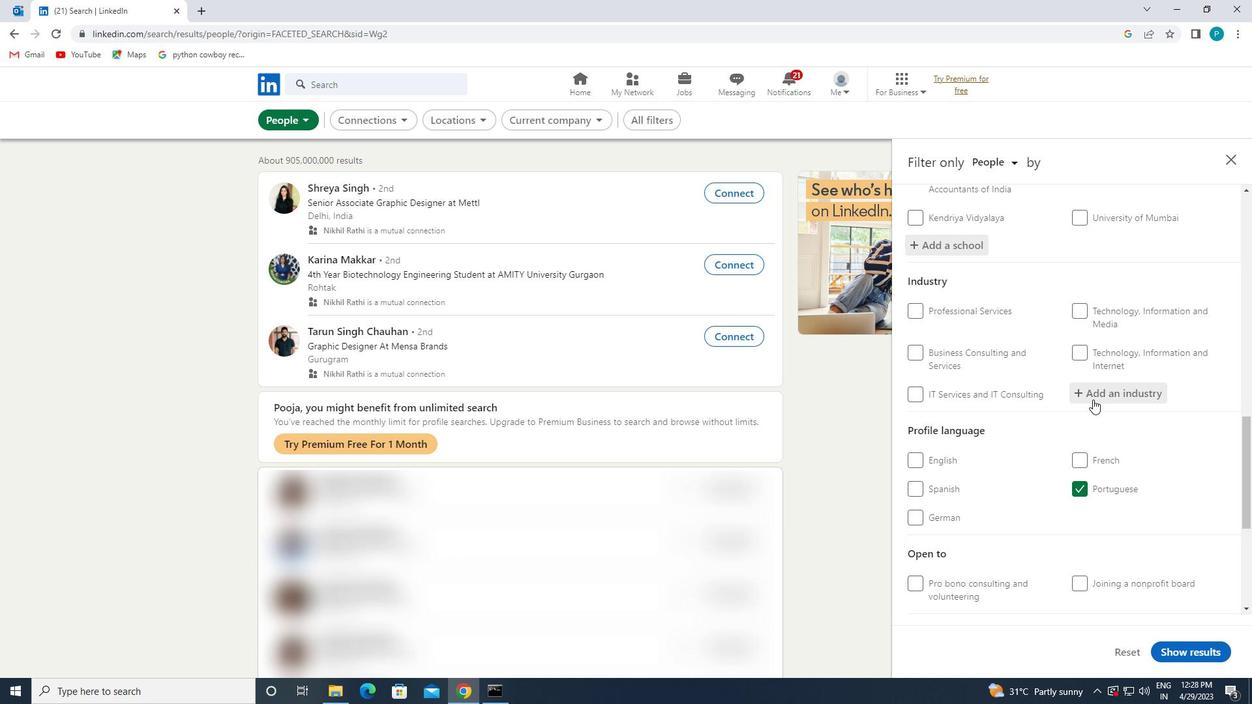 
Action: Mouse moved to (1094, 414)
Screenshot: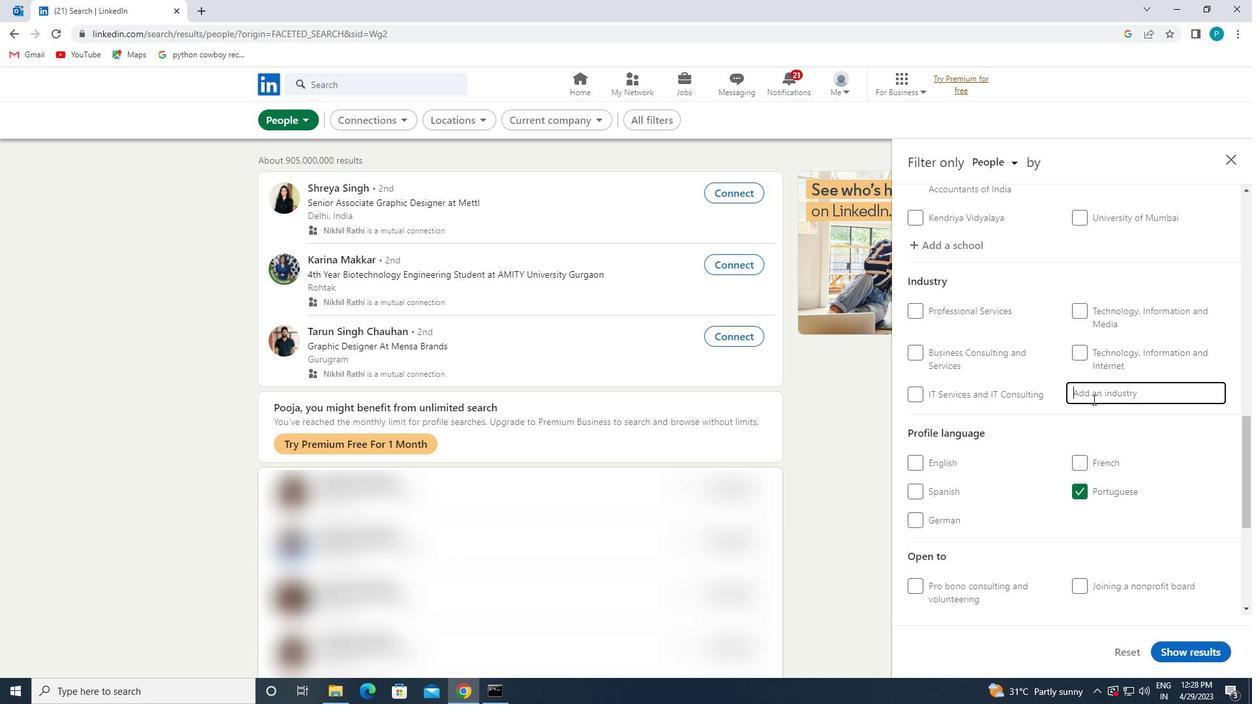 
Action: Key pressed <Key.caps_lock>S<Key.caps_lock>ECURITIE
Screenshot: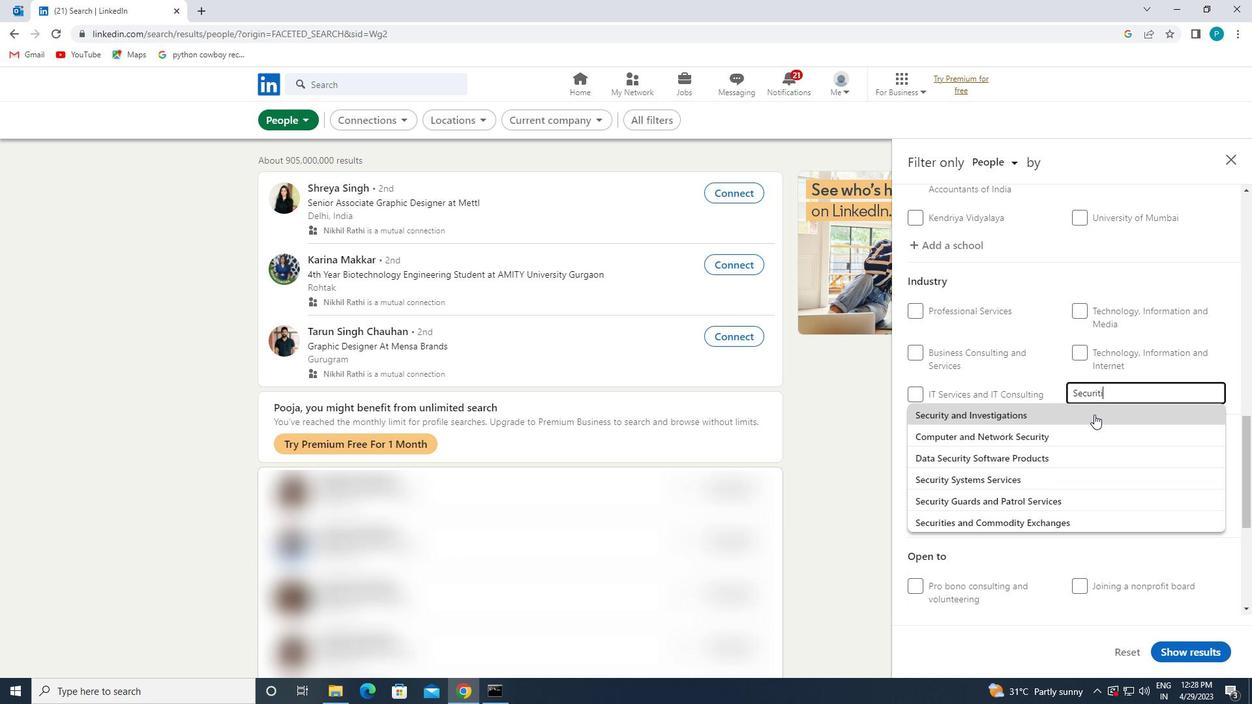 
Action: Mouse moved to (1094, 409)
Screenshot: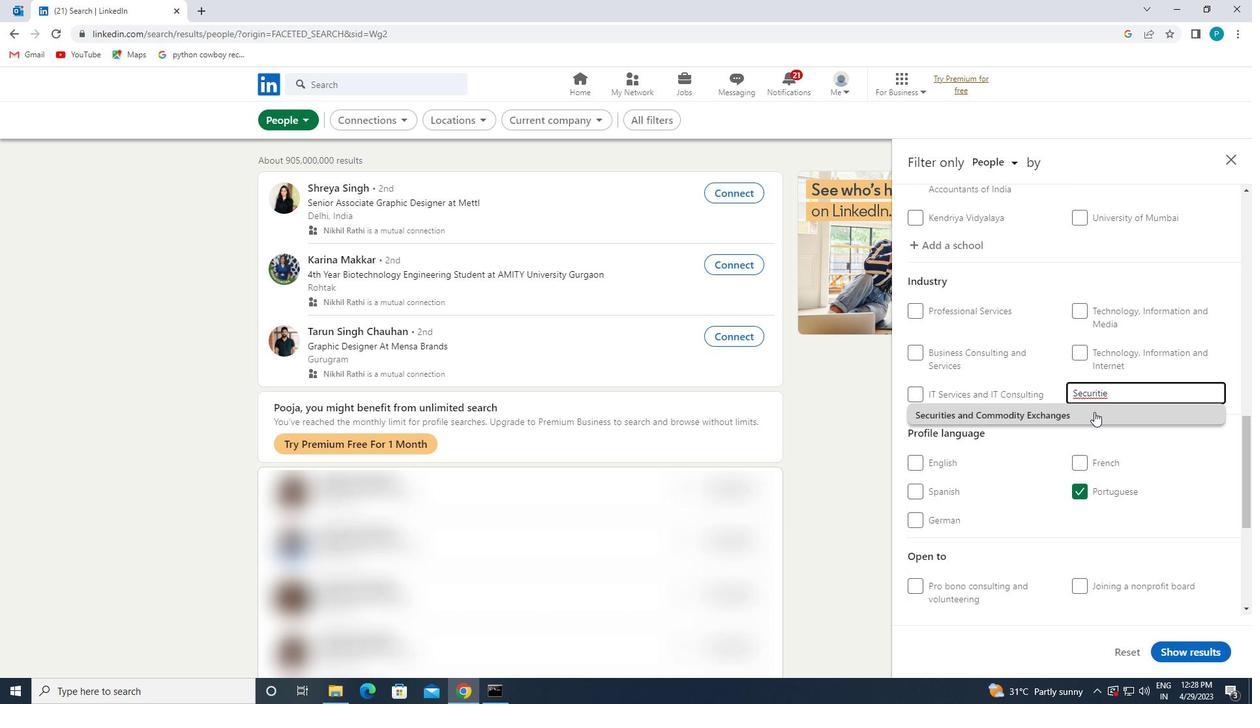 
Action: Mouse pressed left at (1094, 409)
Screenshot: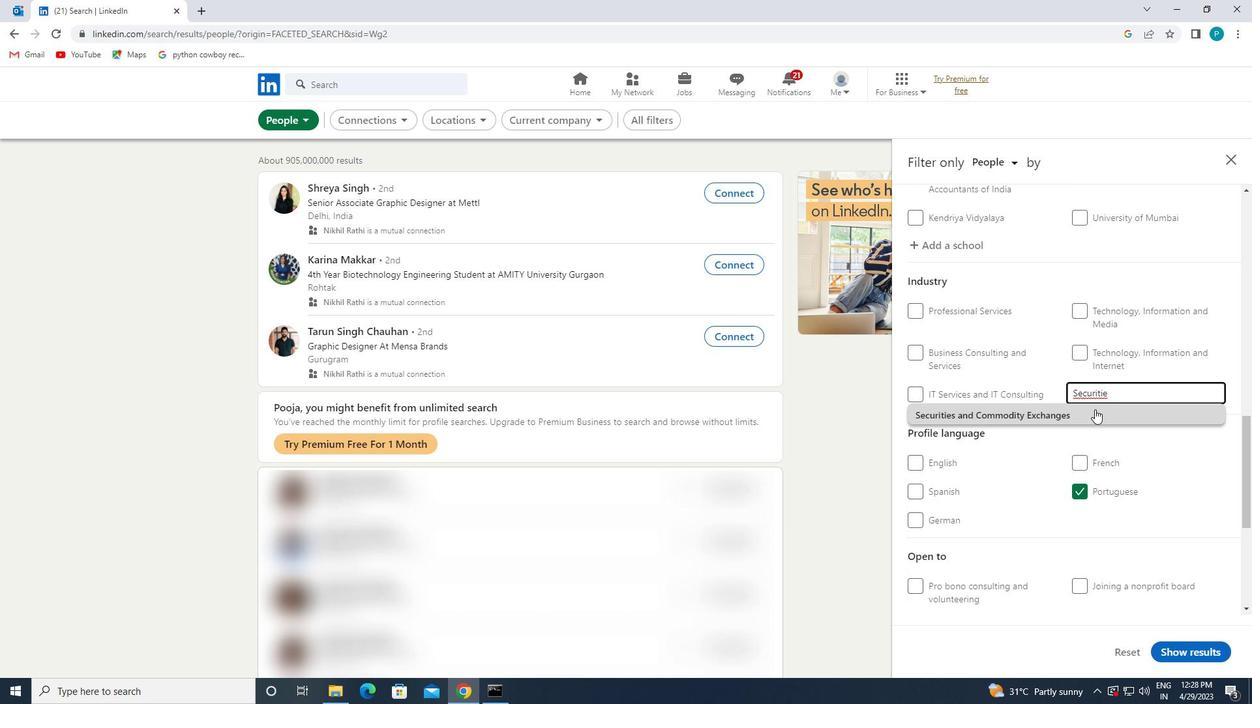 
Action: Mouse moved to (1068, 486)
Screenshot: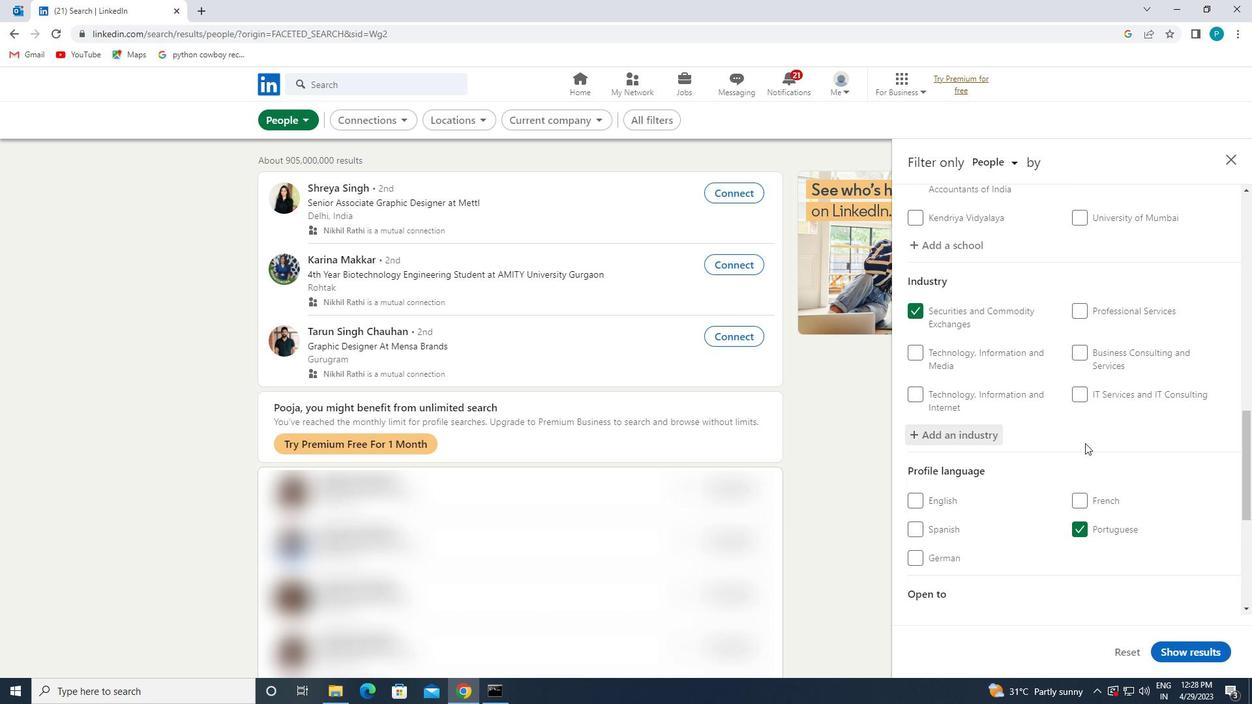 
Action: Mouse scrolled (1068, 485) with delta (0, 0)
Screenshot: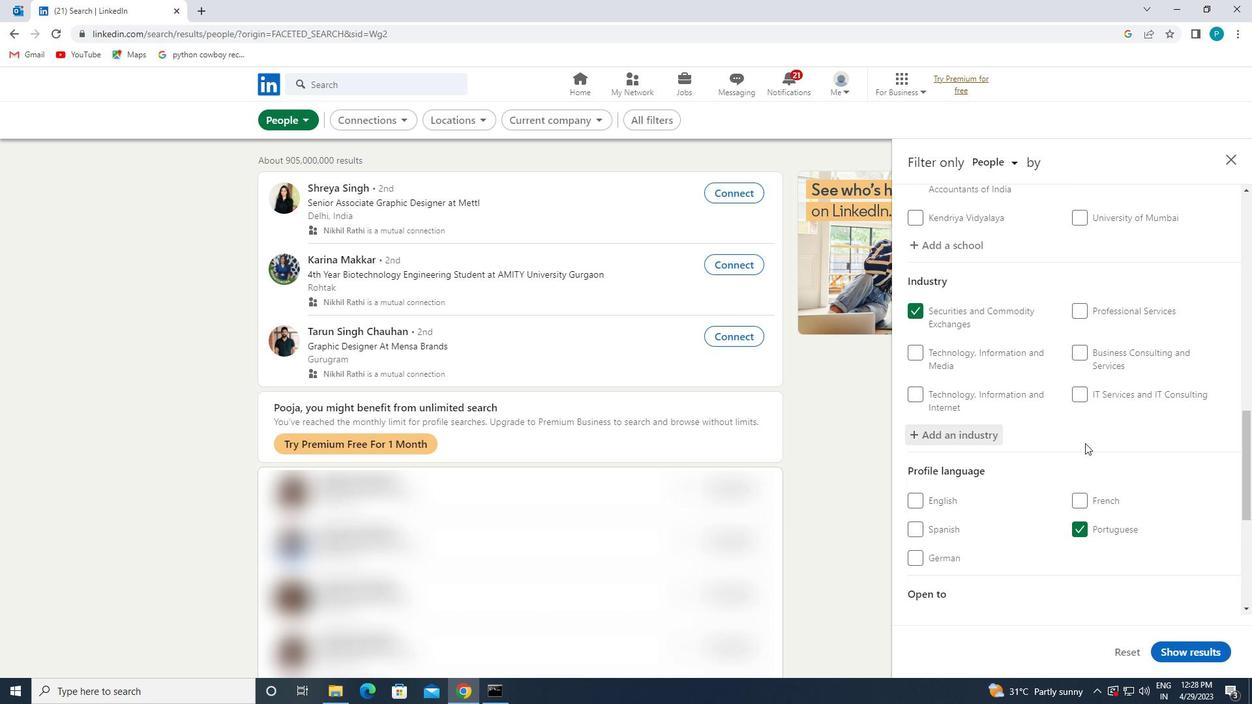 
Action: Mouse scrolled (1068, 485) with delta (0, 0)
Screenshot: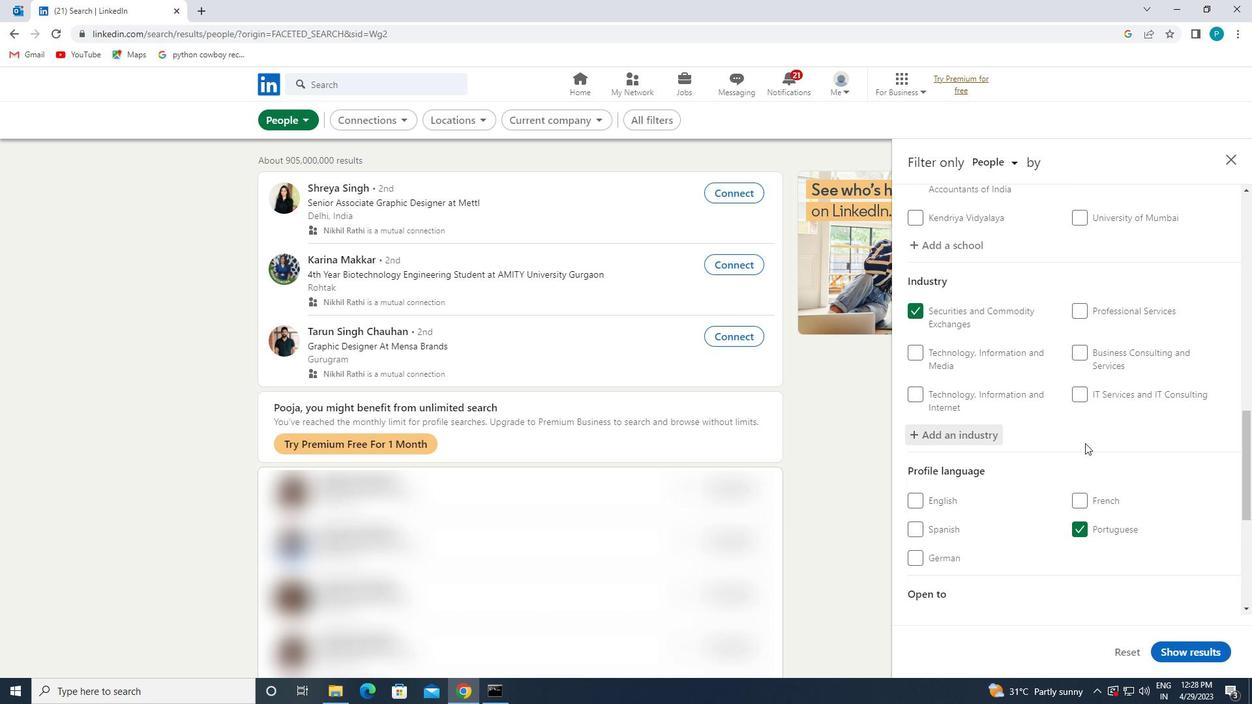 
Action: Mouse scrolled (1068, 485) with delta (0, 0)
Screenshot: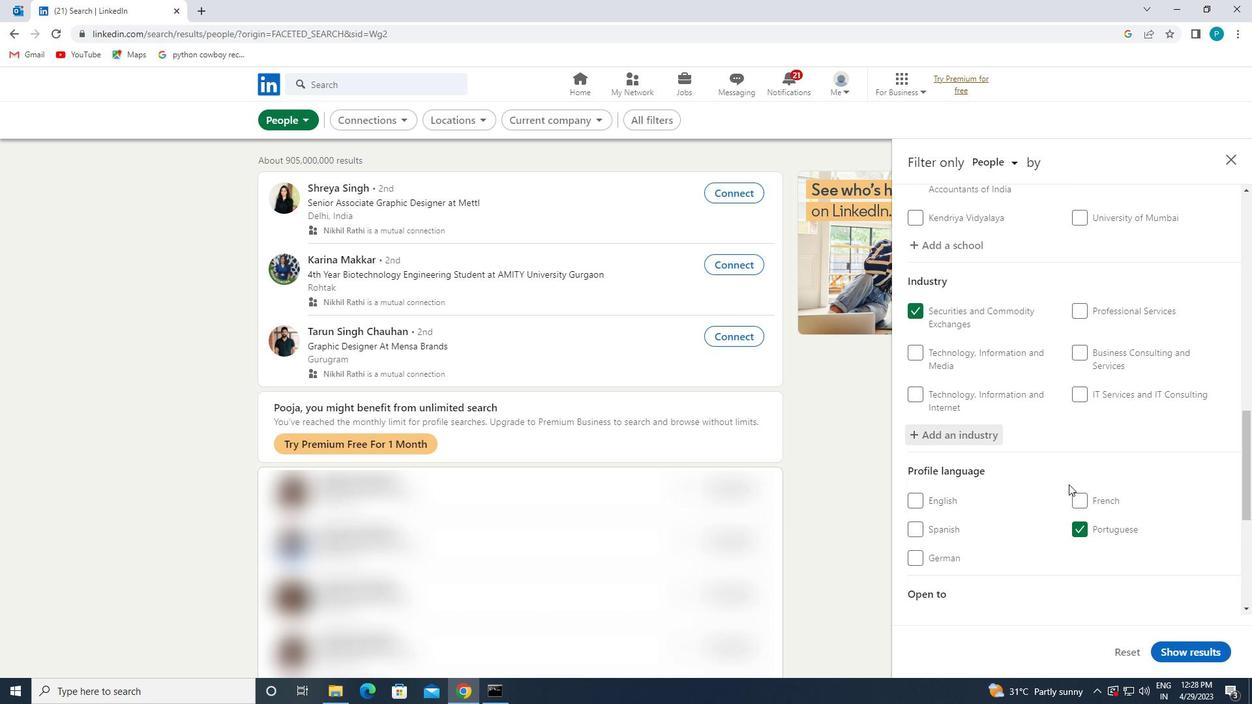 
Action: Mouse moved to (1087, 477)
Screenshot: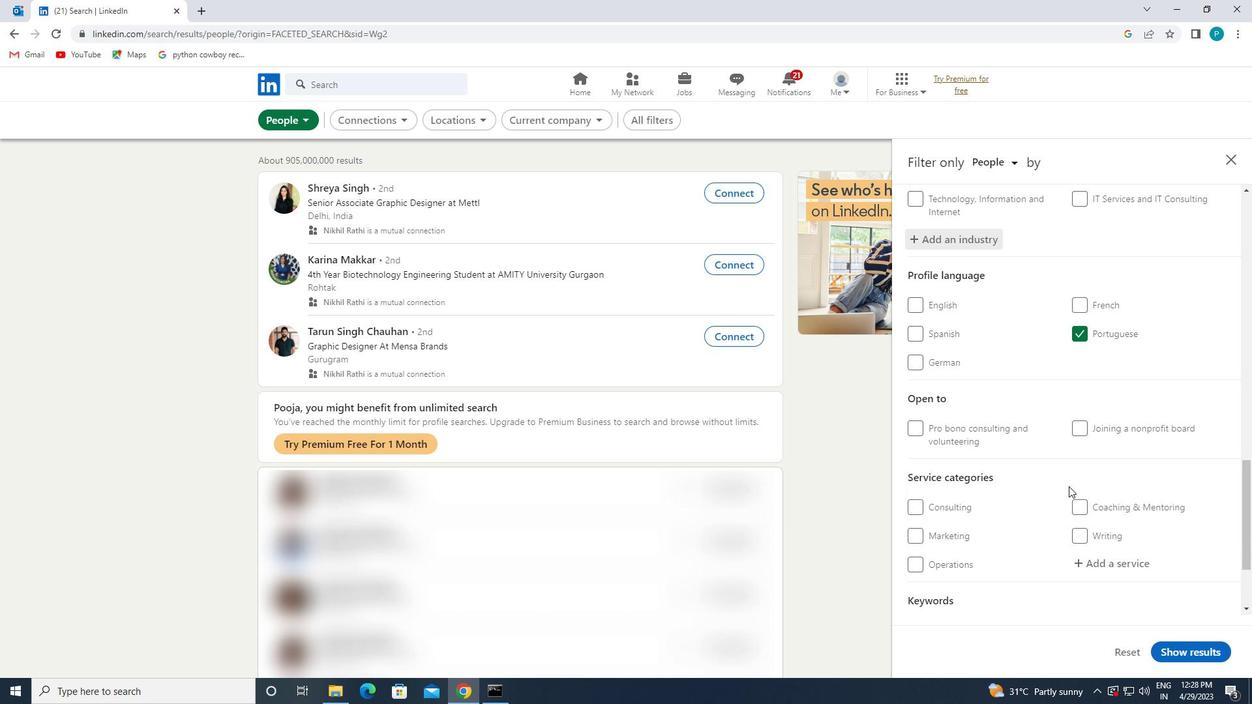 
Action: Mouse scrolled (1087, 476) with delta (0, 0)
Screenshot: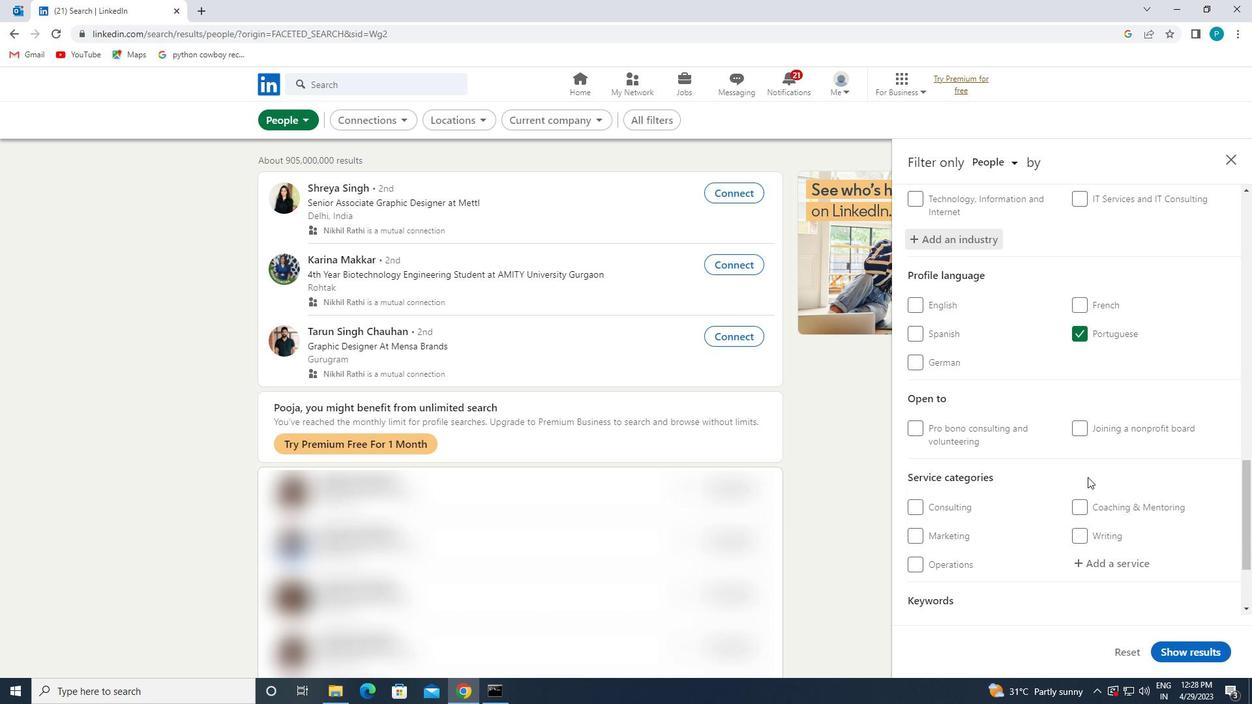 
Action: Mouse moved to (1100, 494)
Screenshot: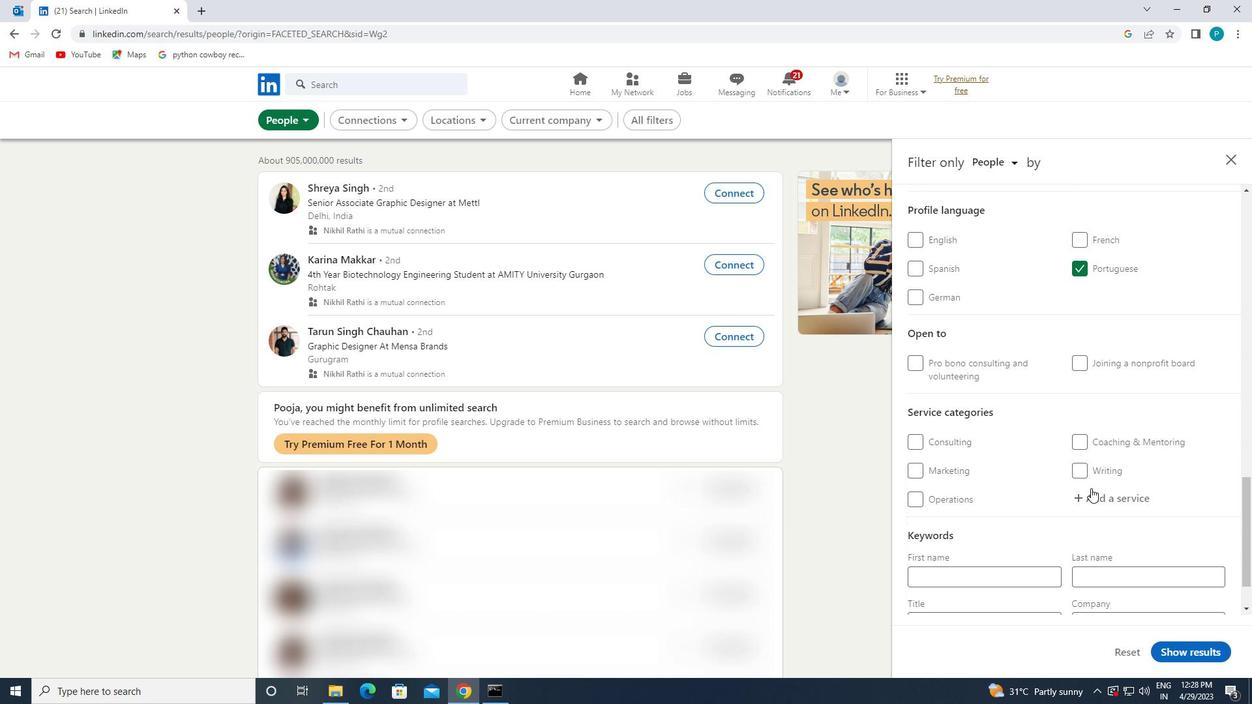 
Action: Mouse pressed left at (1100, 494)
Screenshot: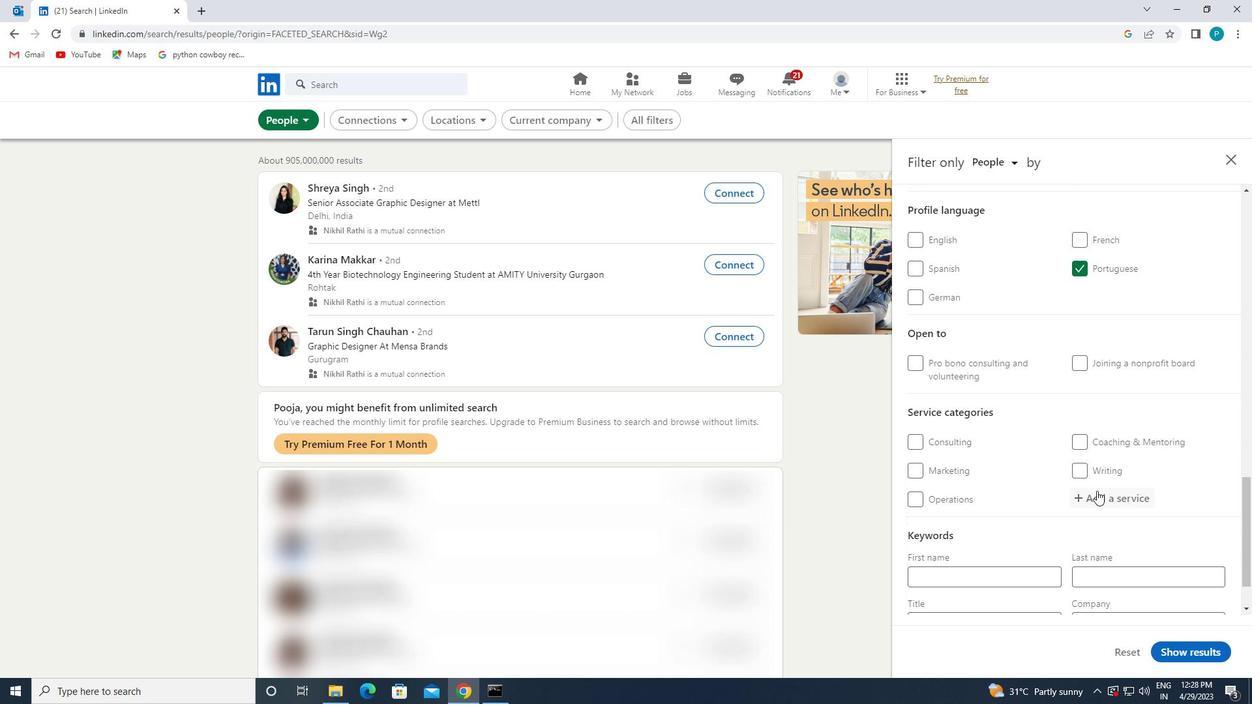 
Action: Mouse moved to (1080, 529)
Screenshot: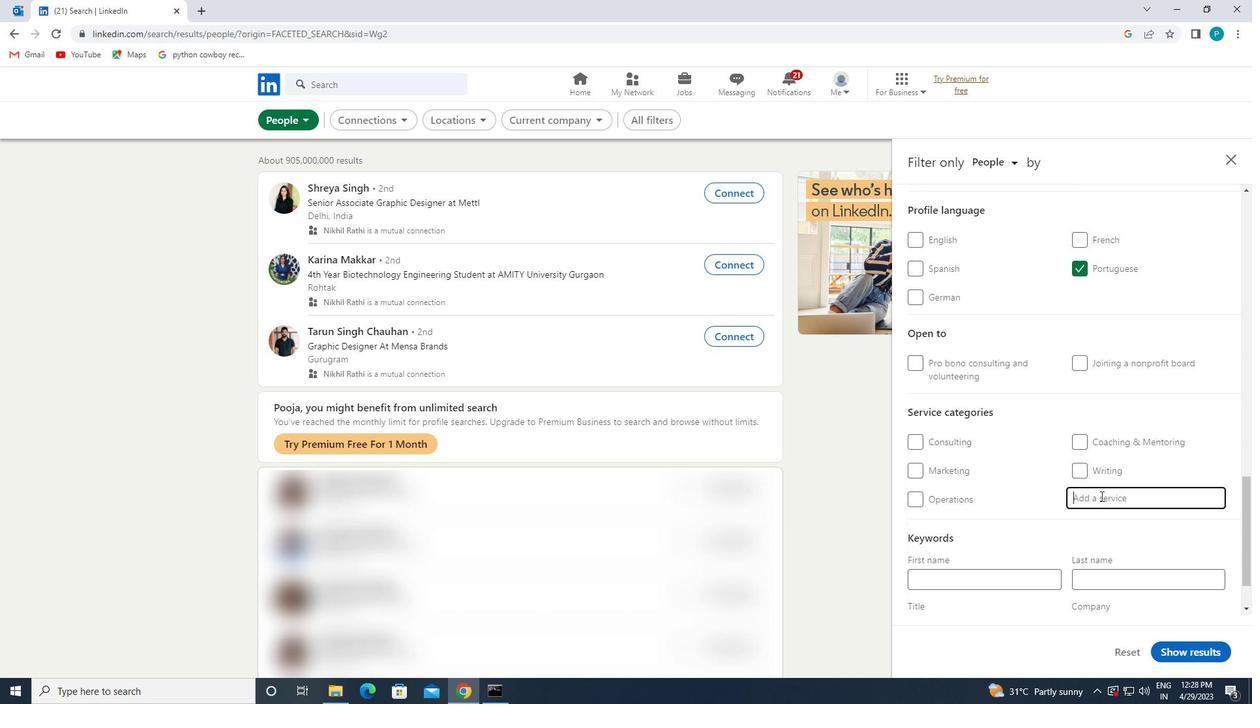 
Action: Key pressed <Key.caps_lock>H<Key.caps_lock>OME
Screenshot: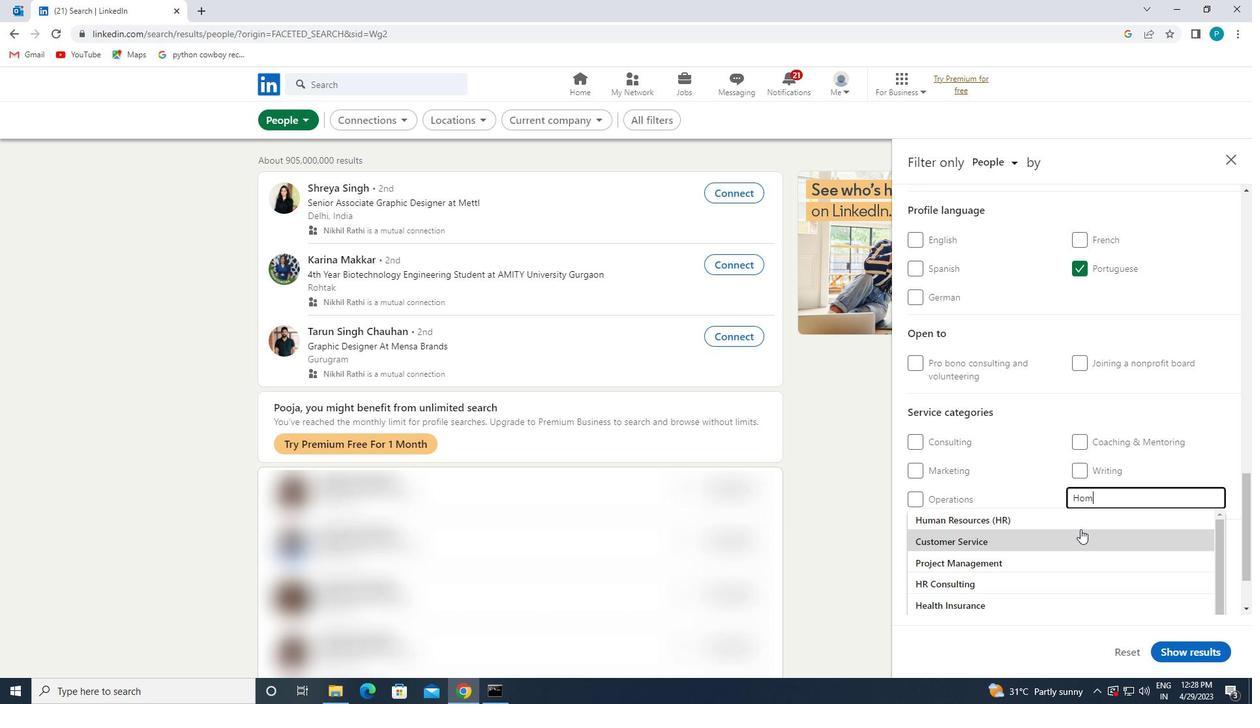 
Action: Mouse moved to (1068, 553)
Screenshot: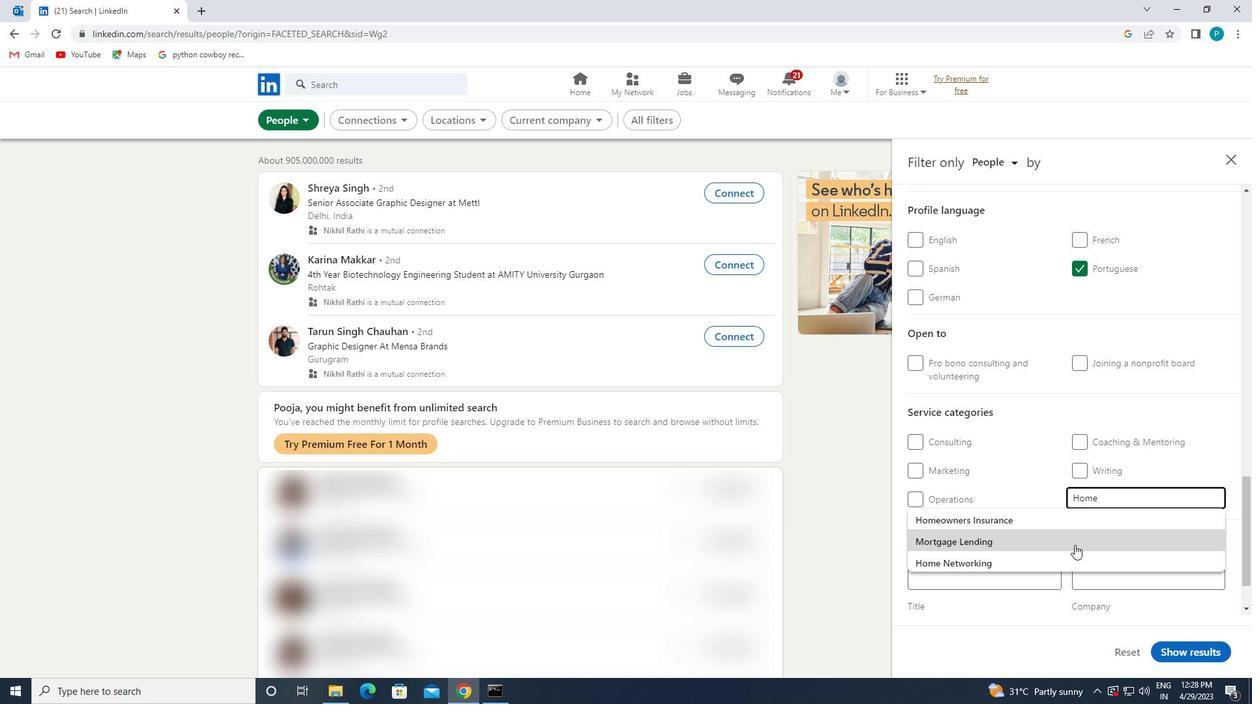 
Action: Mouse pressed left at (1068, 553)
Screenshot: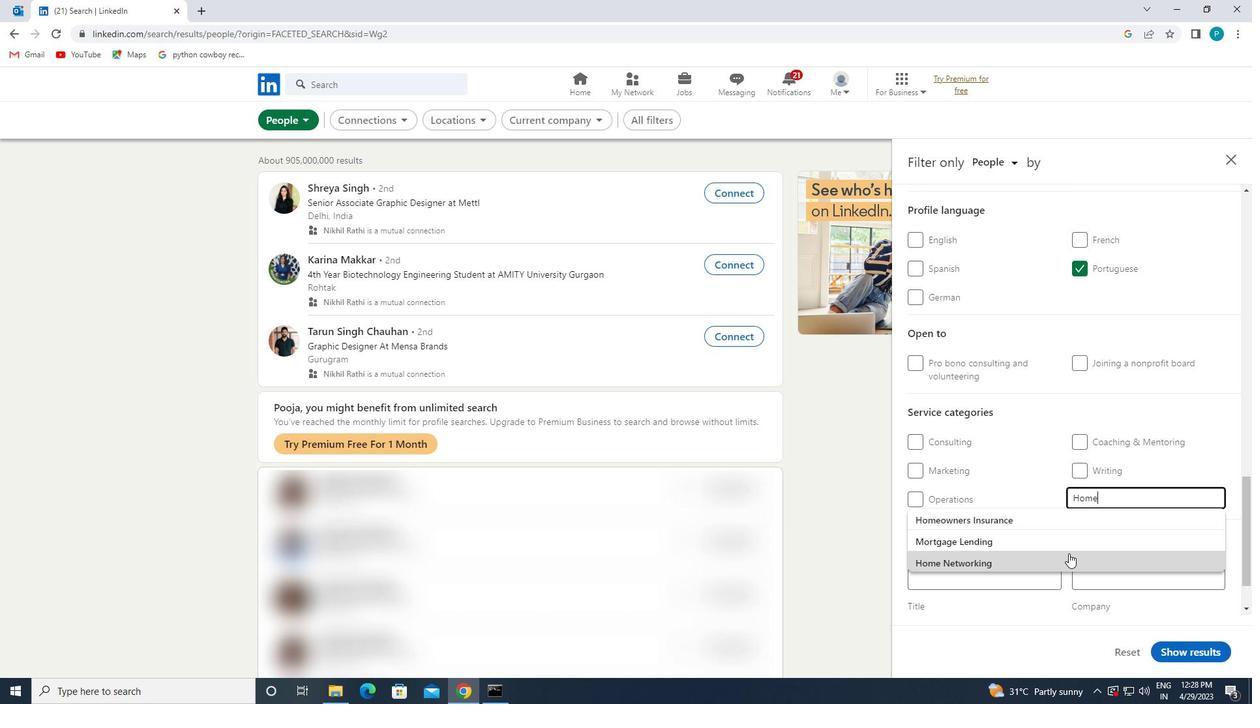 
Action: Mouse moved to (1045, 543)
Screenshot: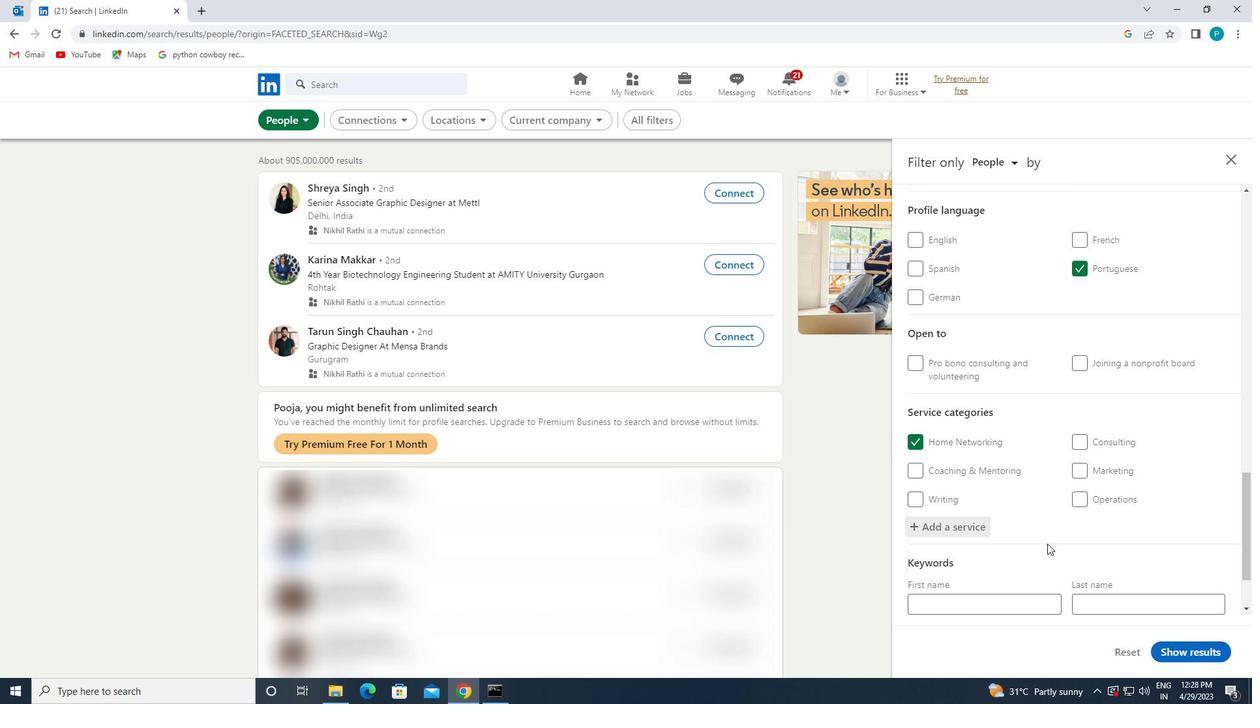 
Action: Mouse scrolled (1045, 542) with delta (0, 0)
Screenshot: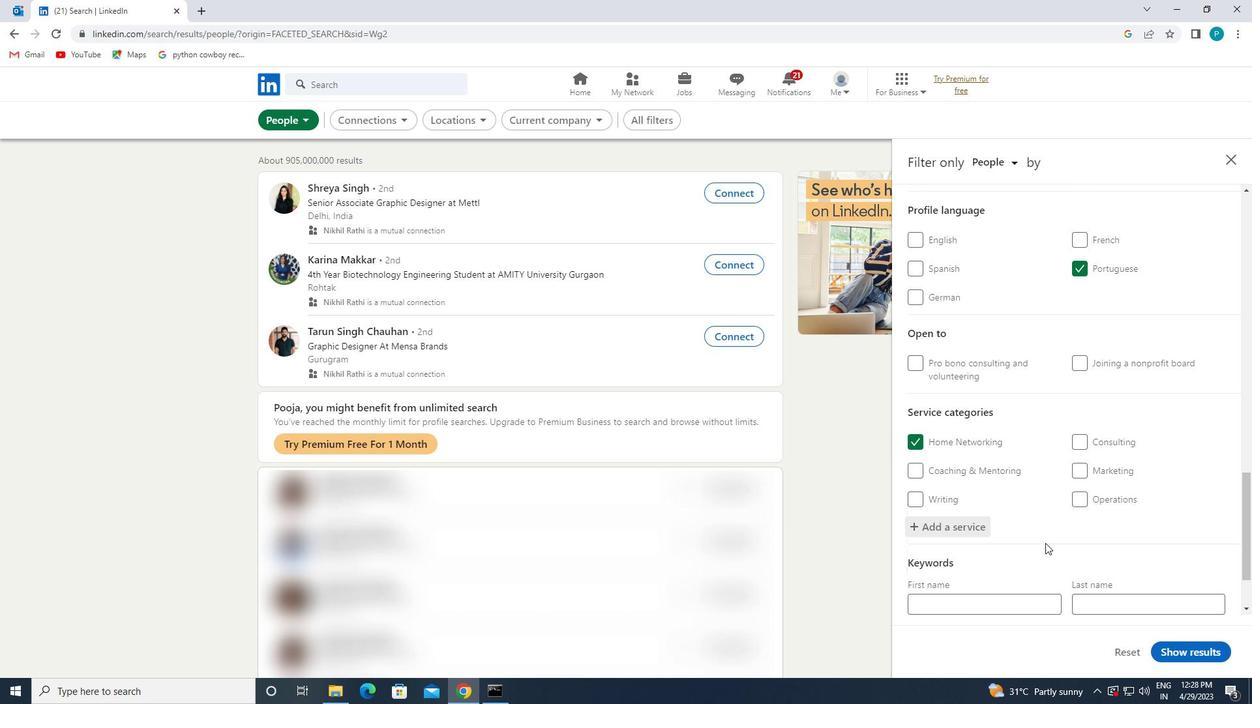 
Action: Mouse scrolled (1045, 542) with delta (0, 0)
Screenshot: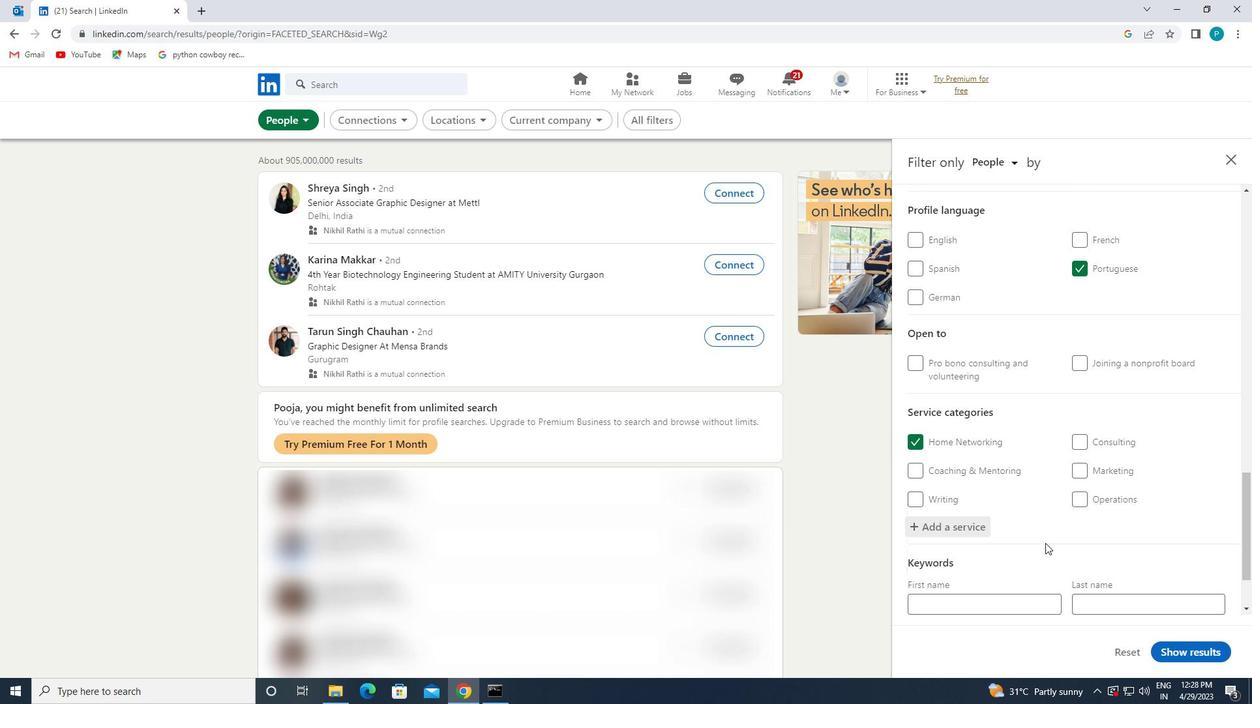 
Action: Mouse scrolled (1045, 542) with delta (0, 0)
Screenshot: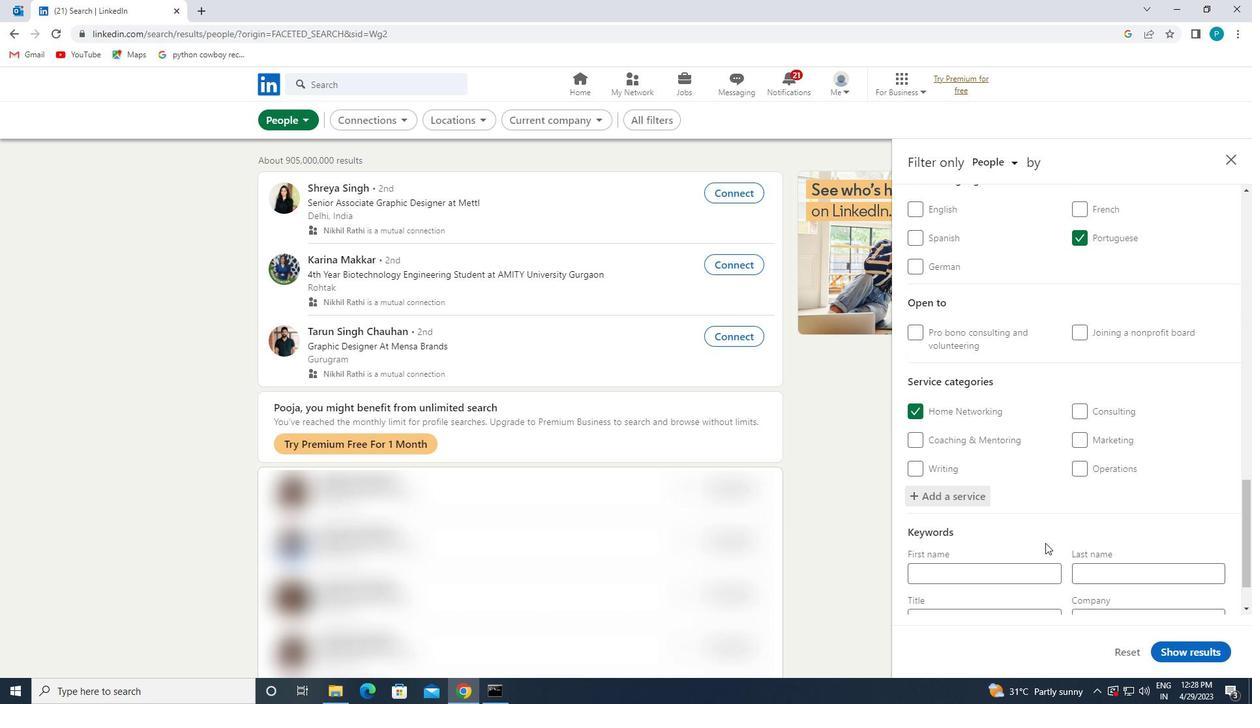 
Action: Mouse moved to (998, 556)
Screenshot: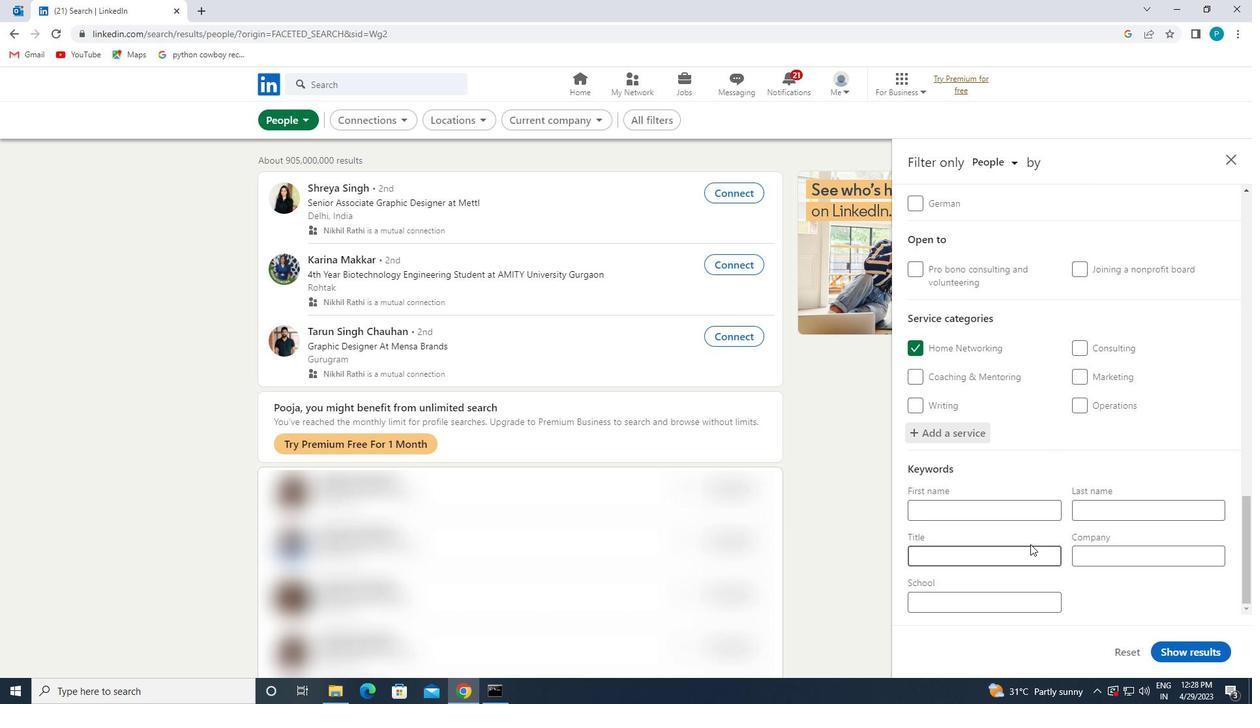 
Action: Mouse pressed left at (998, 556)
Screenshot: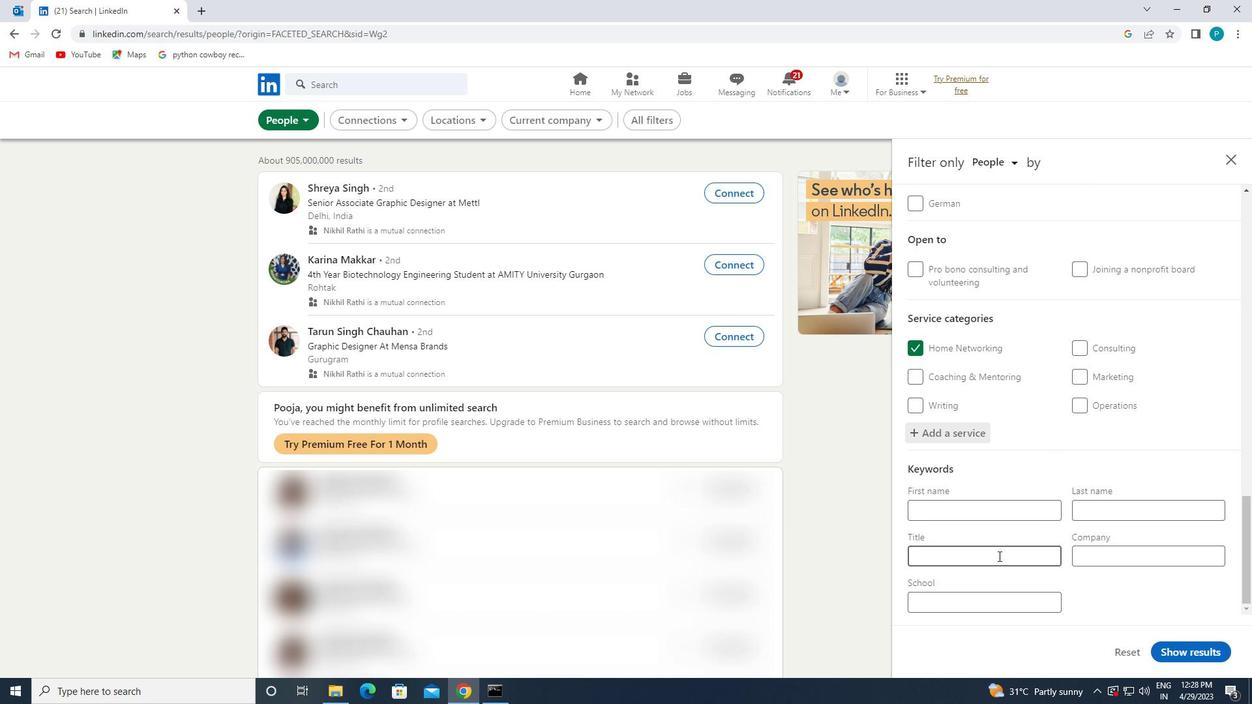 
Action: Mouse moved to (985, 600)
Screenshot: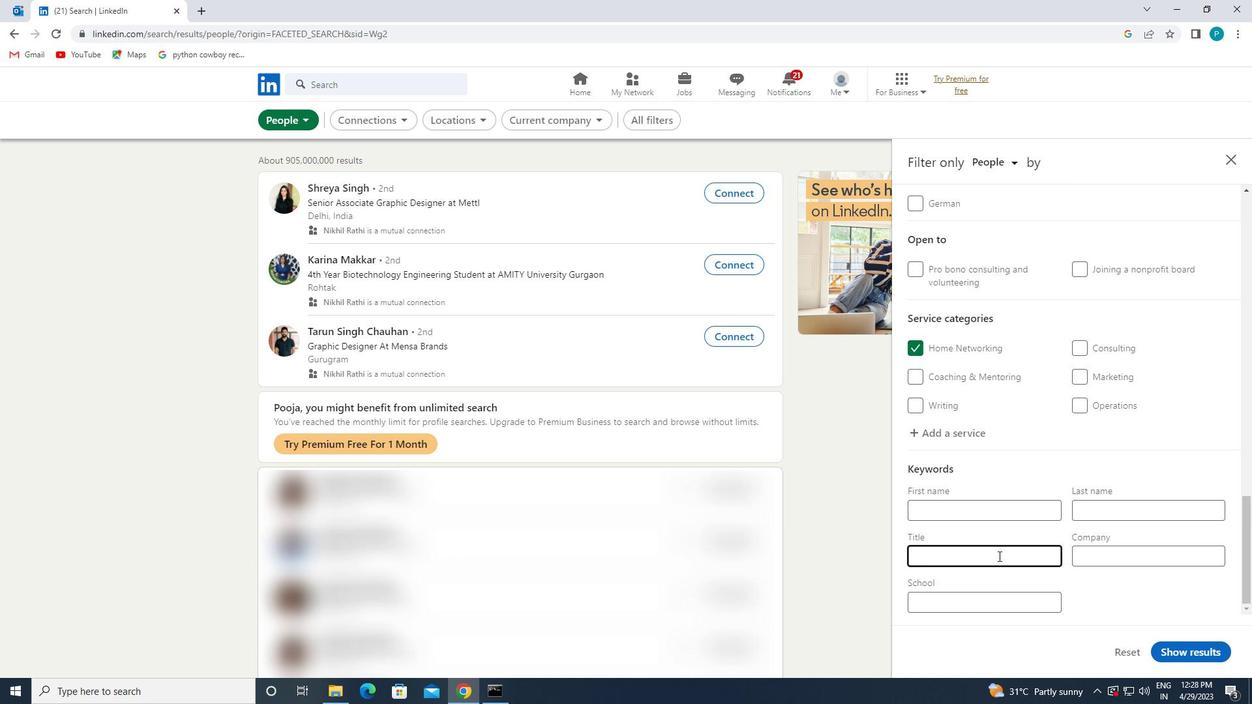 
Action: Key pressed <Key.caps_lock>A<Key.caps_lock>NIMAL<Key.space><Key.caps_lock>S<Key.caps_lock>HELTER
Screenshot: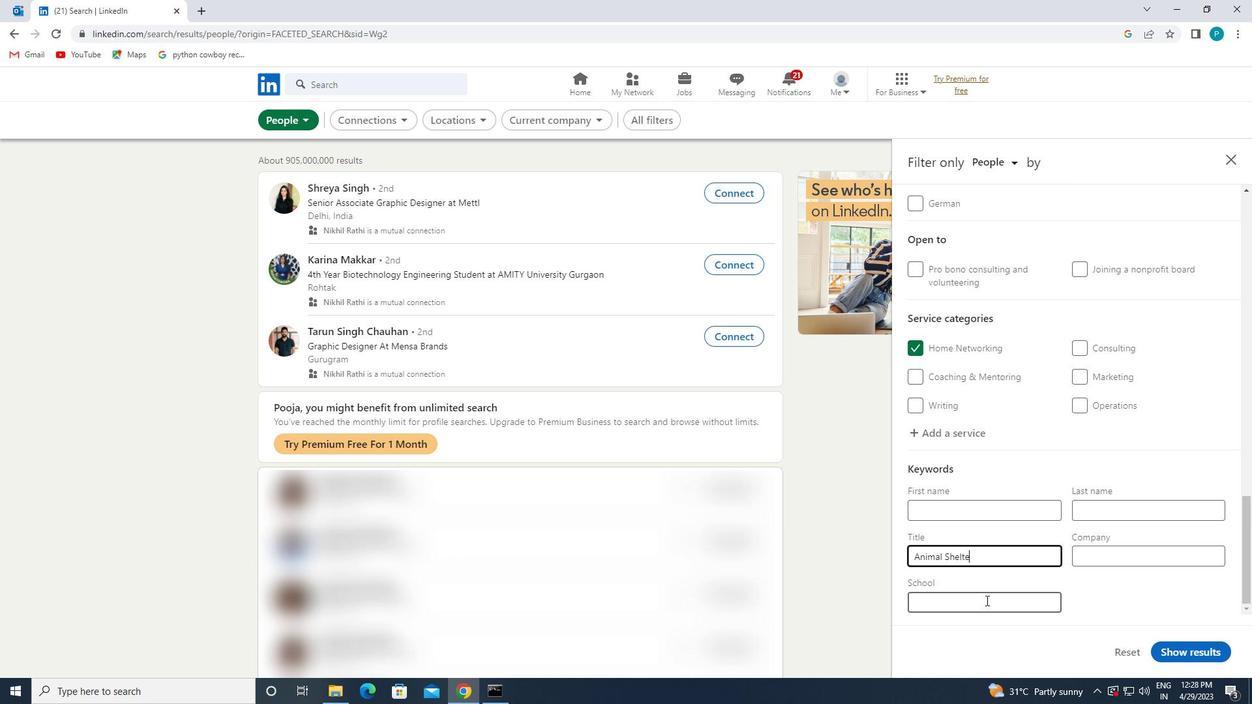 
Action: Mouse moved to (1035, 603)
Screenshot: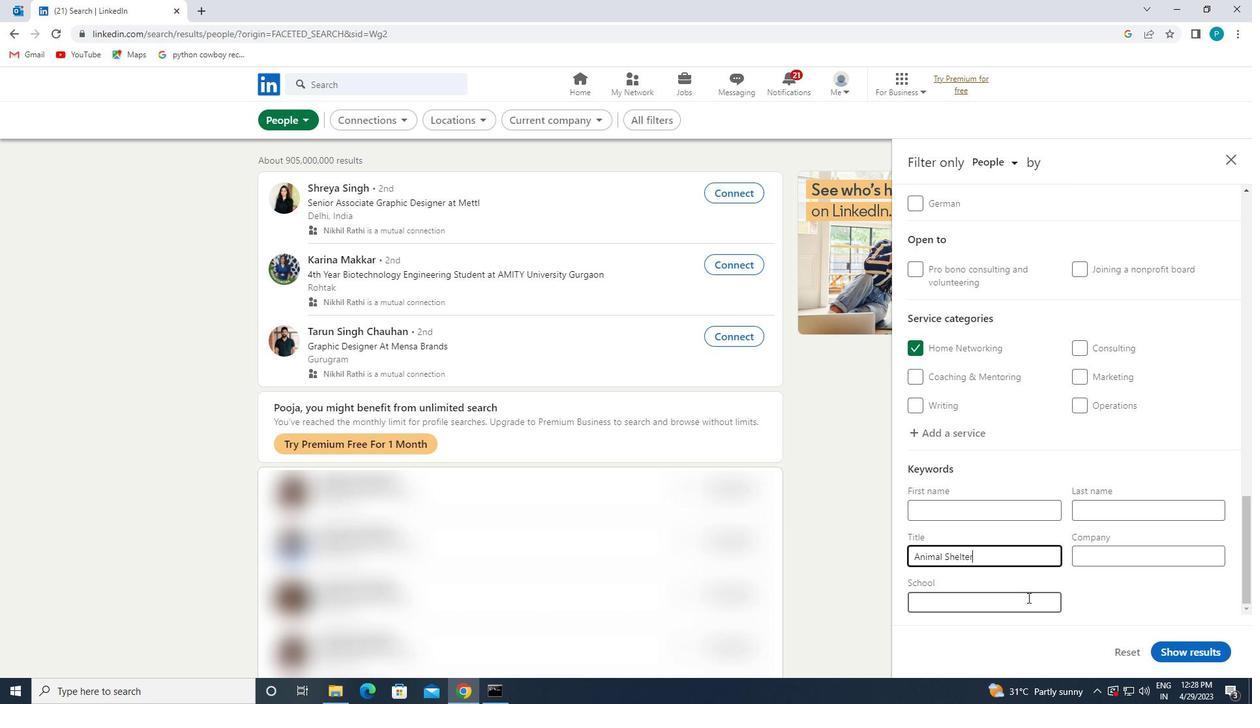 
Action: Key pressed <Key.space><Key.caps_lock>V<Key.caps_lock>OLUNTEER
Screenshot: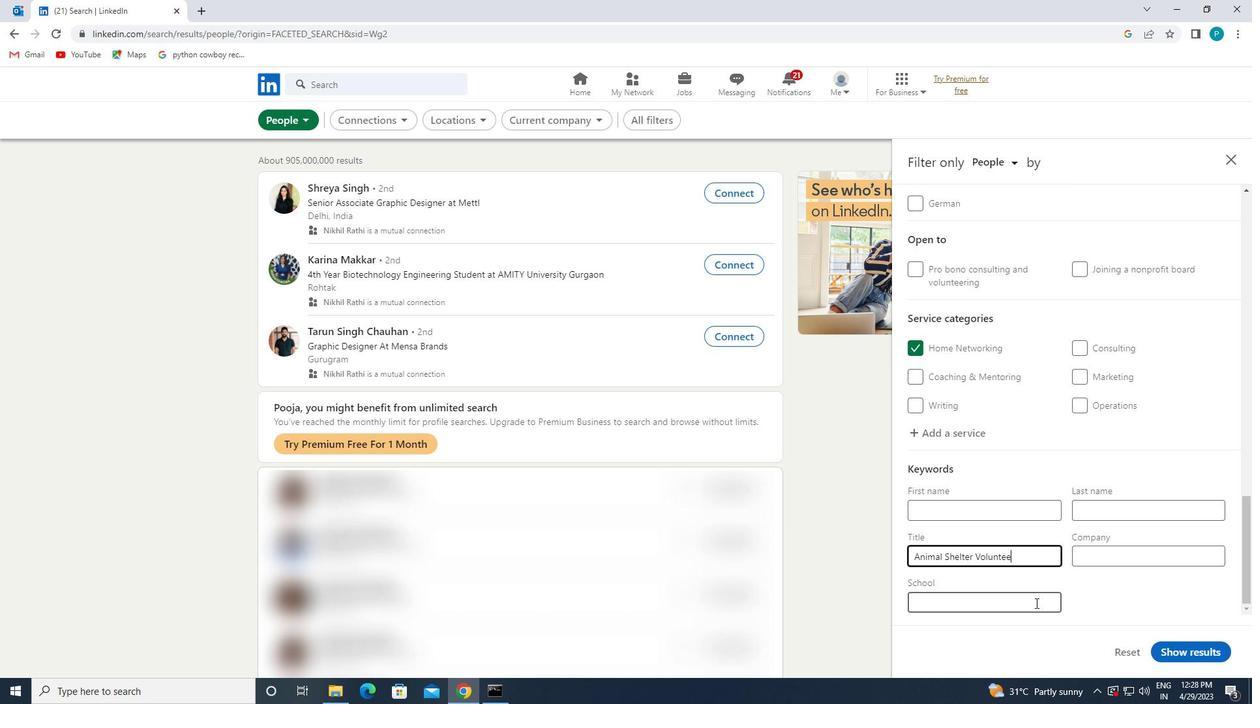
Action: Mouse moved to (1173, 651)
Screenshot: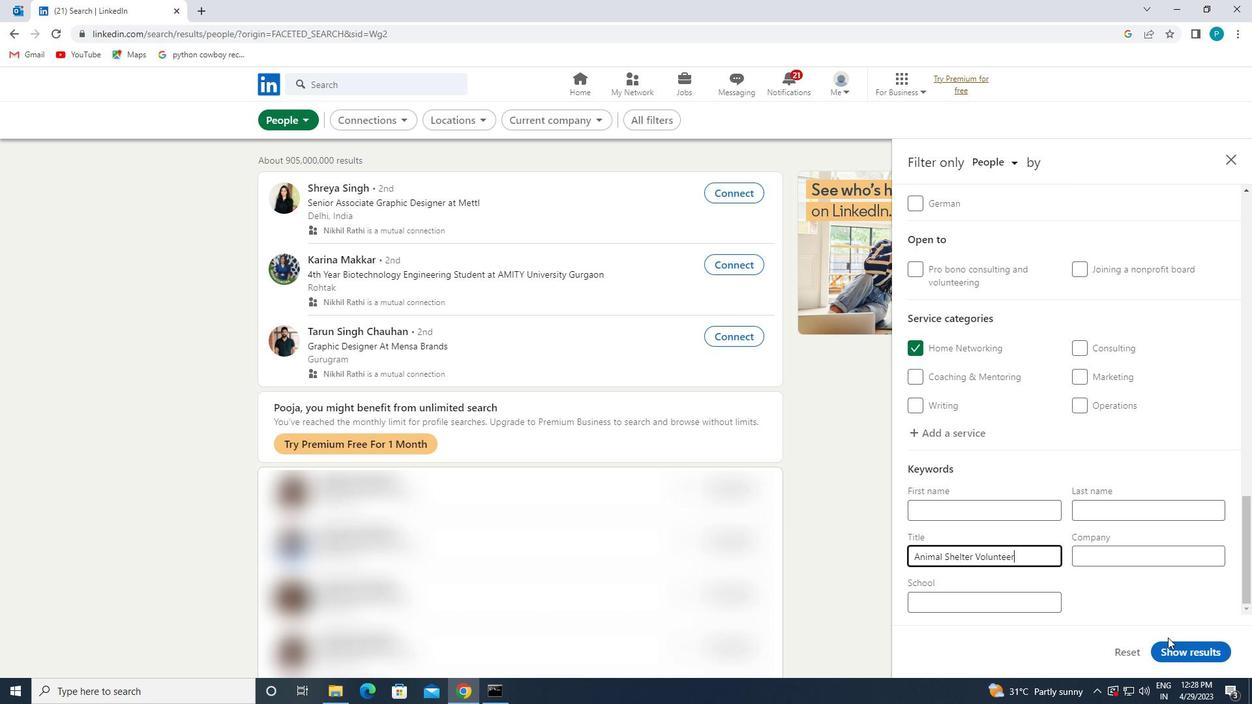 
Action: Mouse pressed left at (1173, 651)
Screenshot: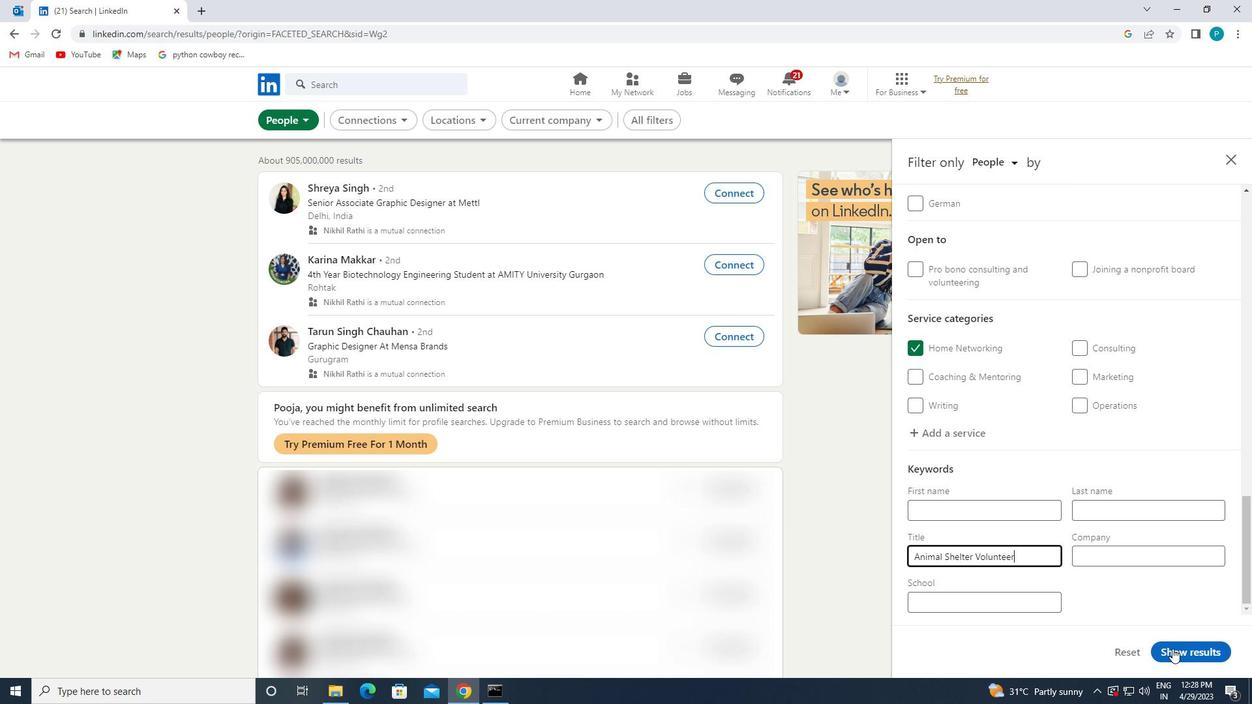 
Action: Mouse moved to (1176, 652)
Screenshot: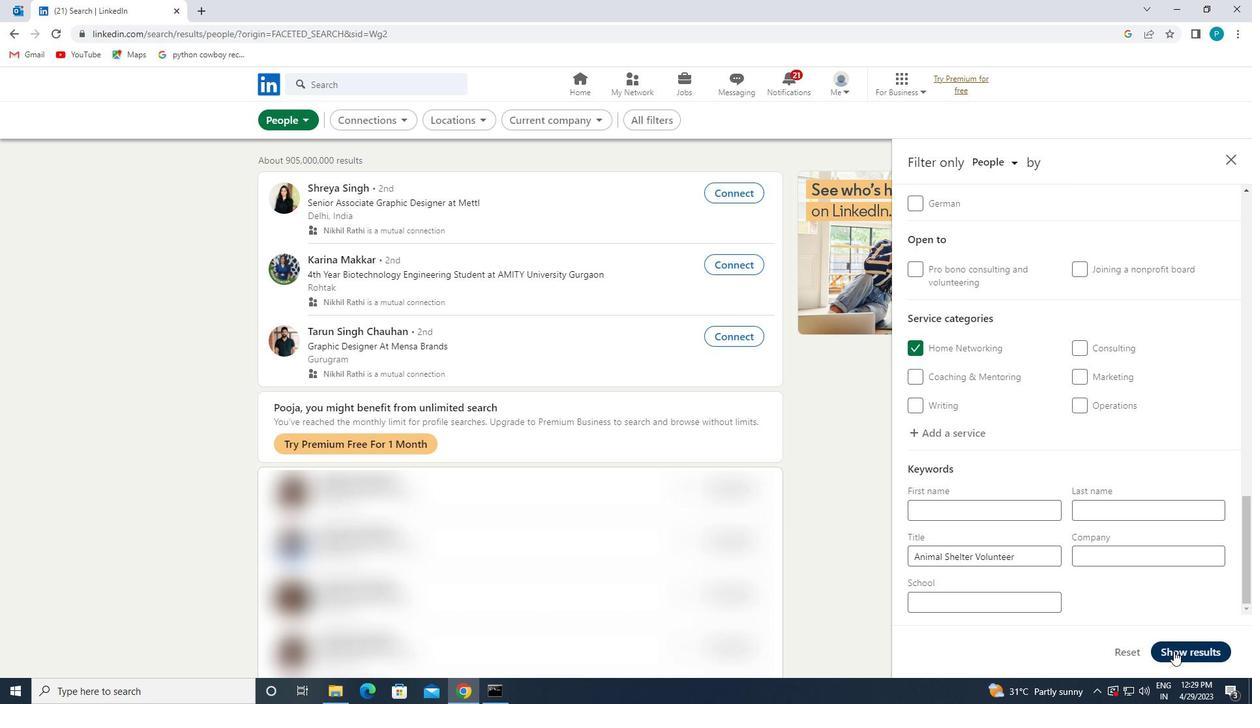
